 Task: Search one way flight ticket for 1 adult, 6 children, 1 infant in seat and 1 infant on lap in business from Lawton: Lawton-fort Sill Regional Airport to Rock Springs: Southwest Wyoming Regional Airport (rock Springs Sweetwater County Airport) on 8-5-2023. Choice of flights is Frontier. Number of bags: 8 checked bags. Price is upto 75000. Outbound departure time preference is 6:30.
Action: Mouse moved to (388, 325)
Screenshot: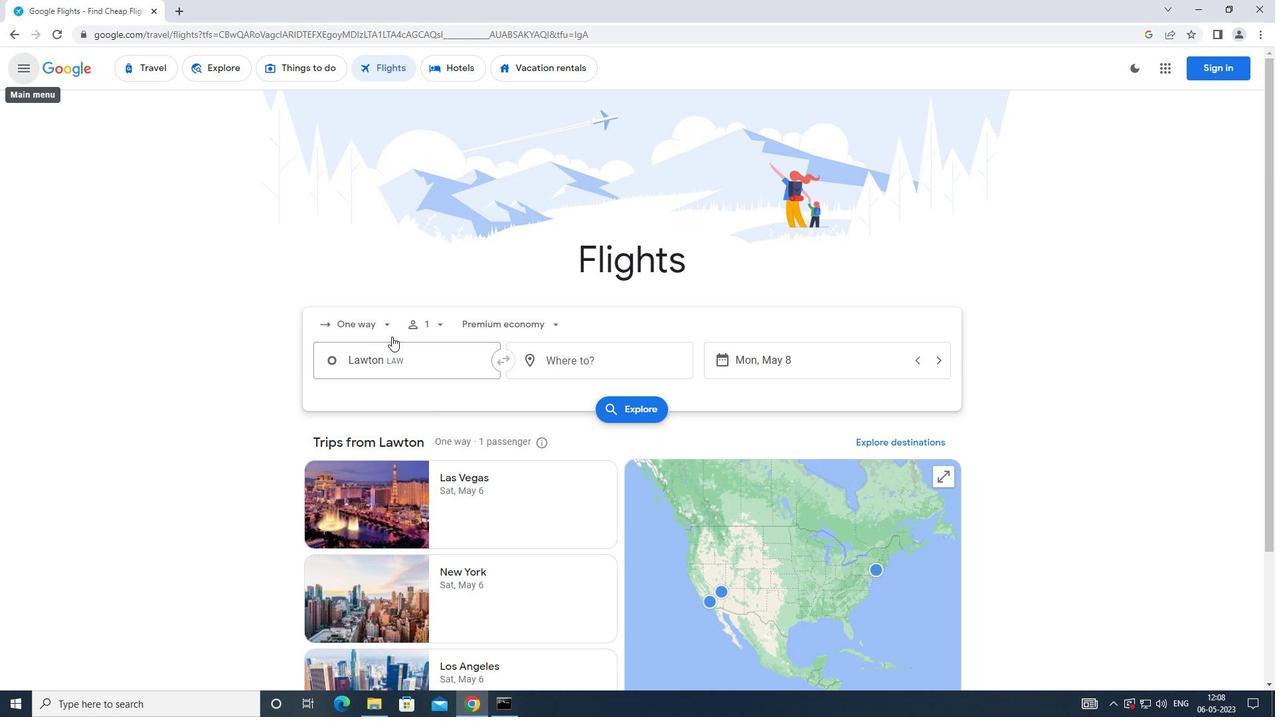 
Action: Mouse pressed left at (388, 325)
Screenshot: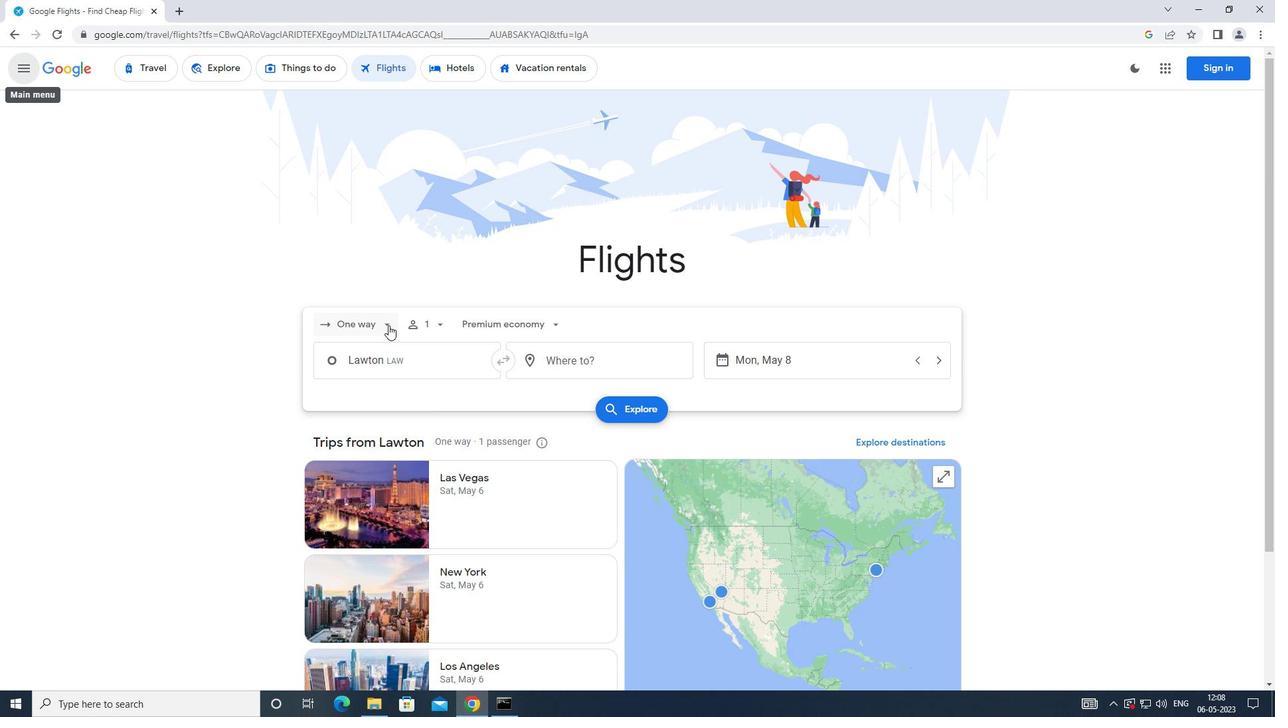 
Action: Mouse moved to (383, 397)
Screenshot: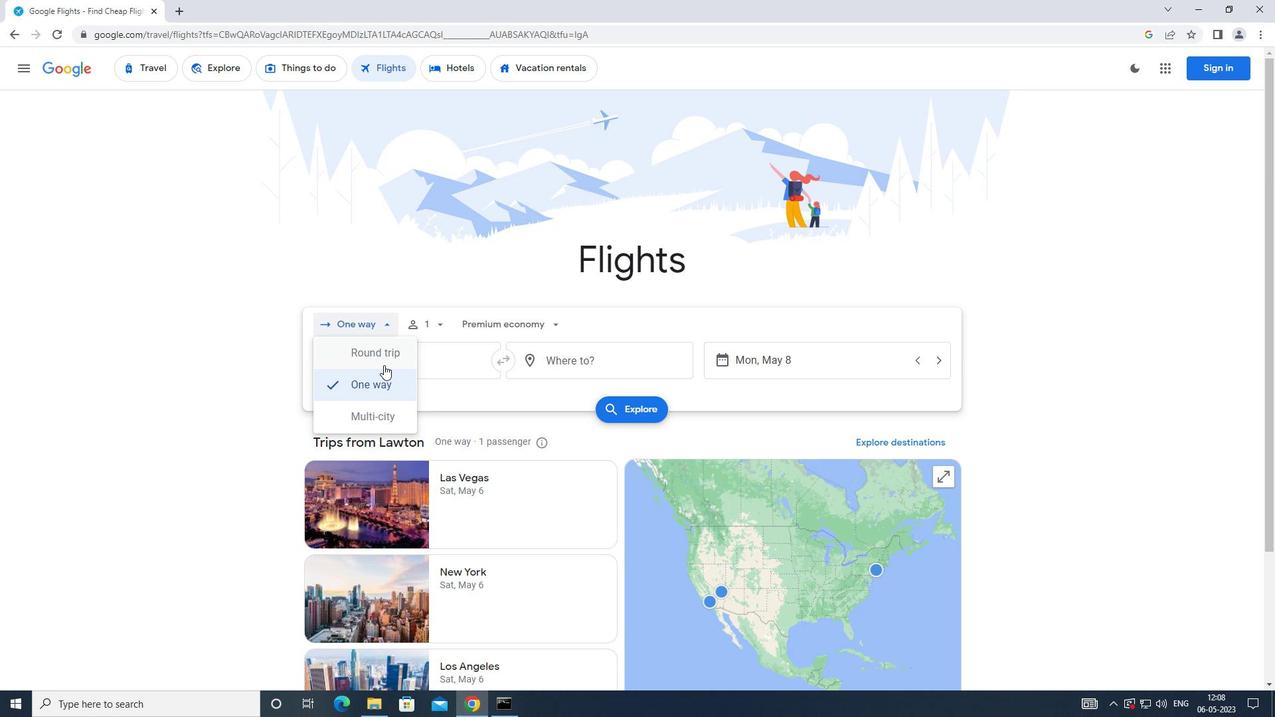 
Action: Mouse pressed left at (383, 397)
Screenshot: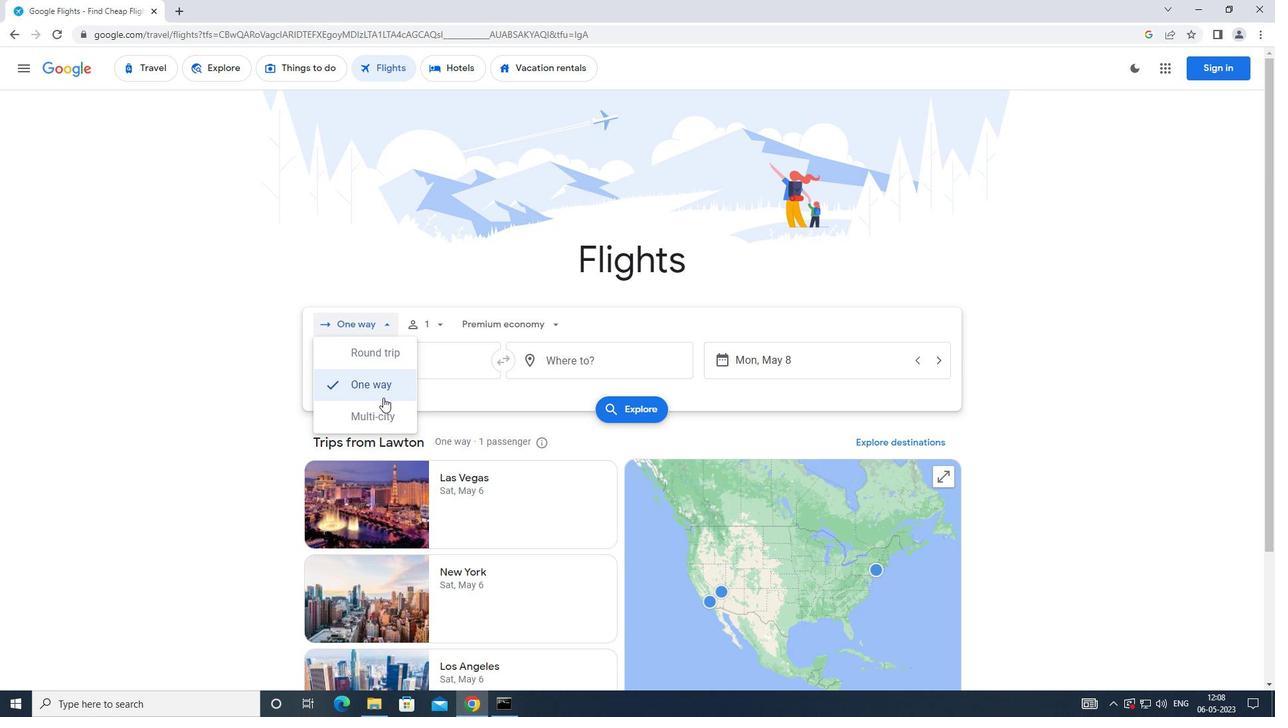 
Action: Mouse moved to (445, 322)
Screenshot: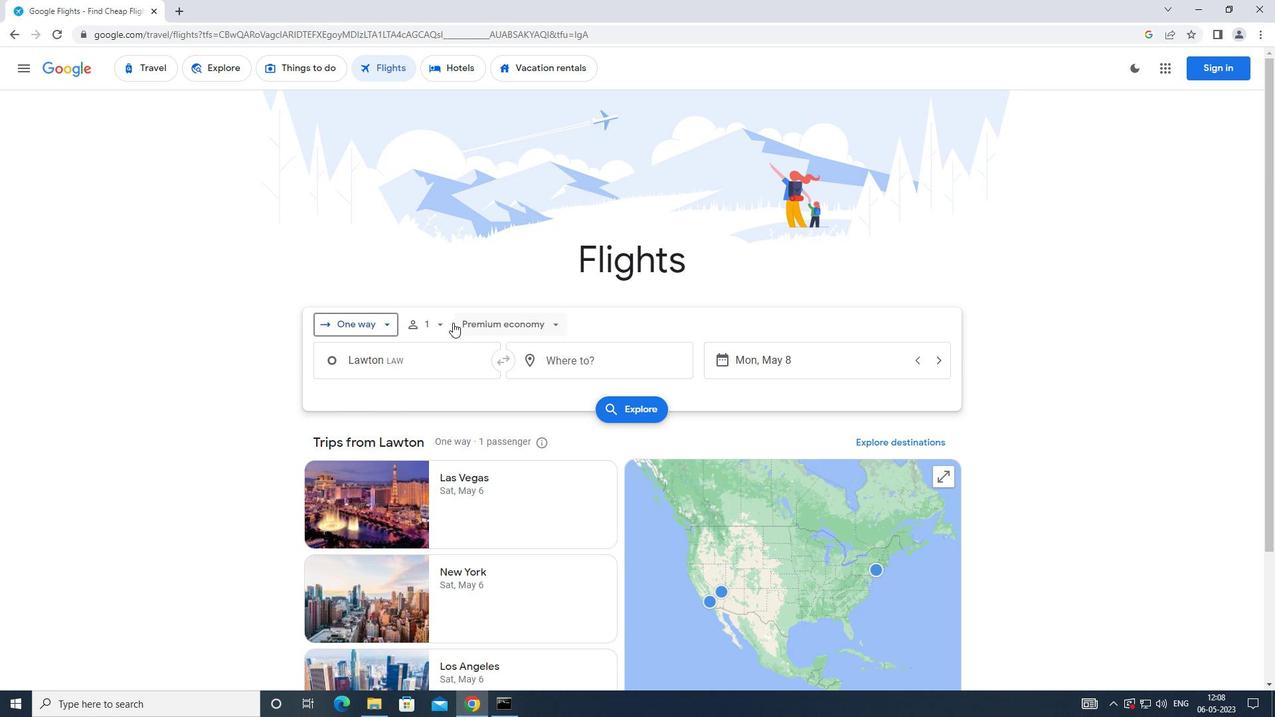 
Action: Mouse pressed left at (445, 322)
Screenshot: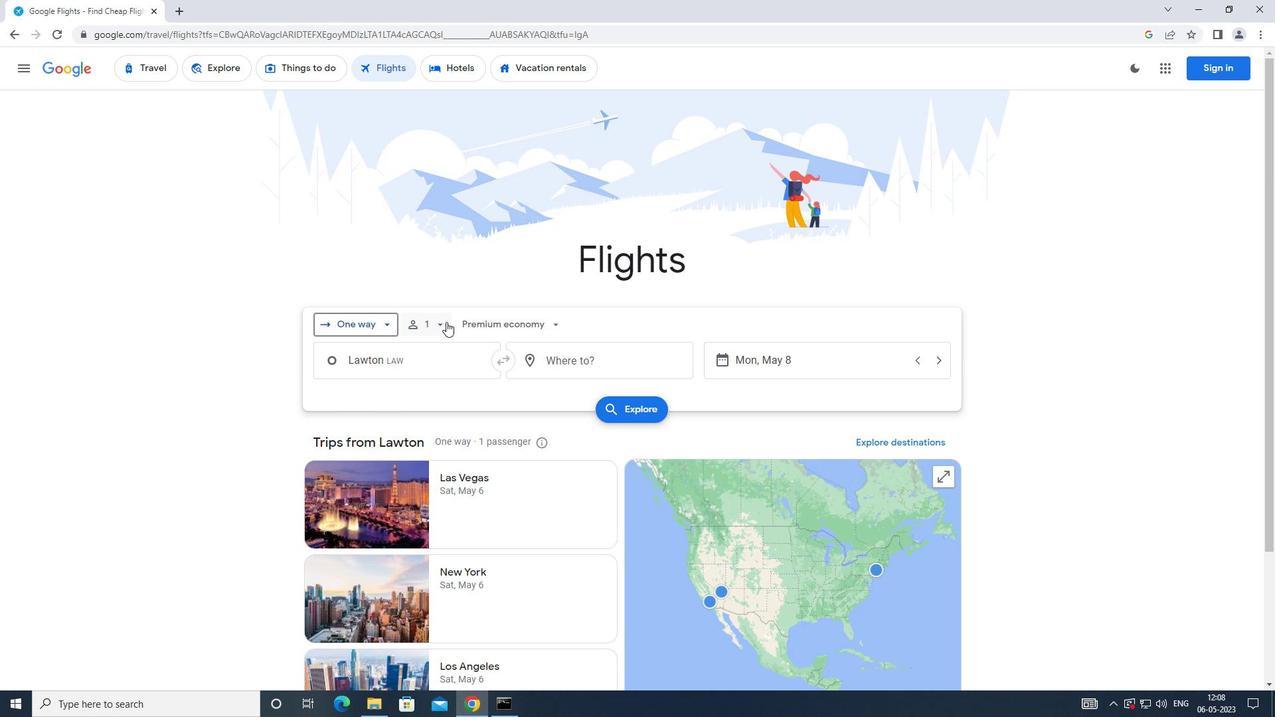 
Action: Mouse moved to (541, 393)
Screenshot: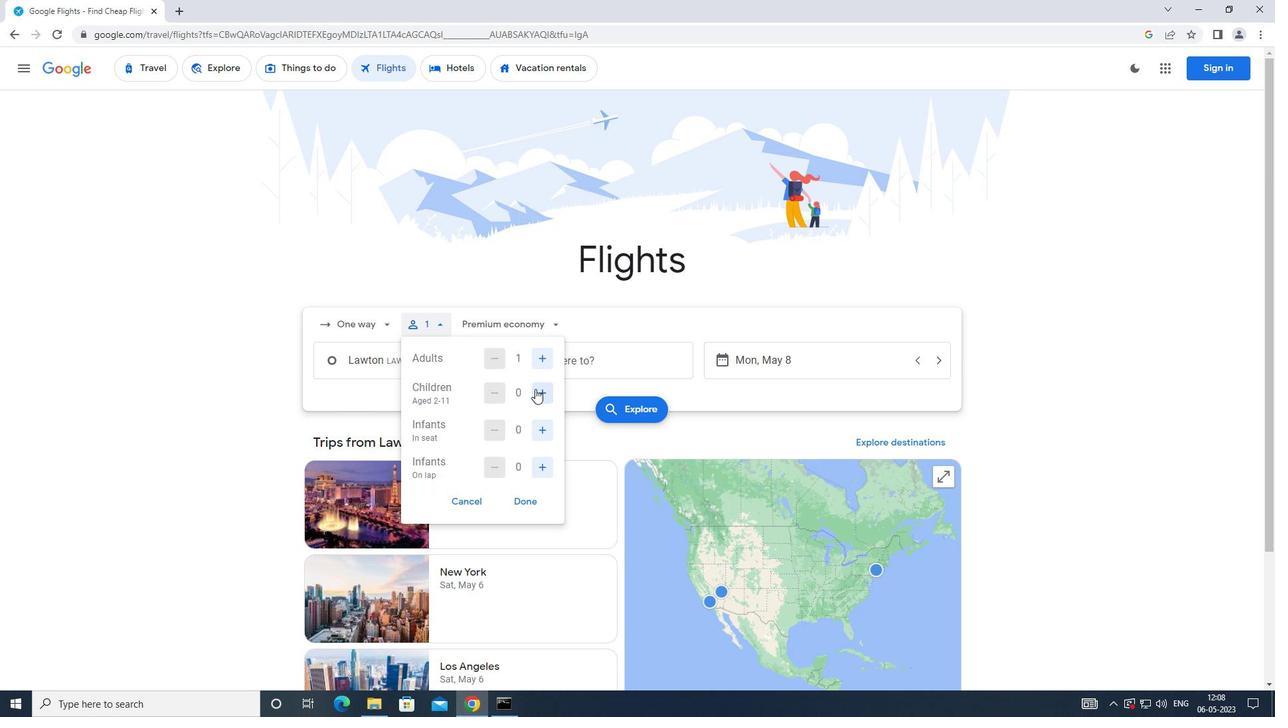 
Action: Mouse pressed left at (541, 393)
Screenshot: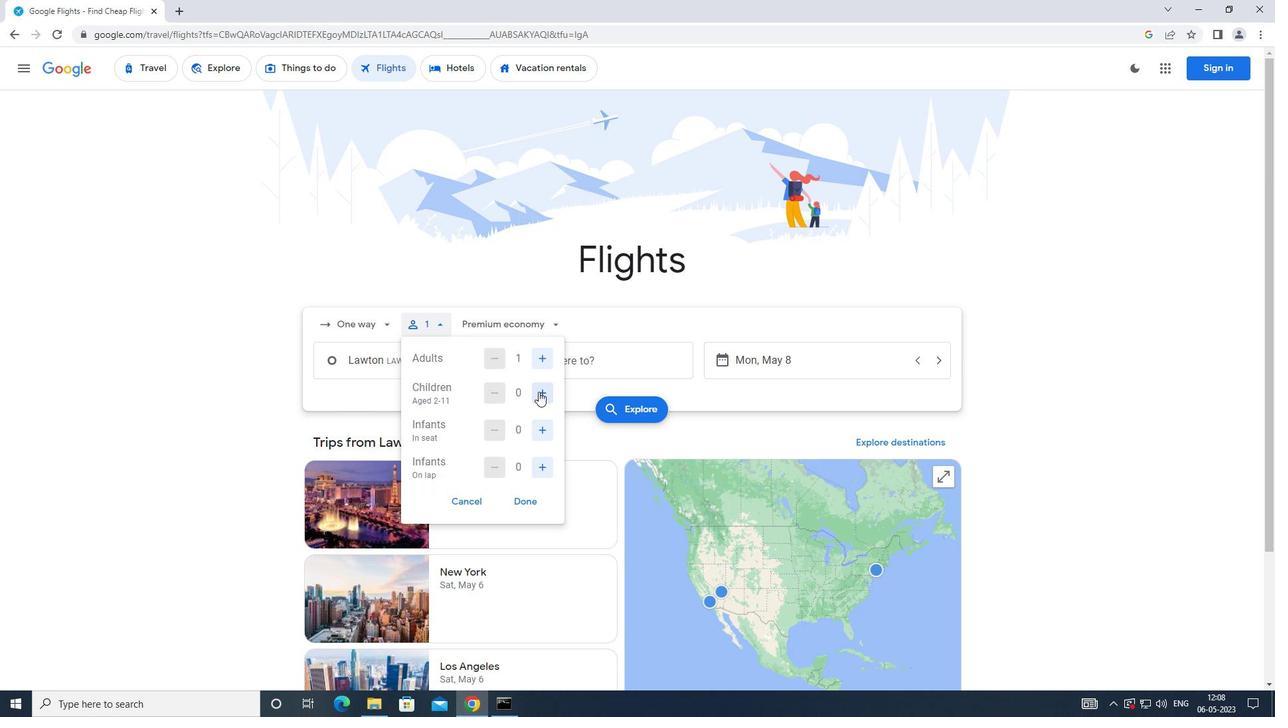 
Action: Mouse pressed left at (541, 393)
Screenshot: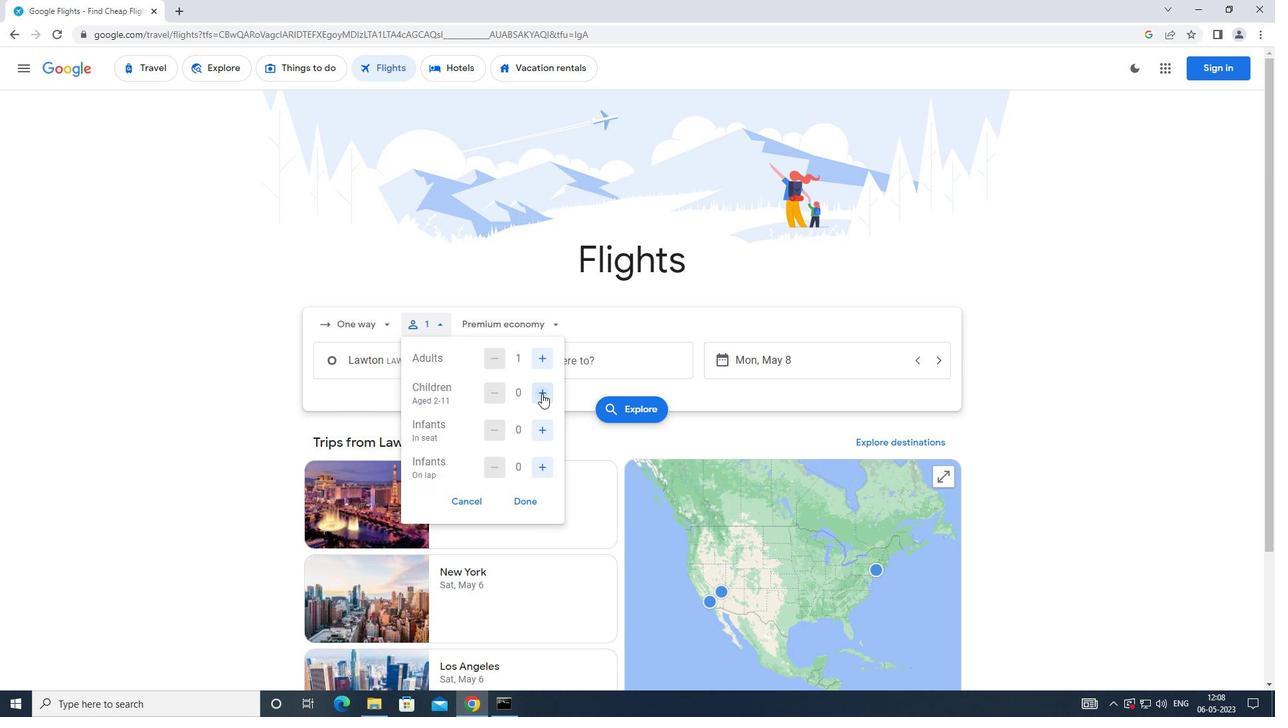 
Action: Mouse pressed left at (541, 393)
Screenshot: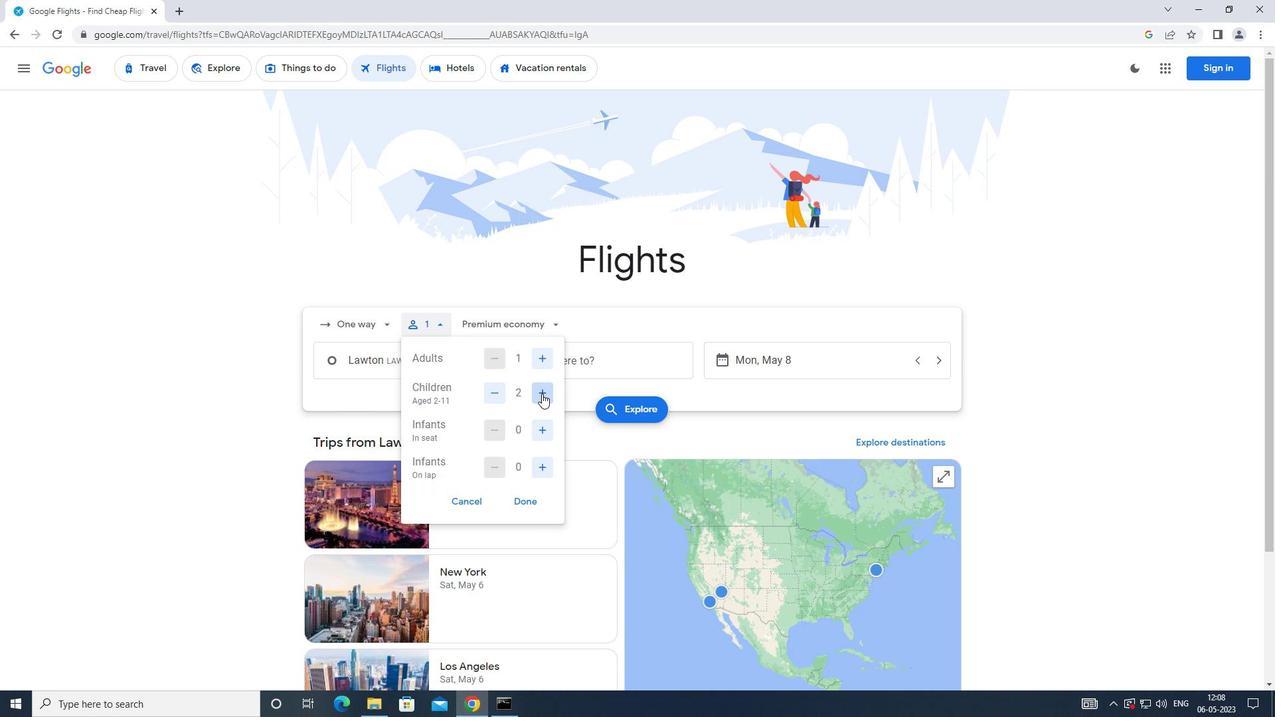 
Action: Mouse pressed left at (541, 393)
Screenshot: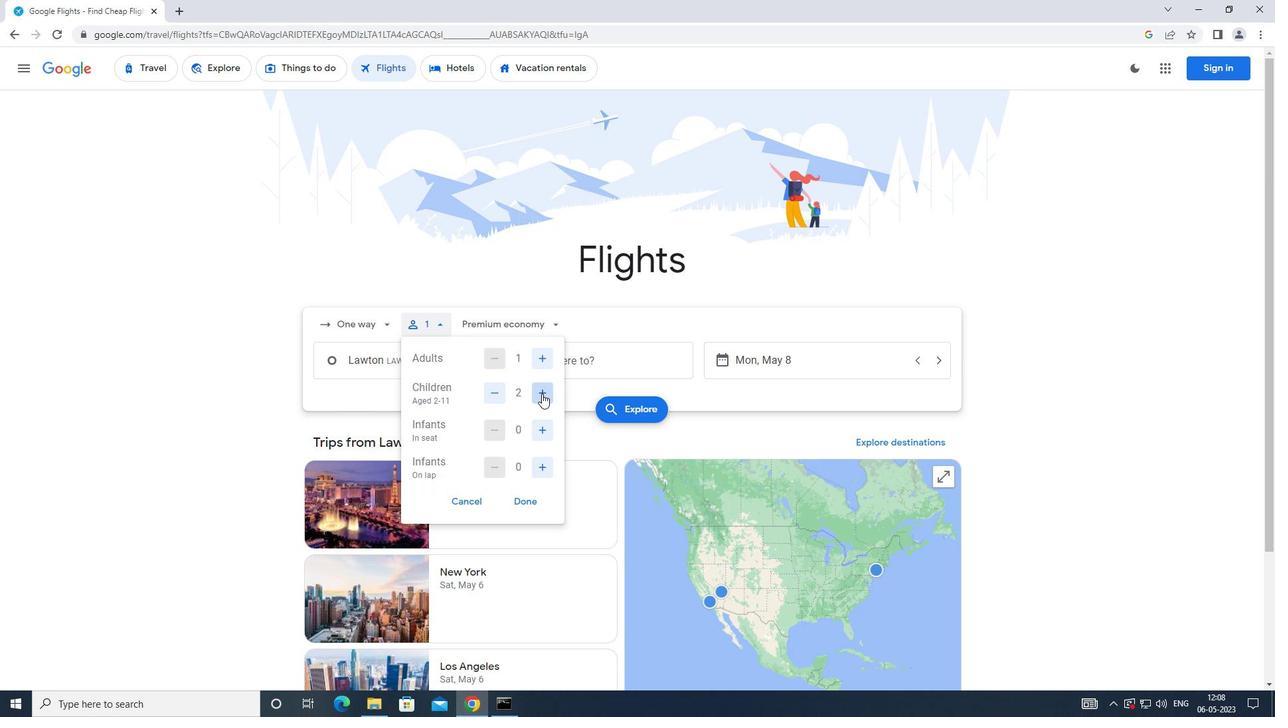 
Action: Mouse pressed left at (541, 393)
Screenshot: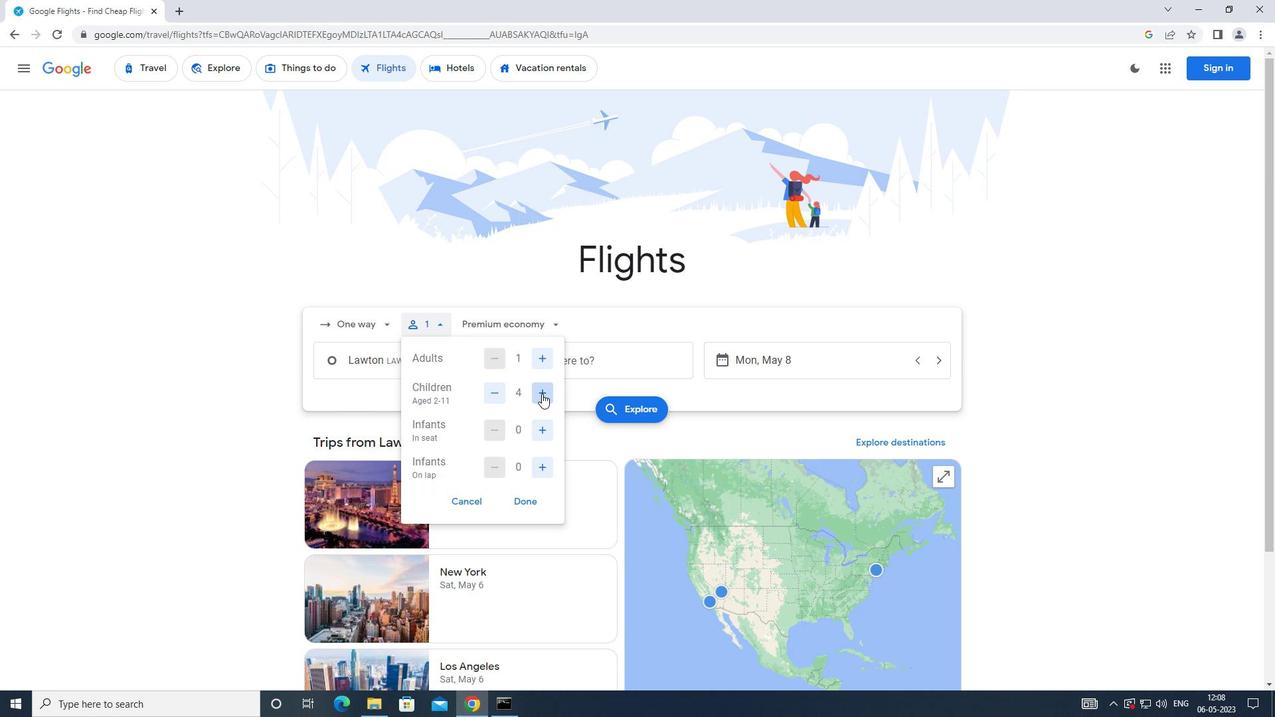 
Action: Mouse pressed left at (541, 393)
Screenshot: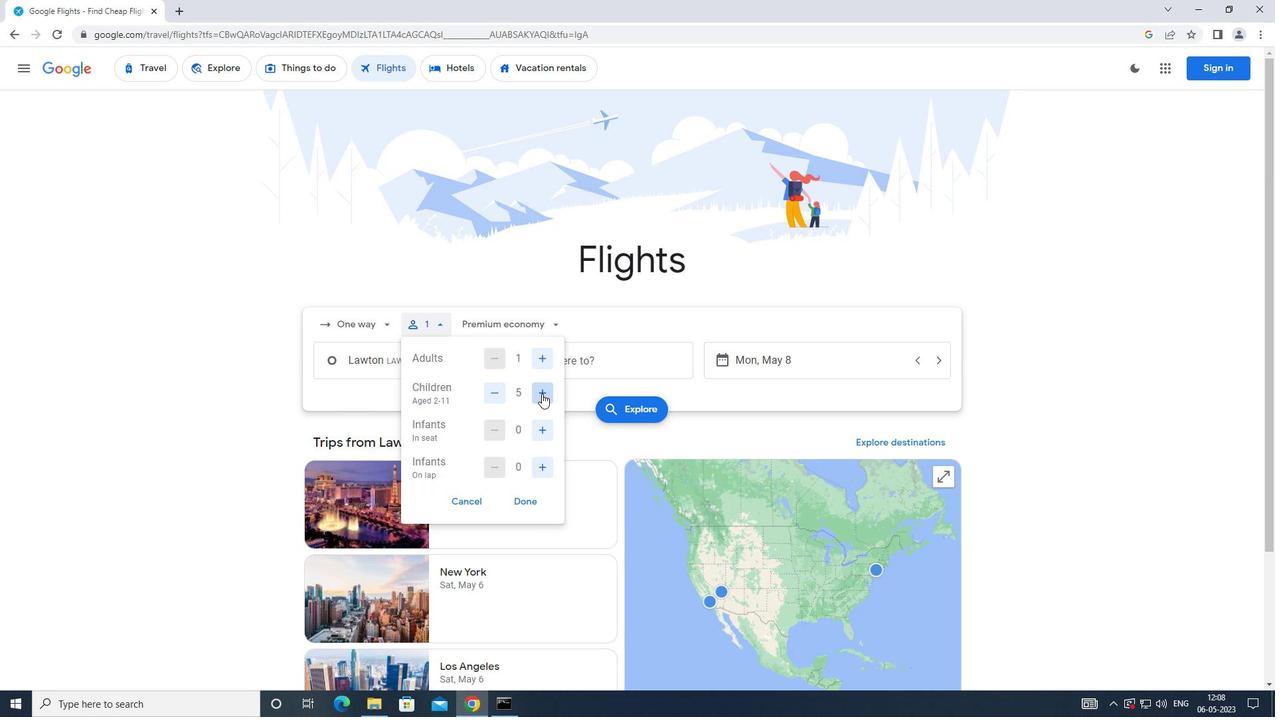 
Action: Mouse moved to (541, 427)
Screenshot: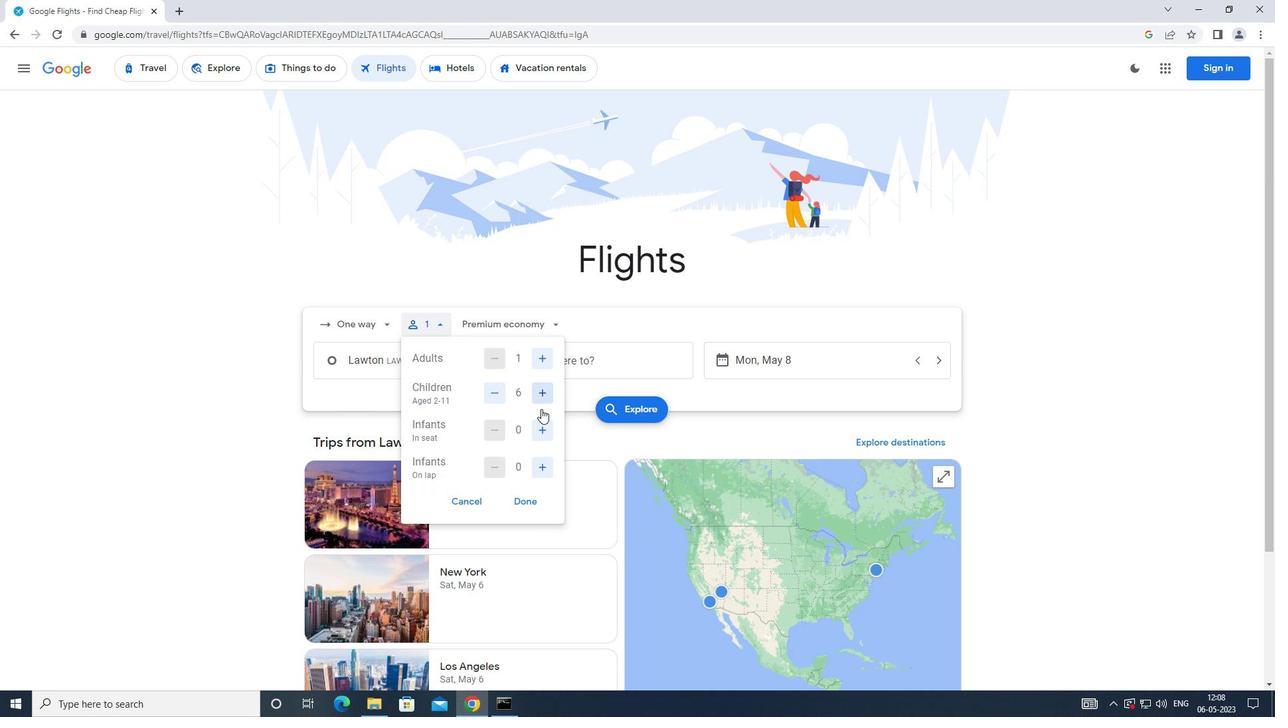 
Action: Mouse pressed left at (541, 427)
Screenshot: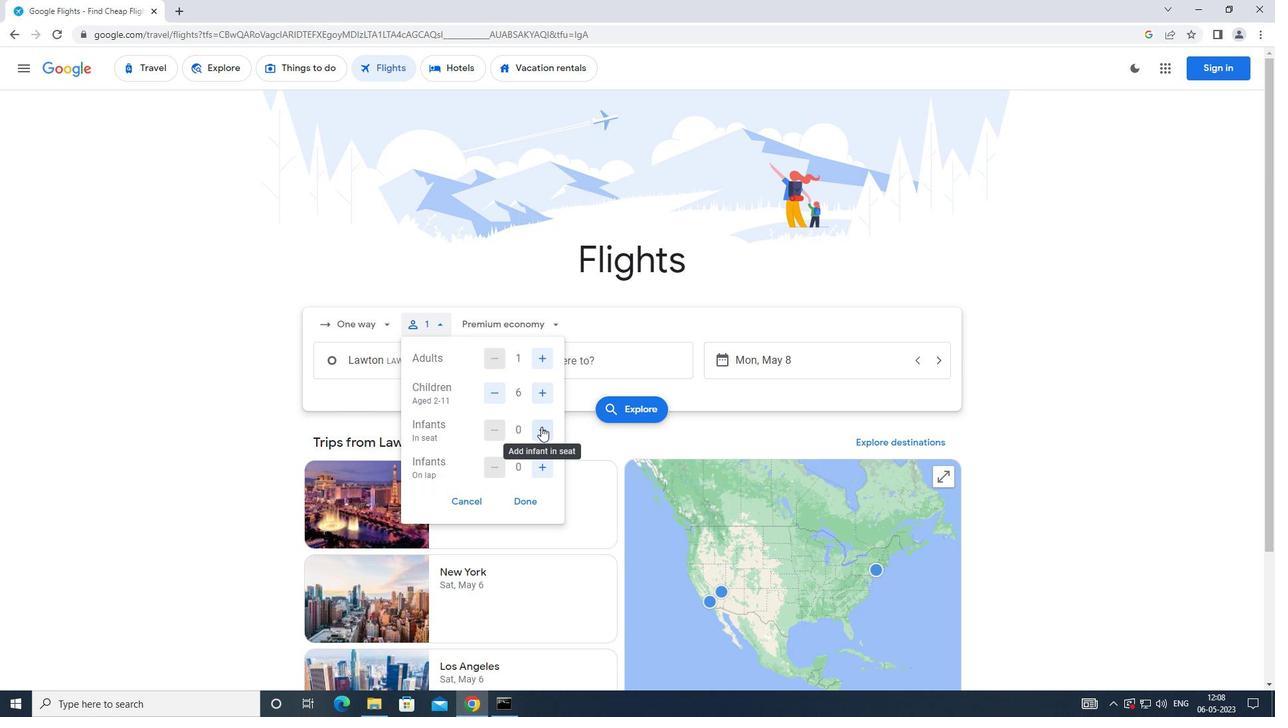 
Action: Mouse moved to (538, 472)
Screenshot: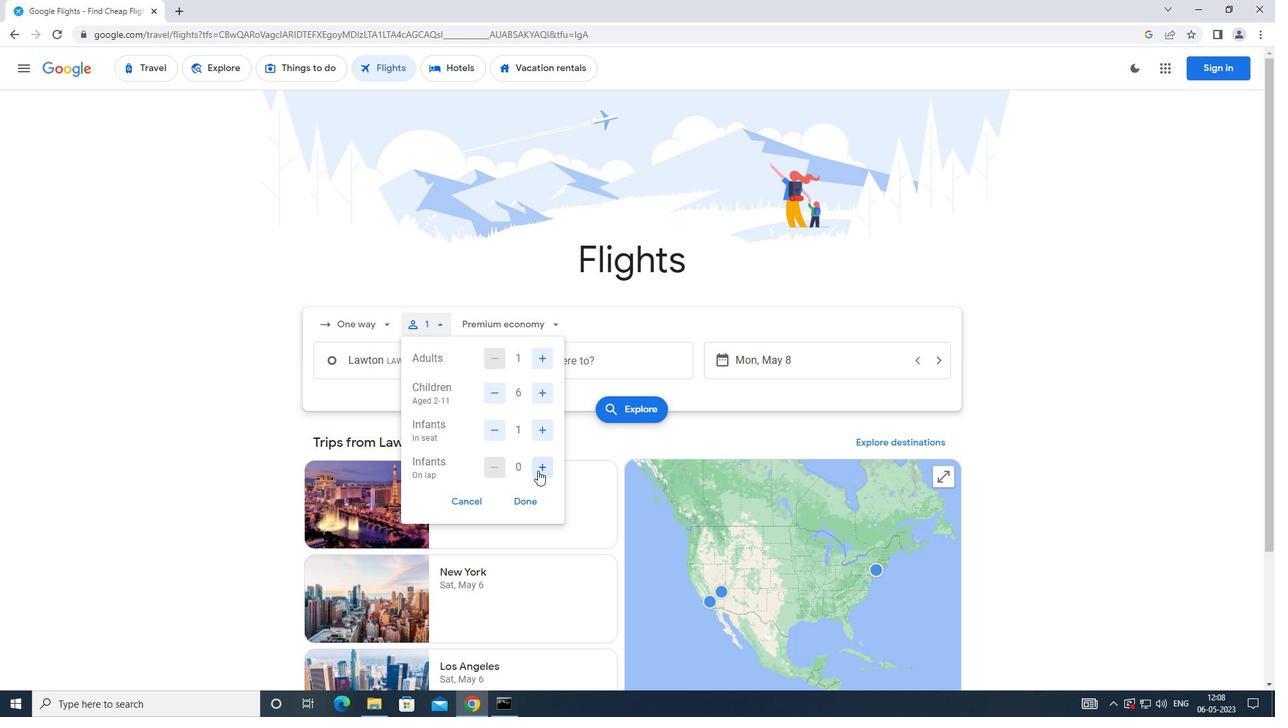 
Action: Mouse pressed left at (538, 472)
Screenshot: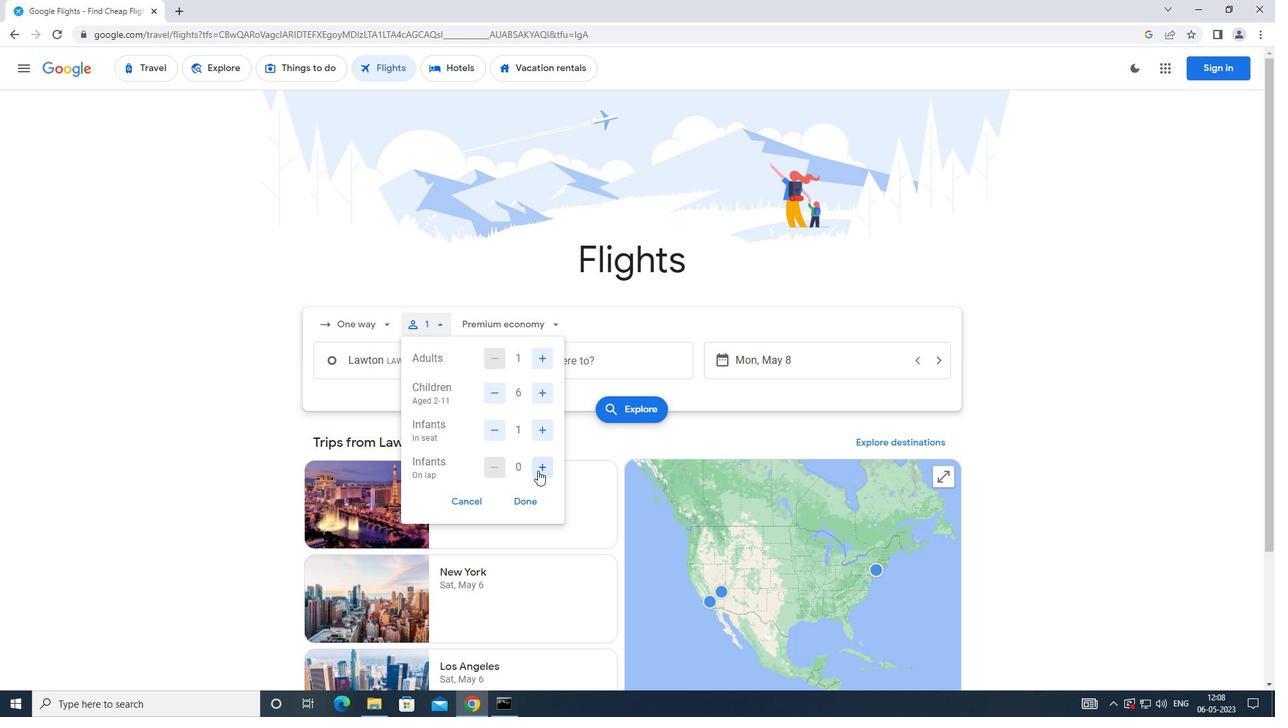 
Action: Mouse moved to (526, 502)
Screenshot: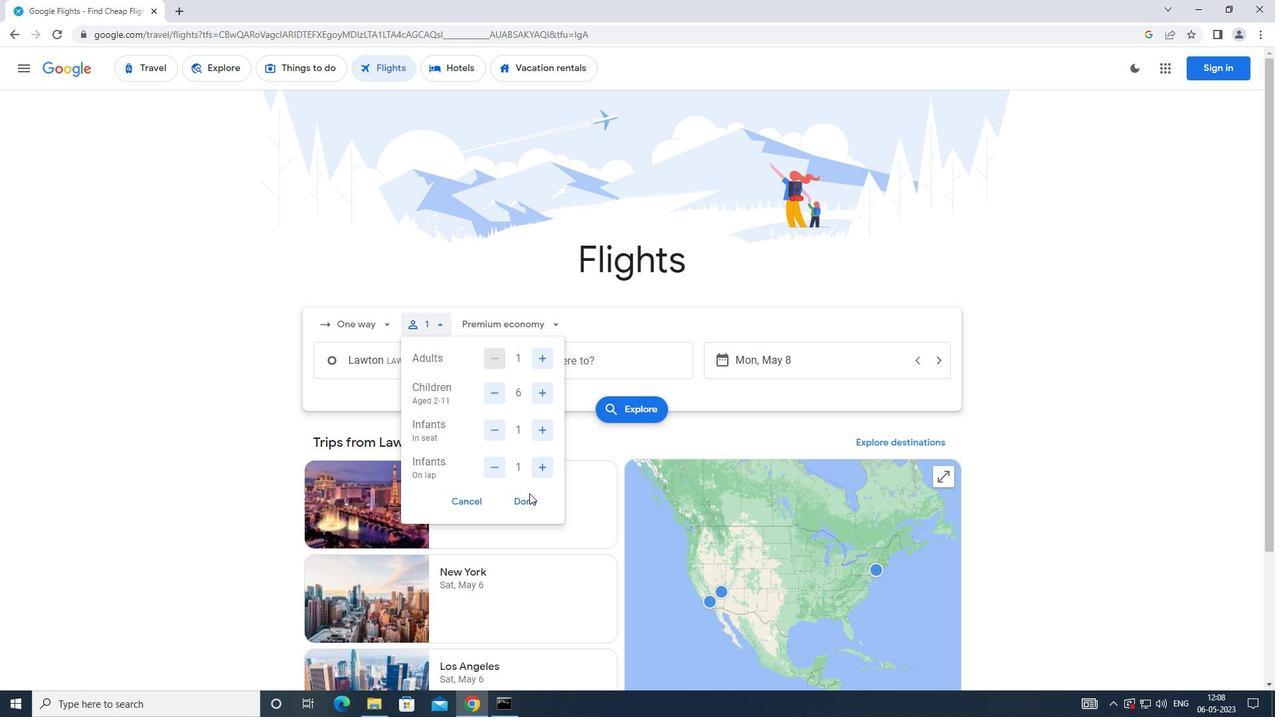 
Action: Mouse pressed left at (526, 502)
Screenshot: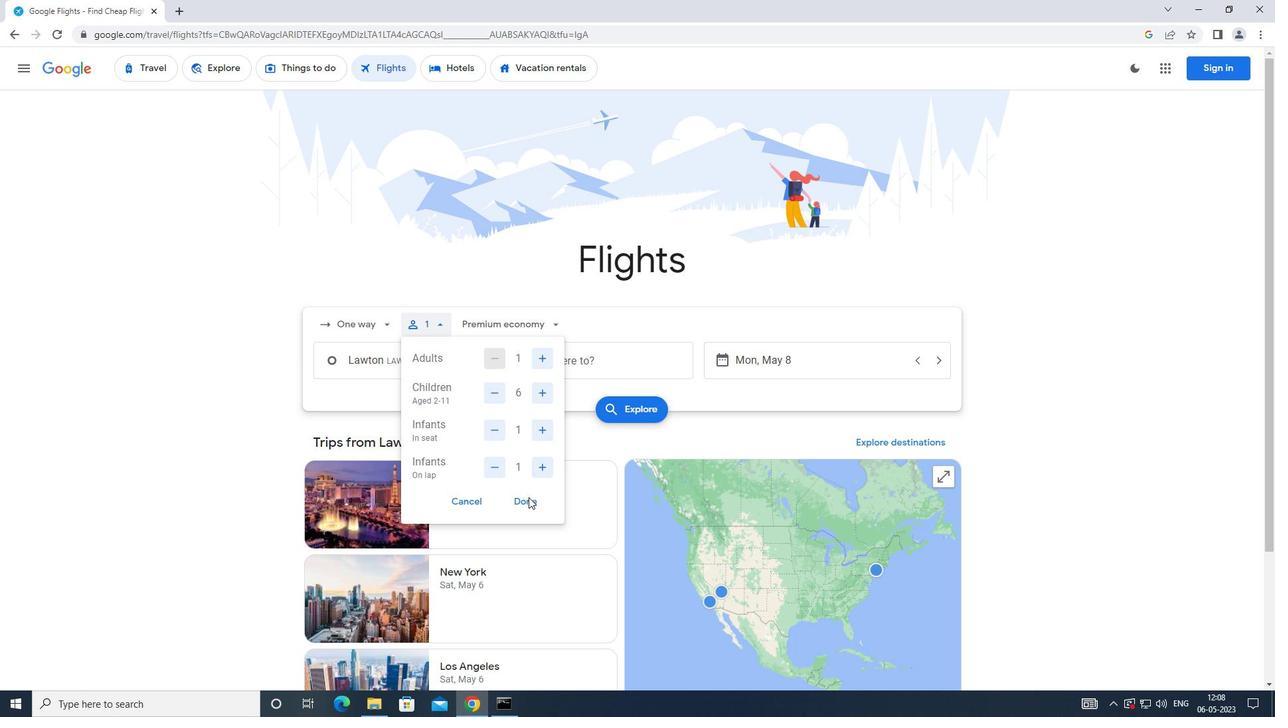 
Action: Mouse moved to (506, 326)
Screenshot: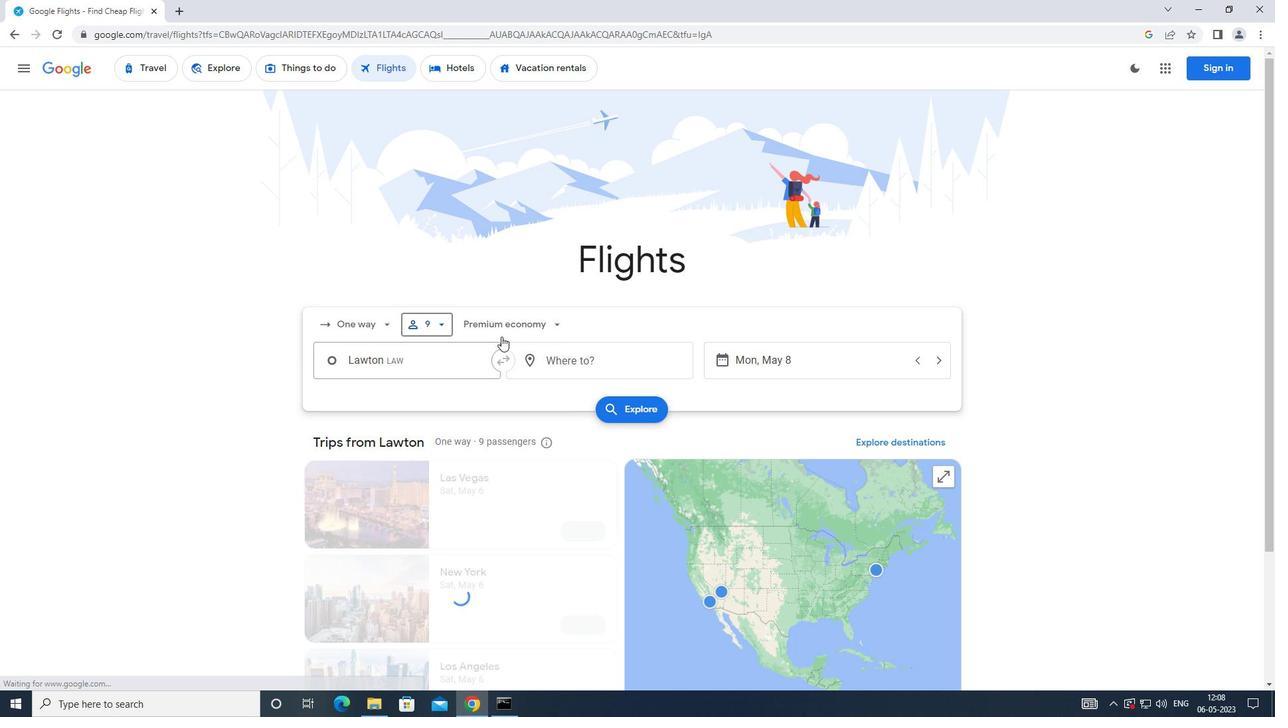 
Action: Mouse pressed left at (506, 326)
Screenshot: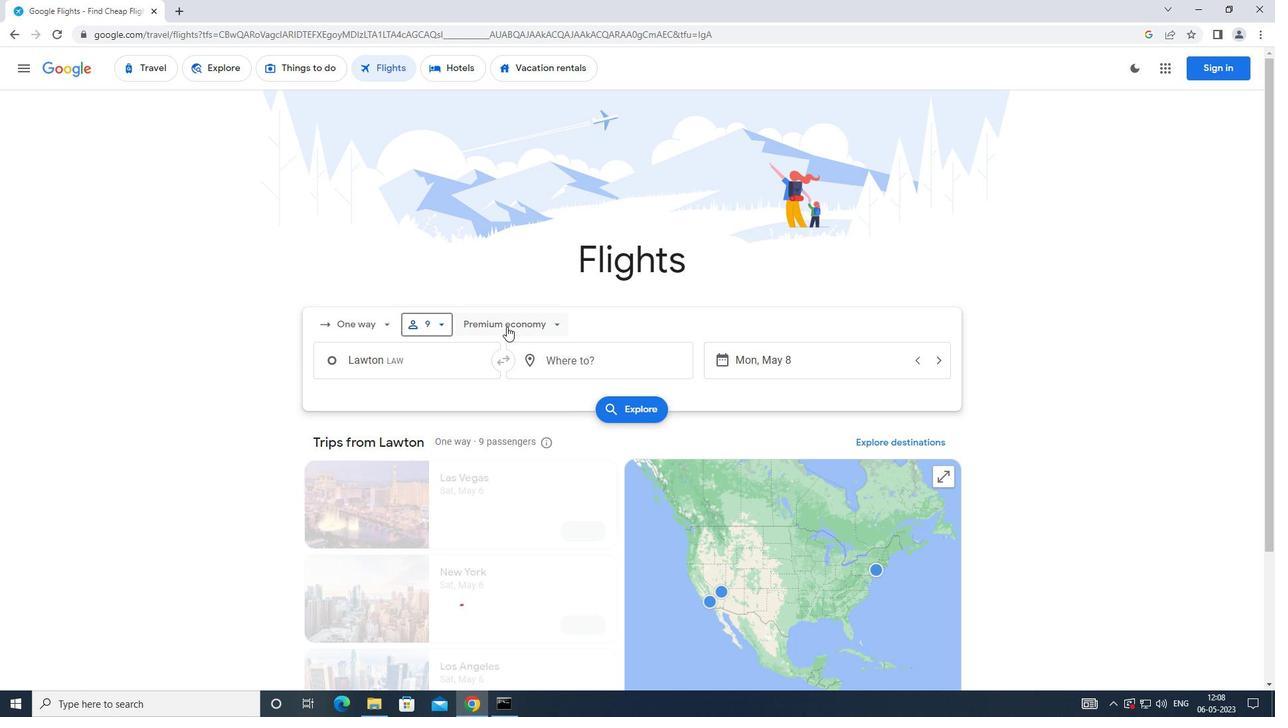 
Action: Mouse moved to (506, 420)
Screenshot: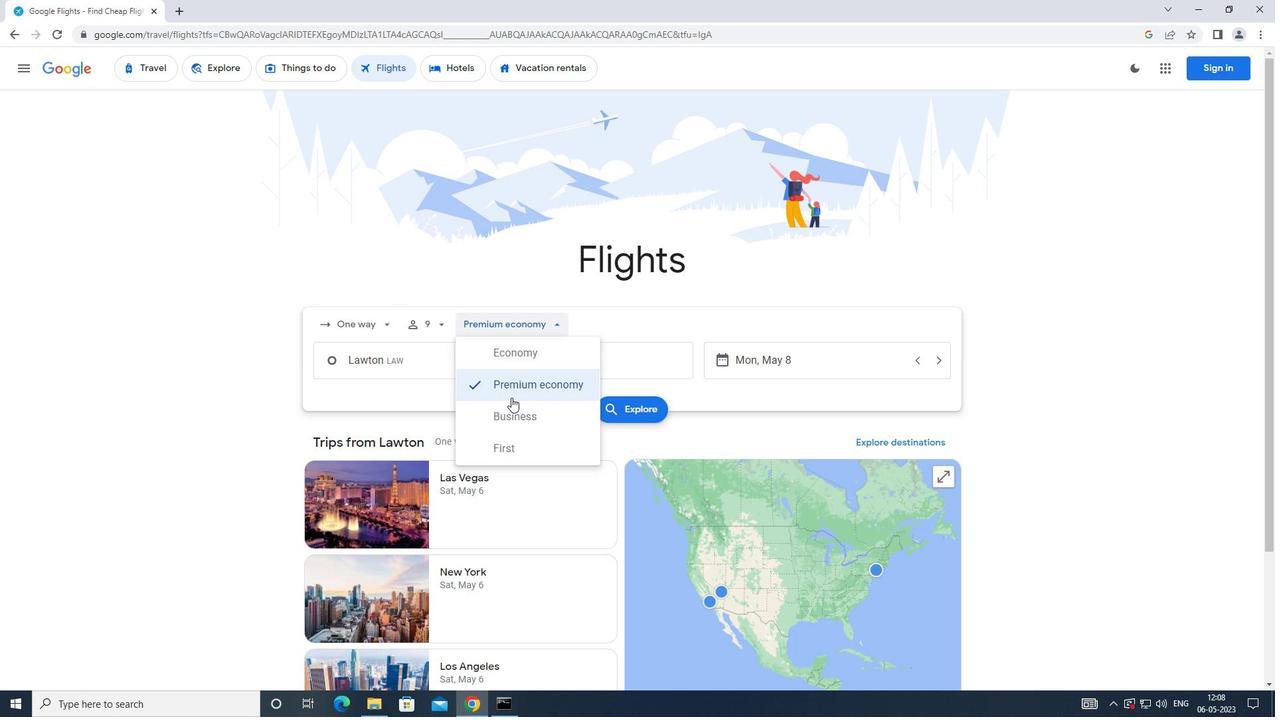
Action: Mouse pressed left at (506, 420)
Screenshot: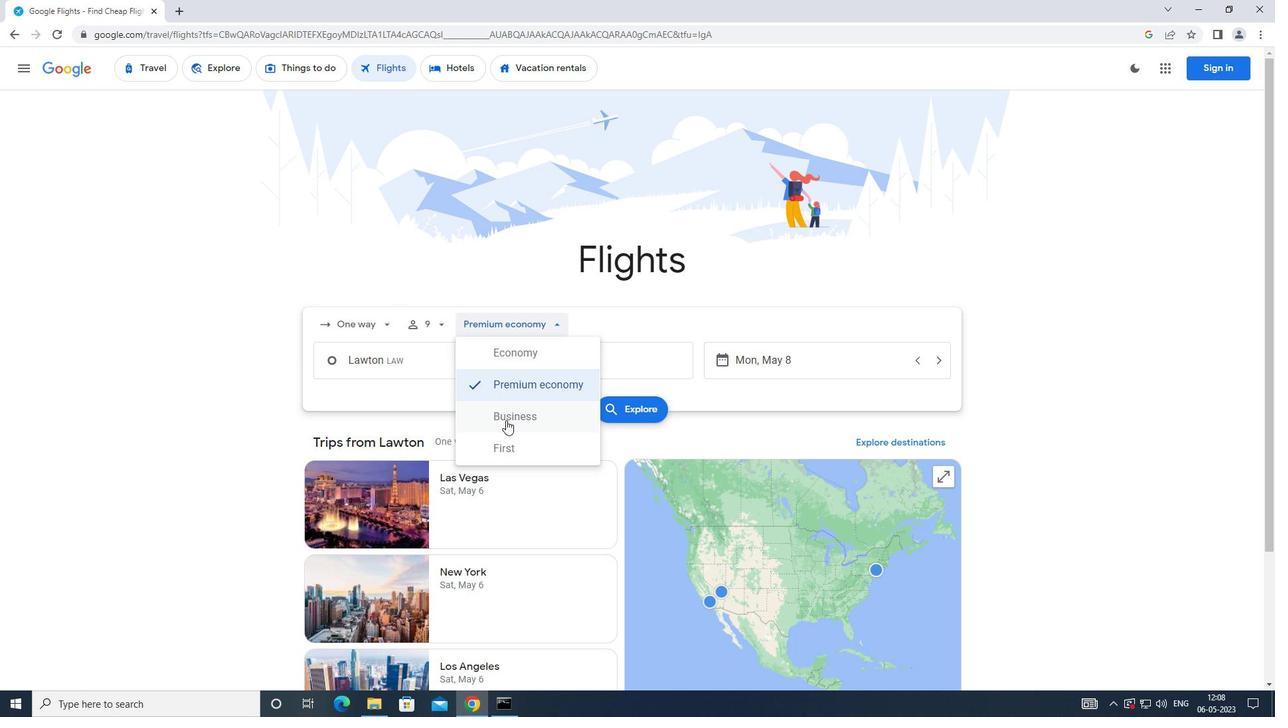 
Action: Mouse moved to (397, 357)
Screenshot: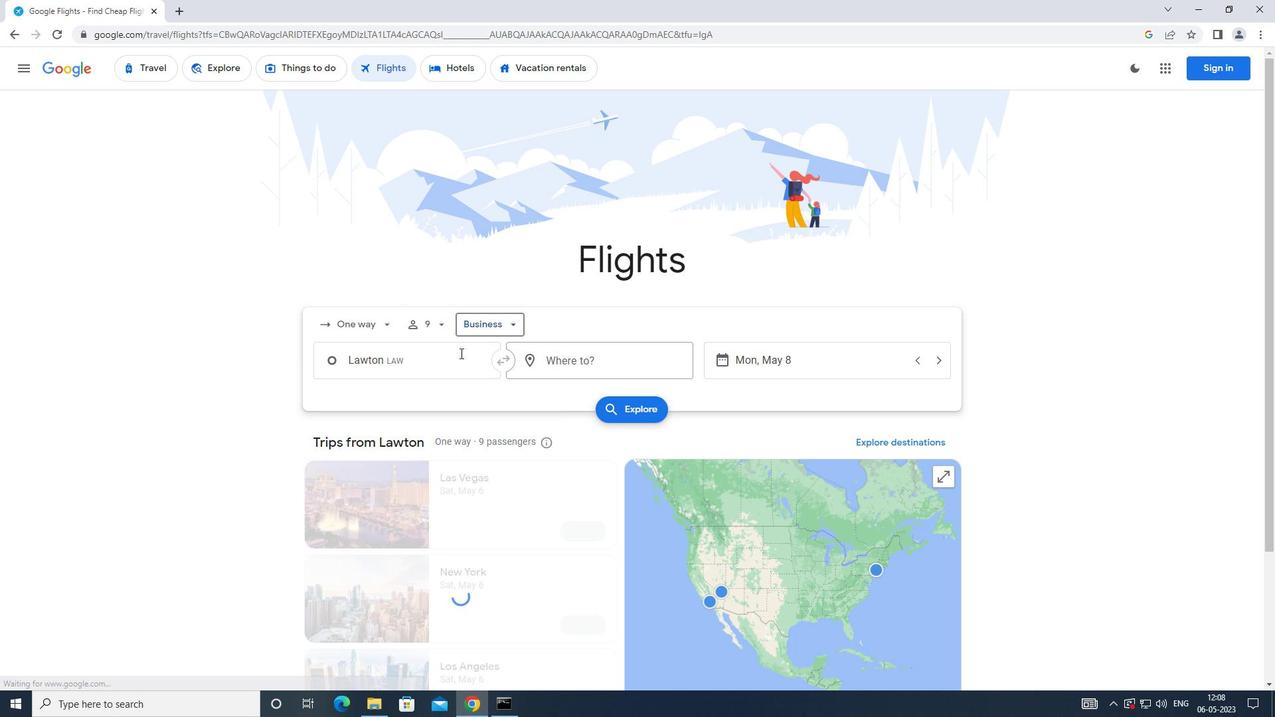 
Action: Mouse pressed left at (397, 357)
Screenshot: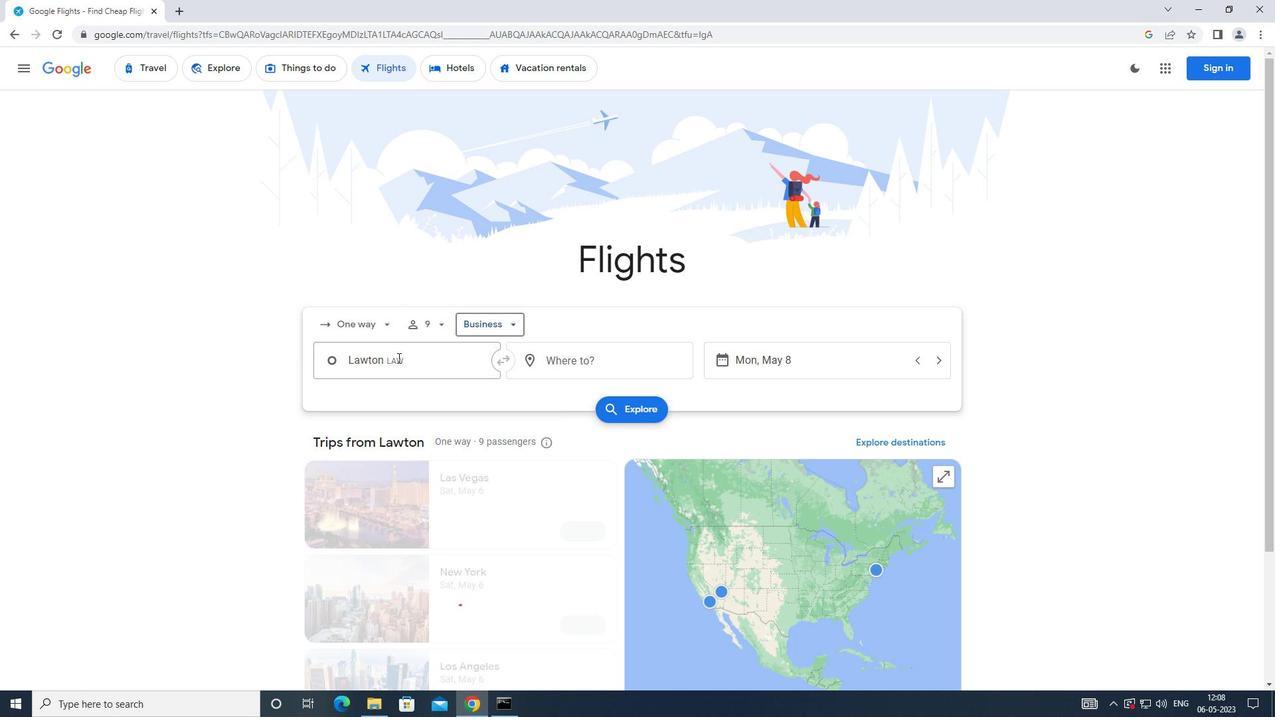 
Action: Mouse moved to (407, 395)
Screenshot: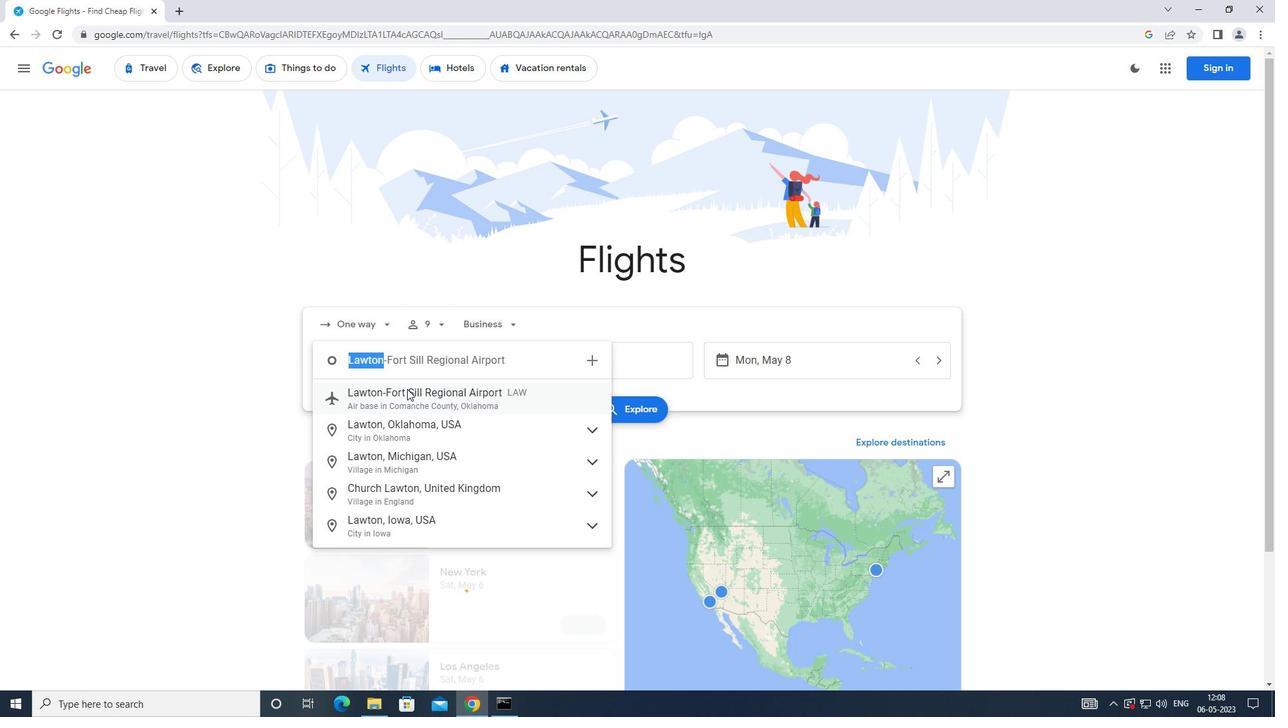 
Action: Mouse pressed left at (407, 395)
Screenshot: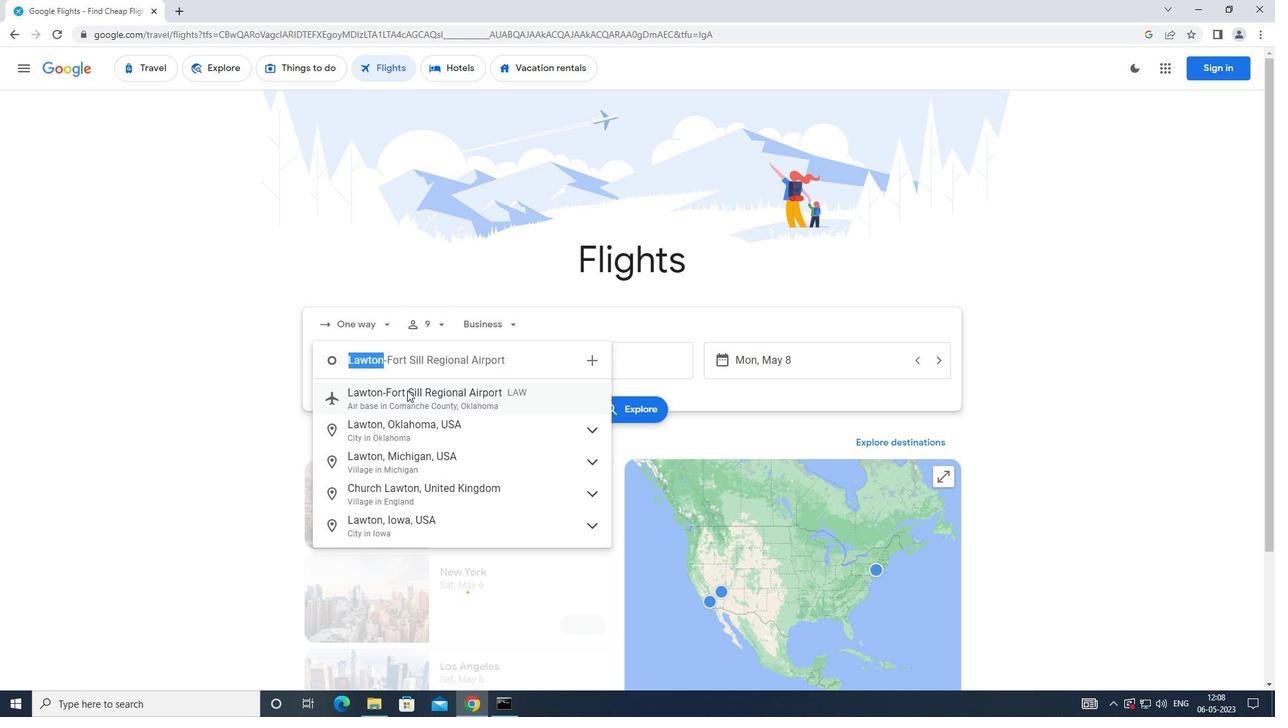 
Action: Mouse moved to (583, 366)
Screenshot: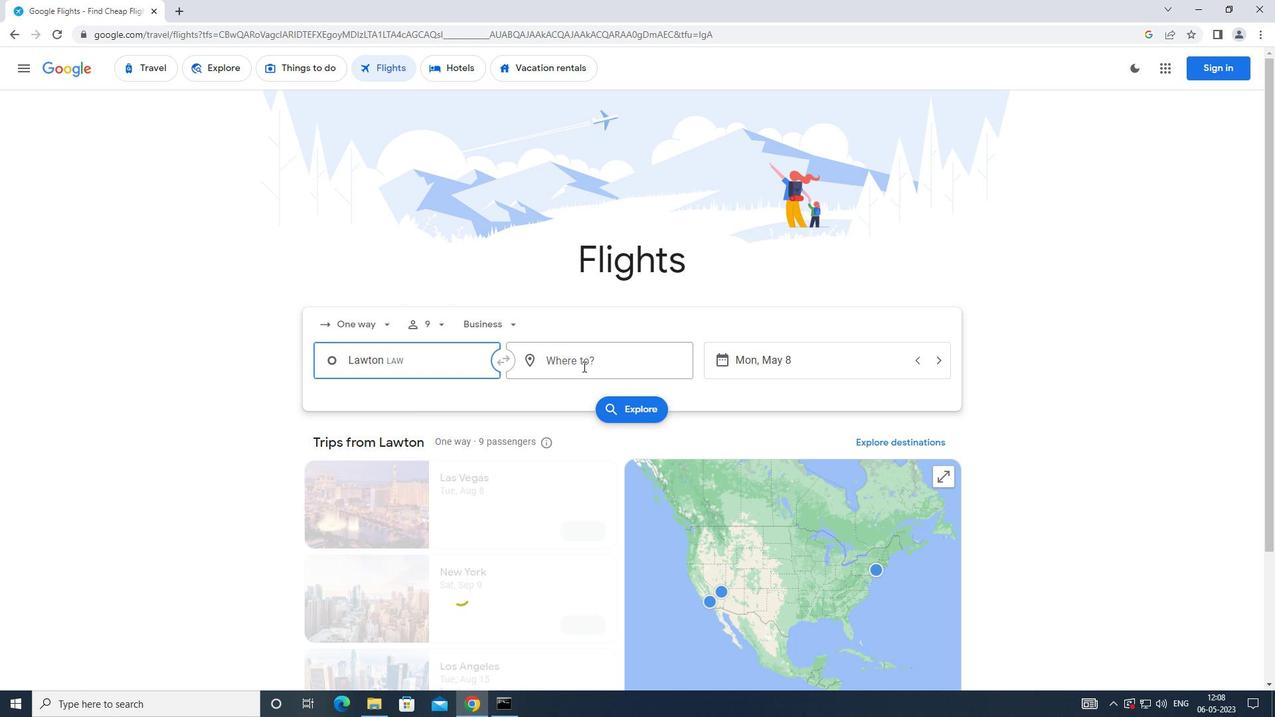 
Action: Mouse pressed left at (583, 366)
Screenshot: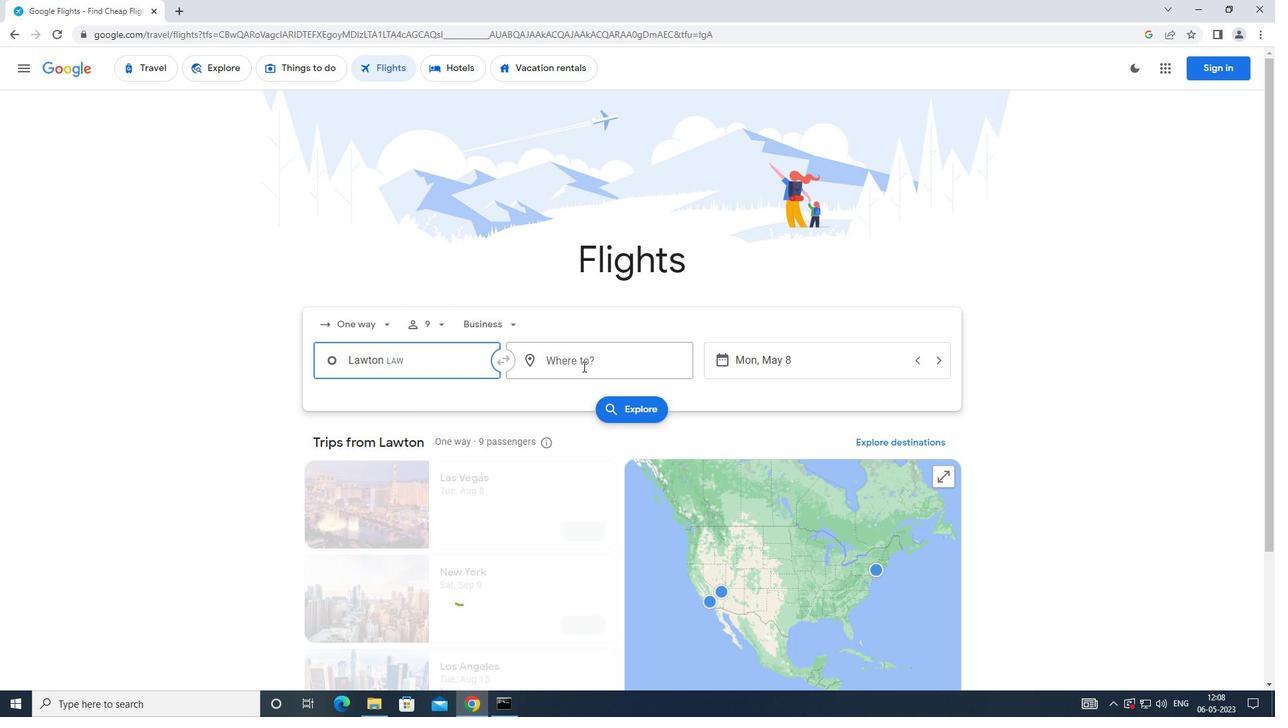 
Action: Mouse moved to (557, 345)
Screenshot: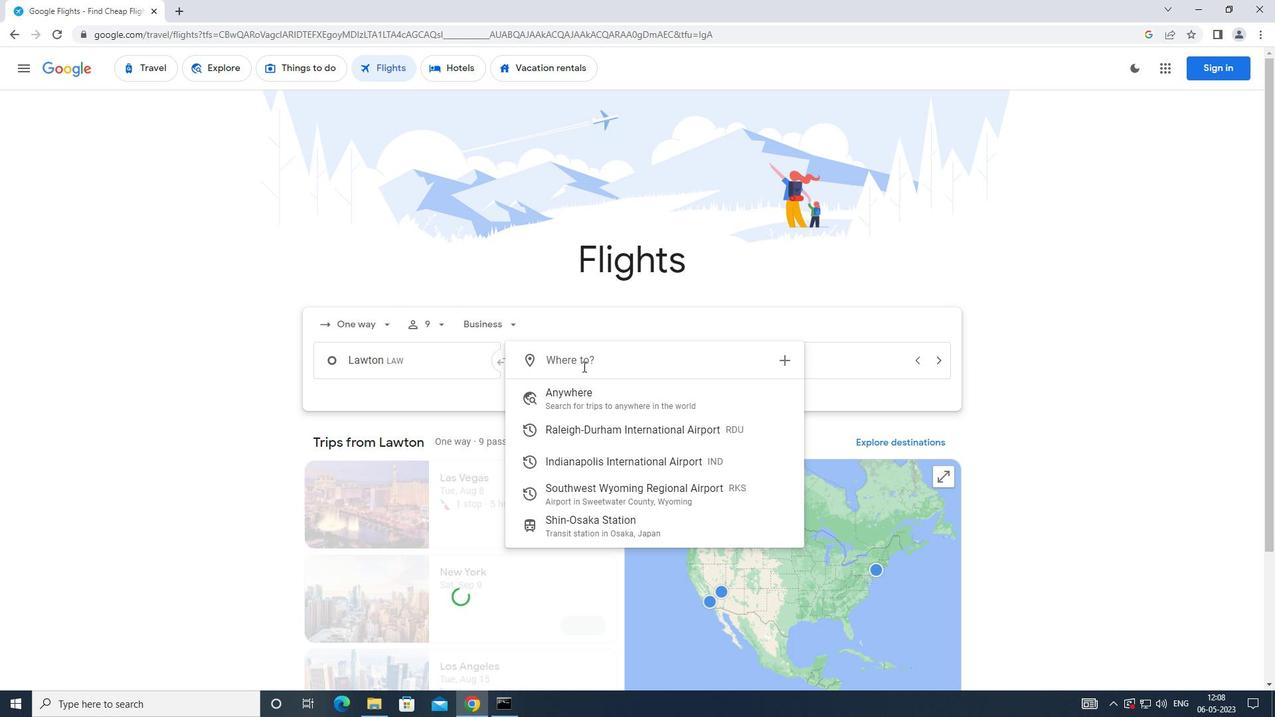 
Action: Key pressed <Key.caps_lock>s<Key.caps_lock>outhe<Key.backspace>west
Screenshot: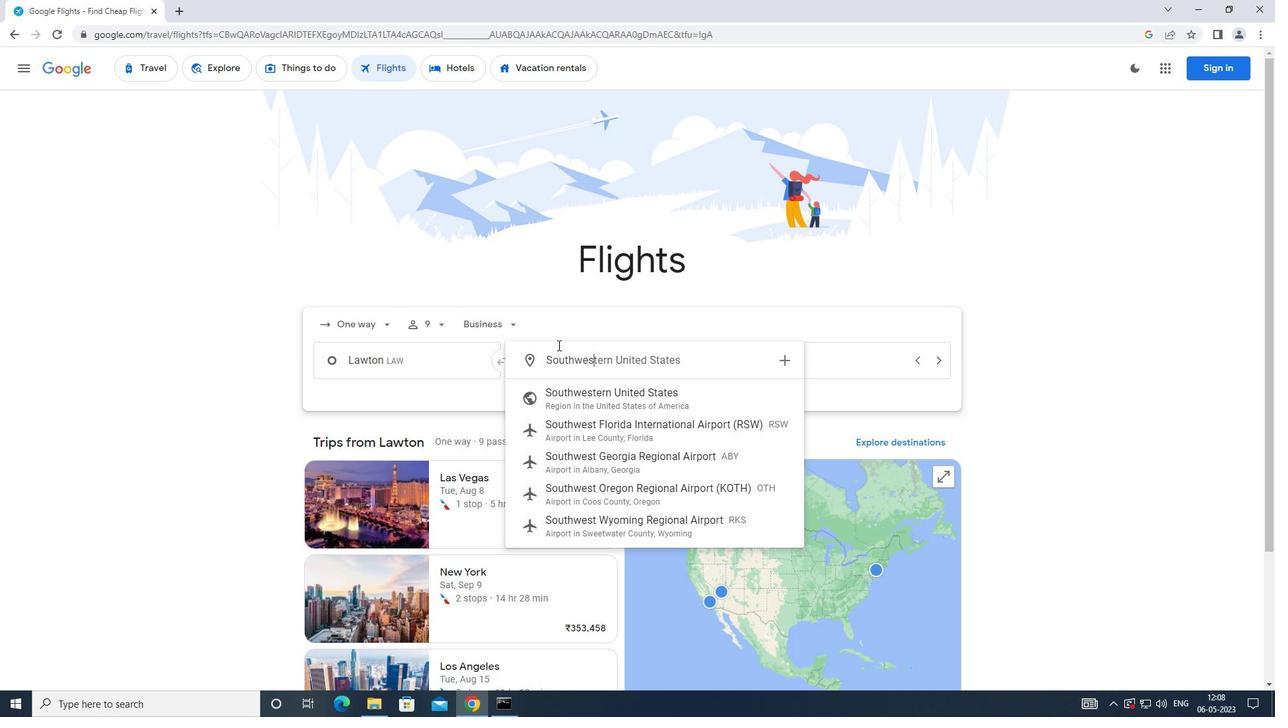 
Action: Mouse moved to (598, 520)
Screenshot: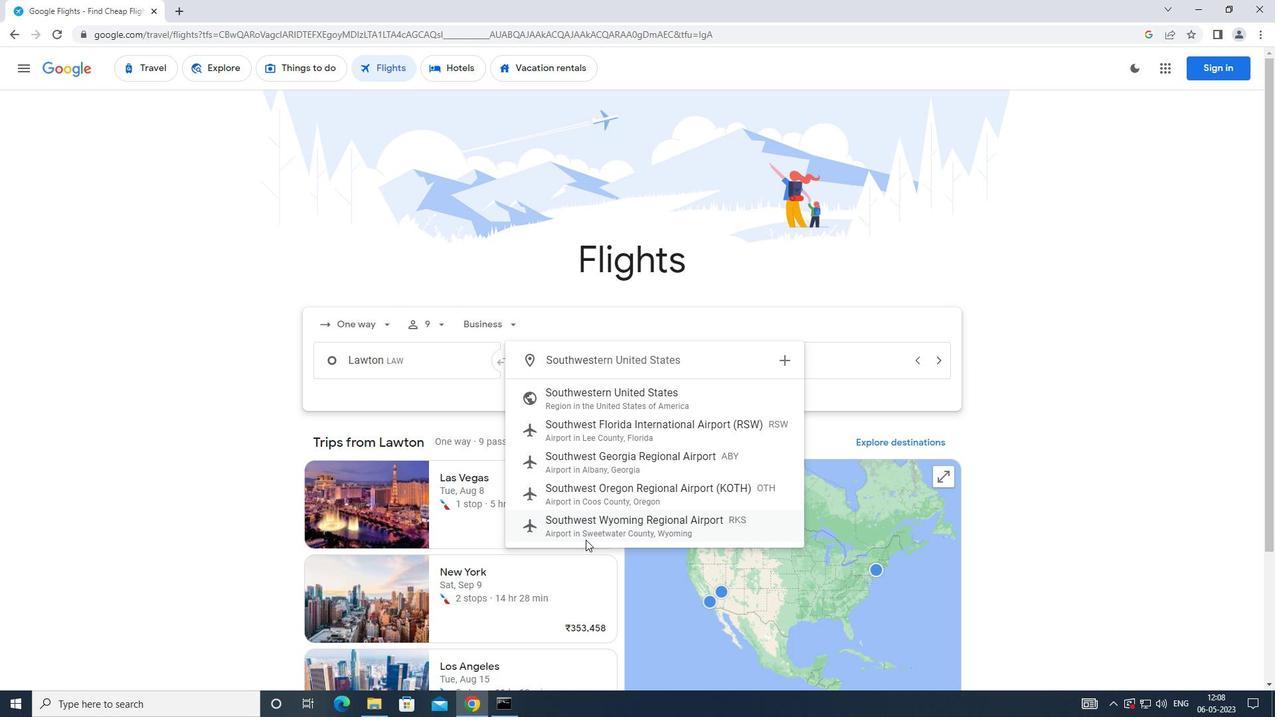 
Action: Mouse pressed left at (598, 520)
Screenshot: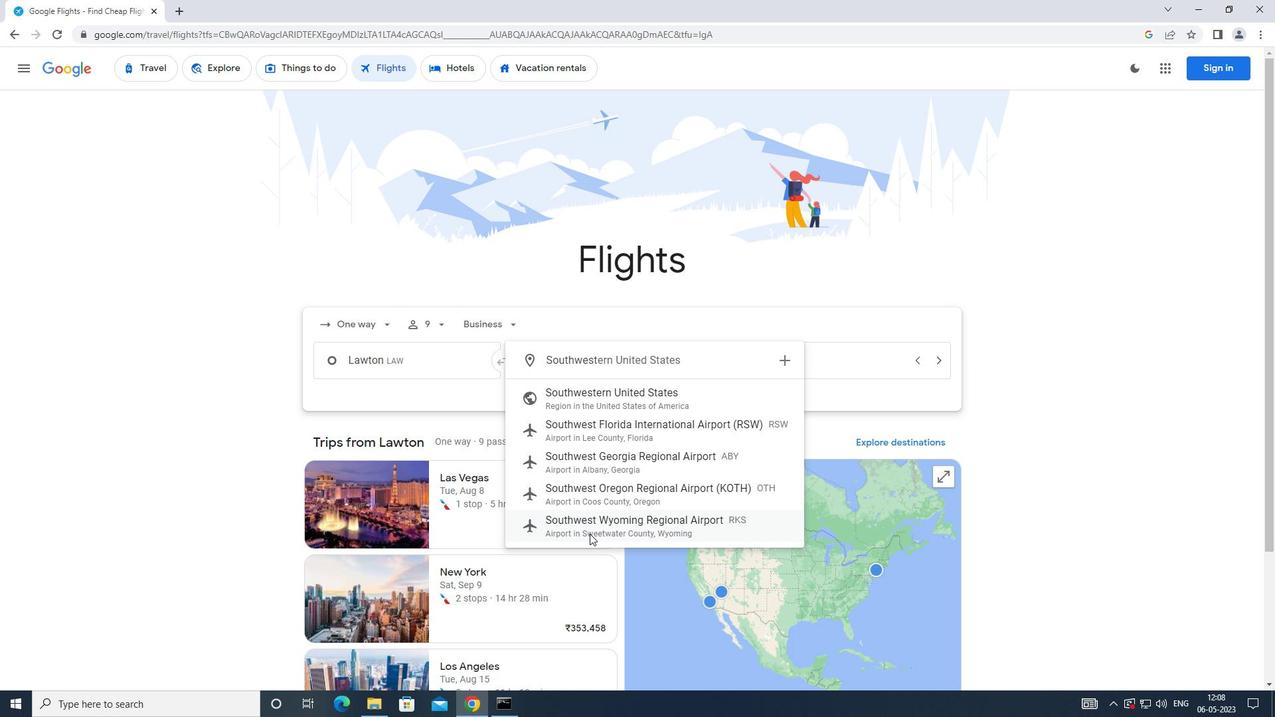 
Action: Mouse moved to (776, 369)
Screenshot: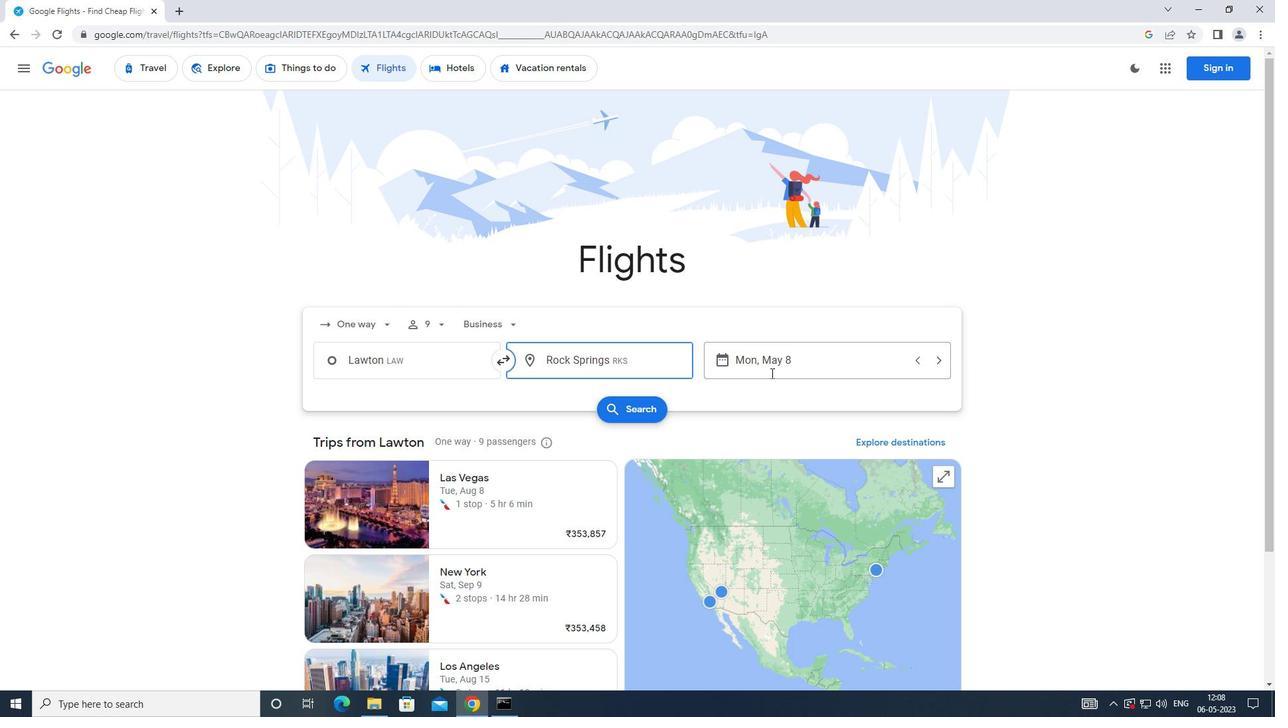 
Action: Mouse pressed left at (776, 369)
Screenshot: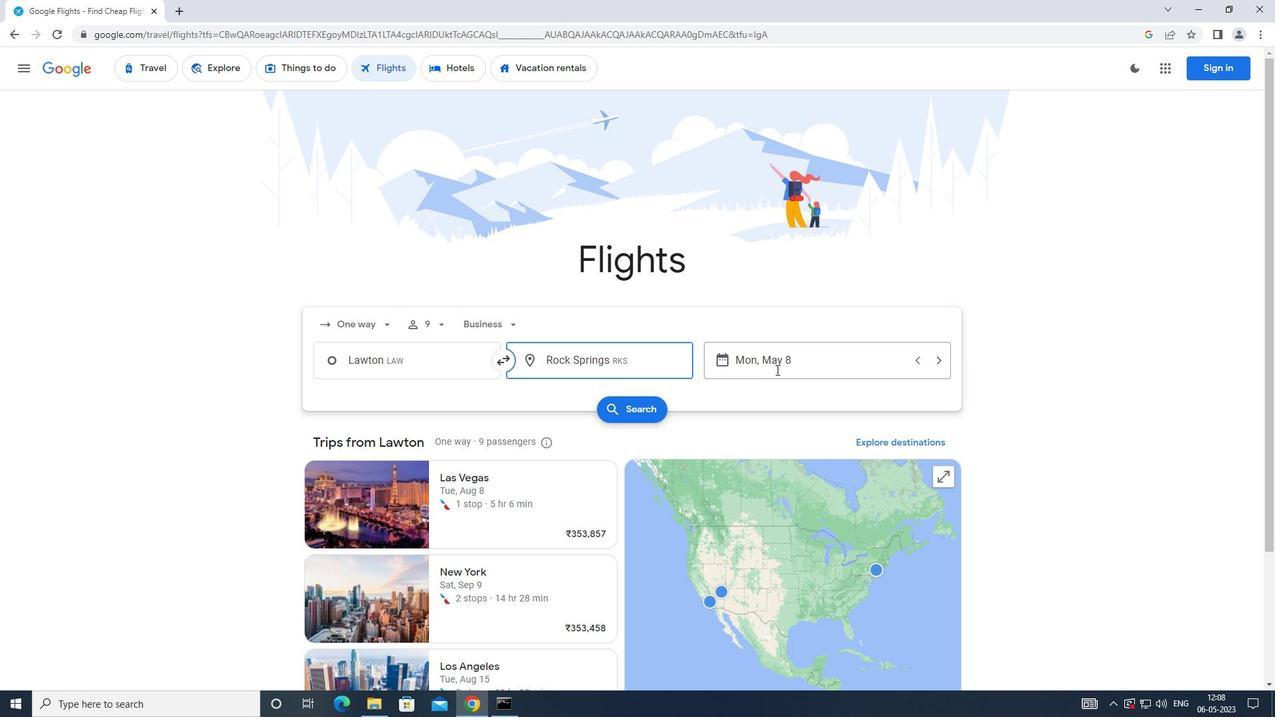 
Action: Mouse moved to (507, 474)
Screenshot: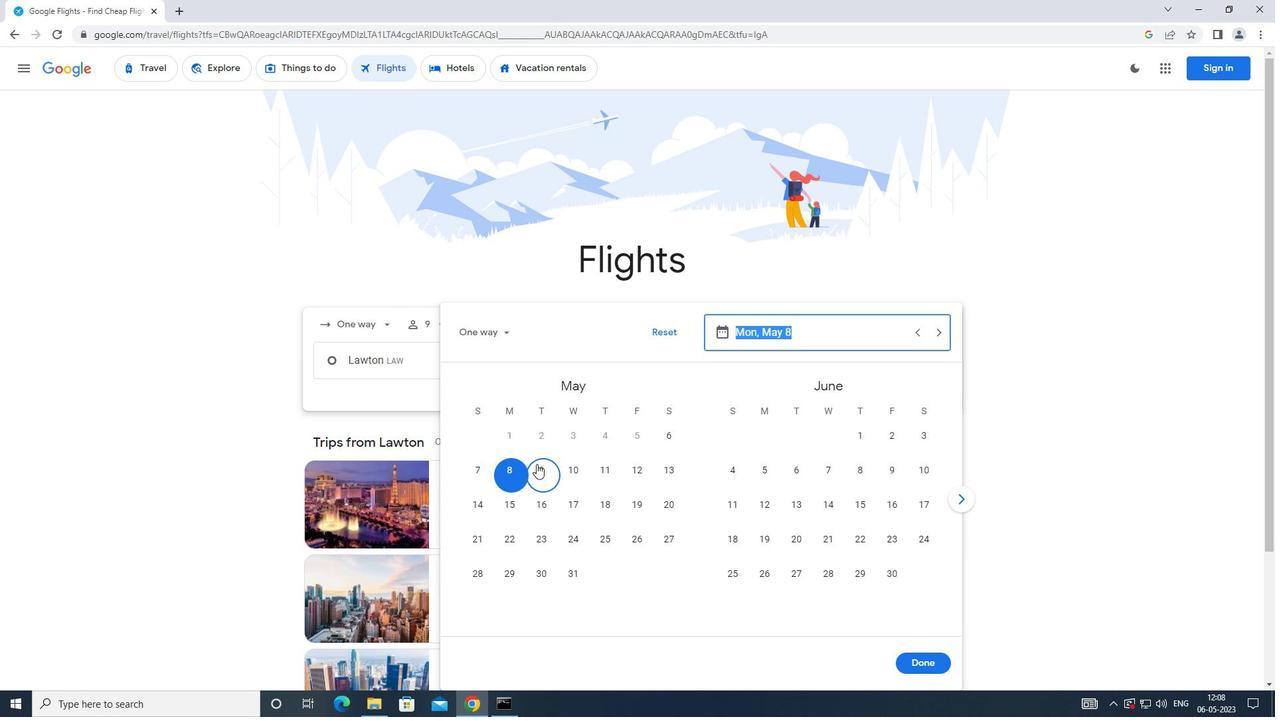 
Action: Mouse pressed left at (507, 474)
Screenshot: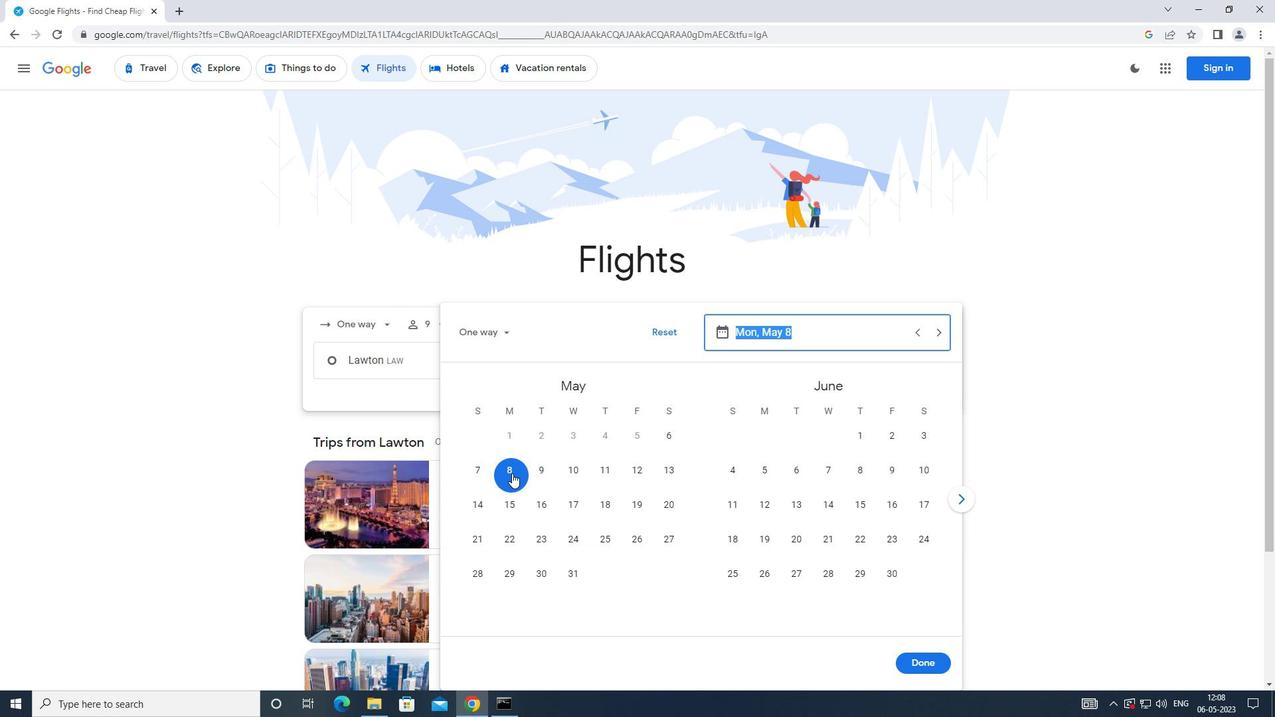 
Action: Mouse moved to (913, 665)
Screenshot: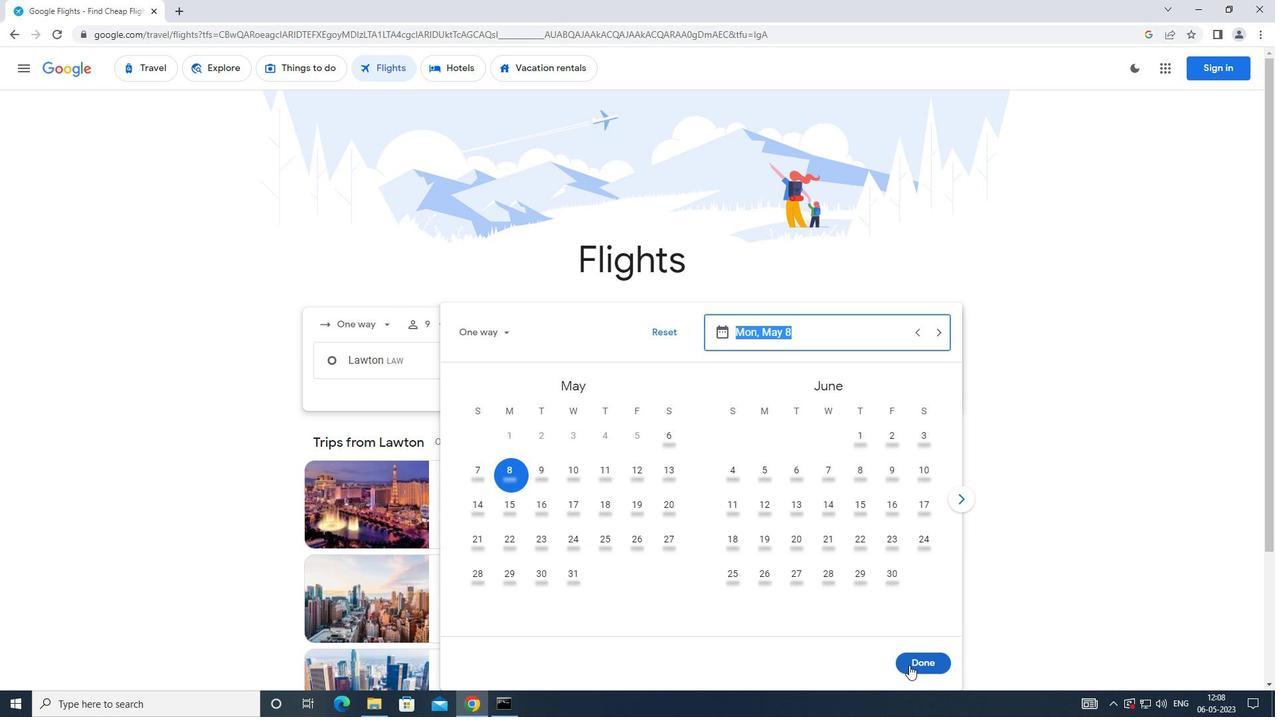 
Action: Mouse pressed left at (913, 665)
Screenshot: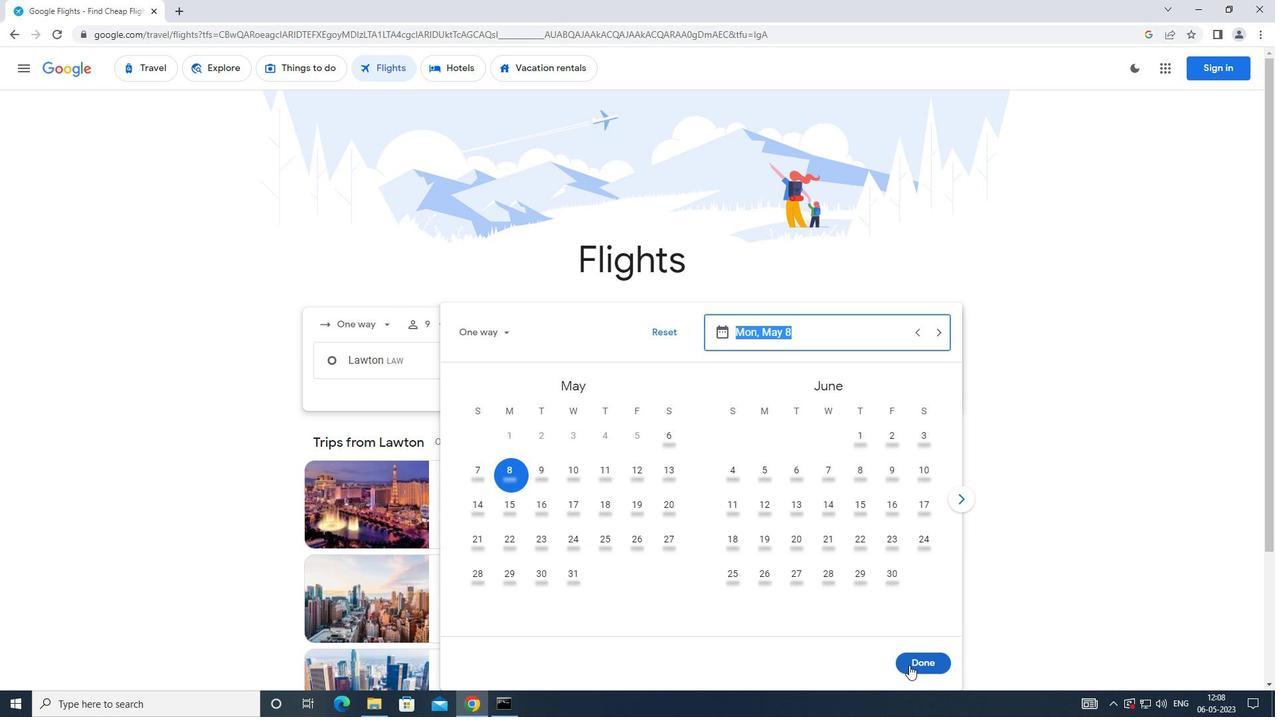 
Action: Mouse moved to (609, 412)
Screenshot: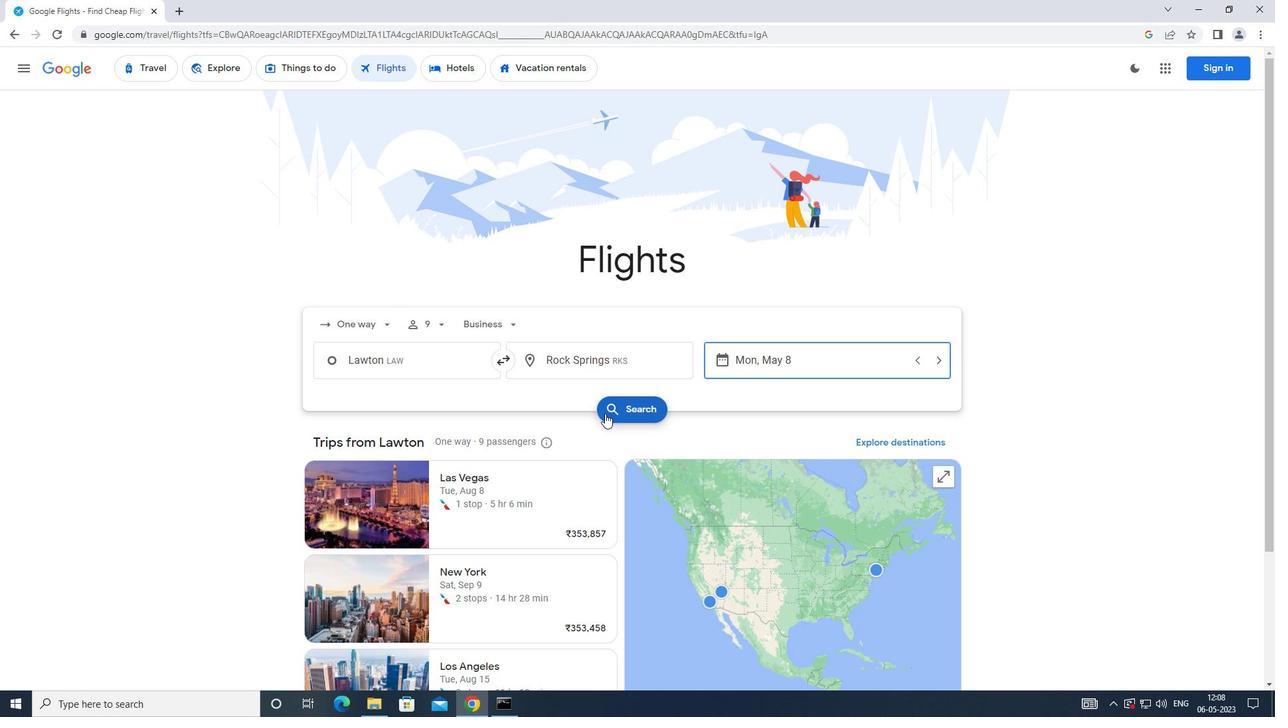 
Action: Mouse pressed left at (609, 412)
Screenshot: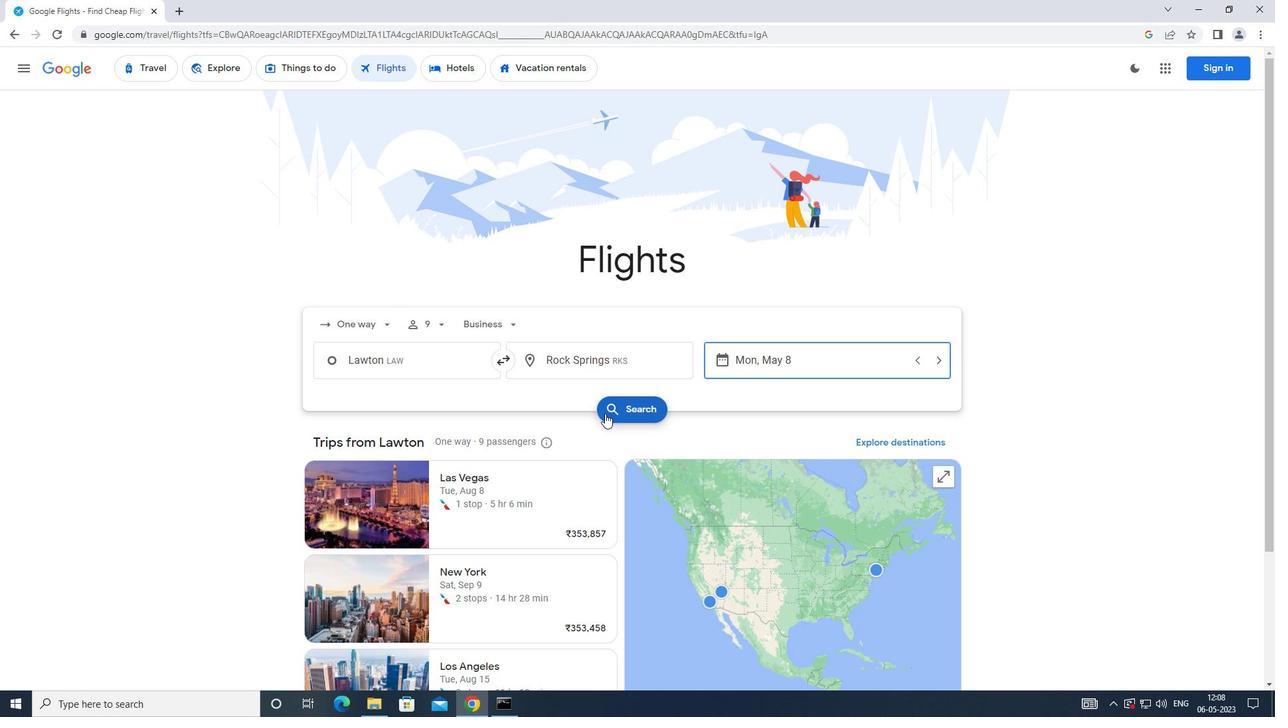 
Action: Mouse moved to (324, 186)
Screenshot: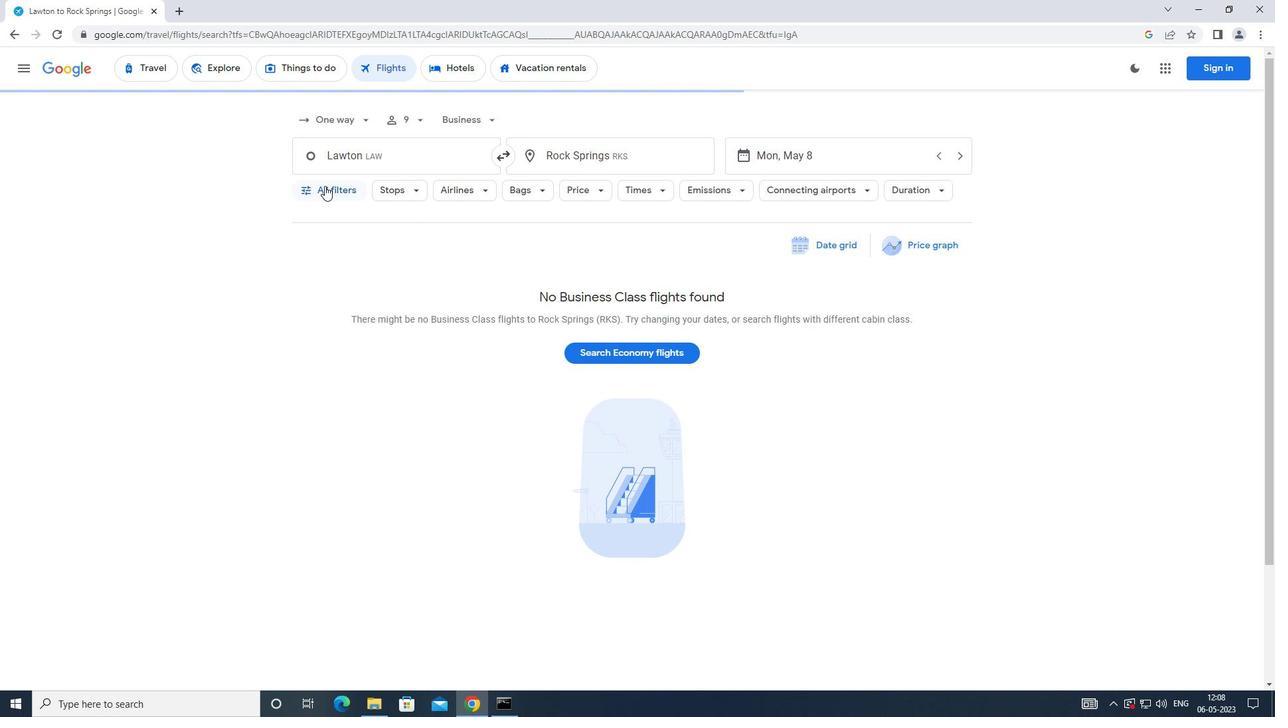 
Action: Mouse pressed left at (324, 186)
Screenshot: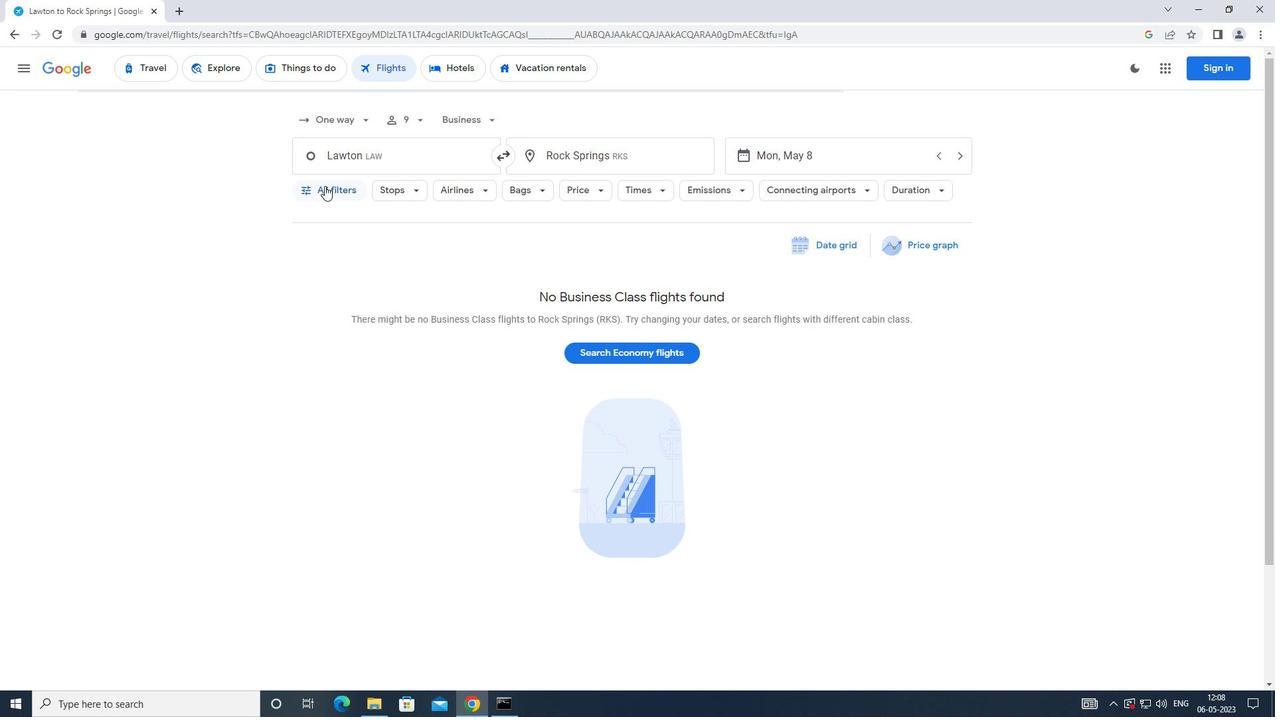 
Action: Mouse moved to (493, 477)
Screenshot: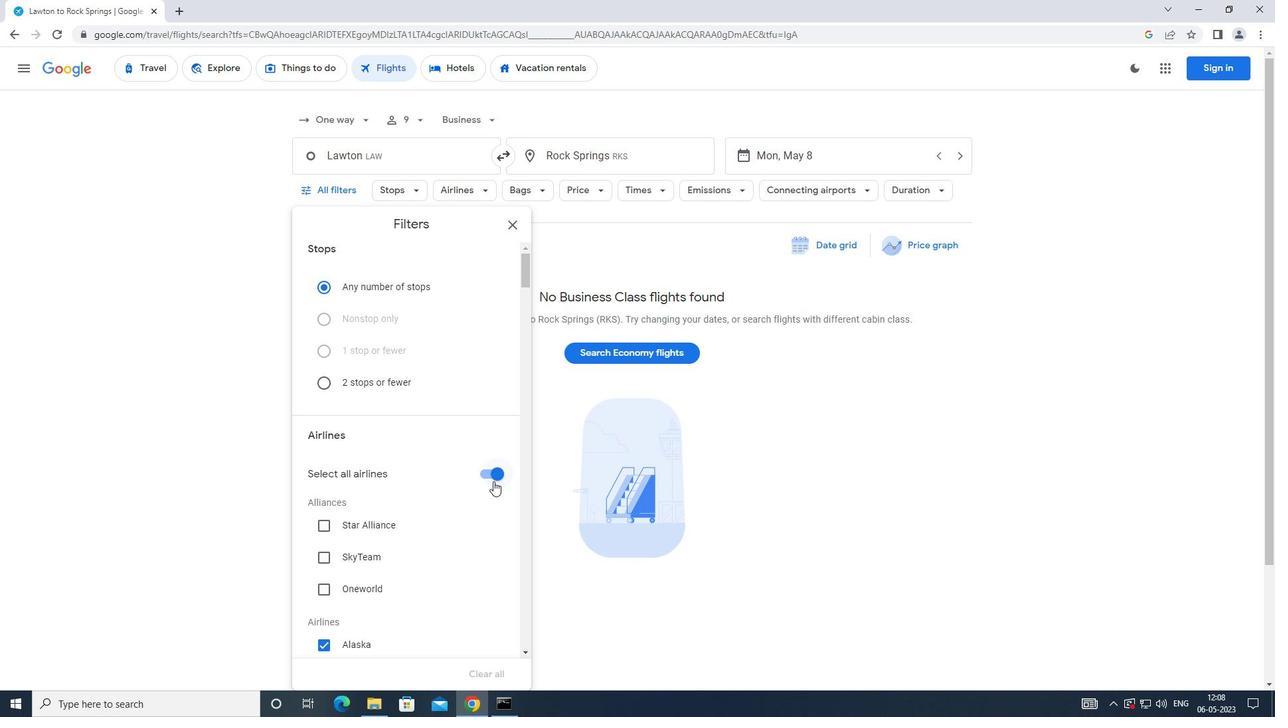 
Action: Mouse pressed left at (493, 477)
Screenshot: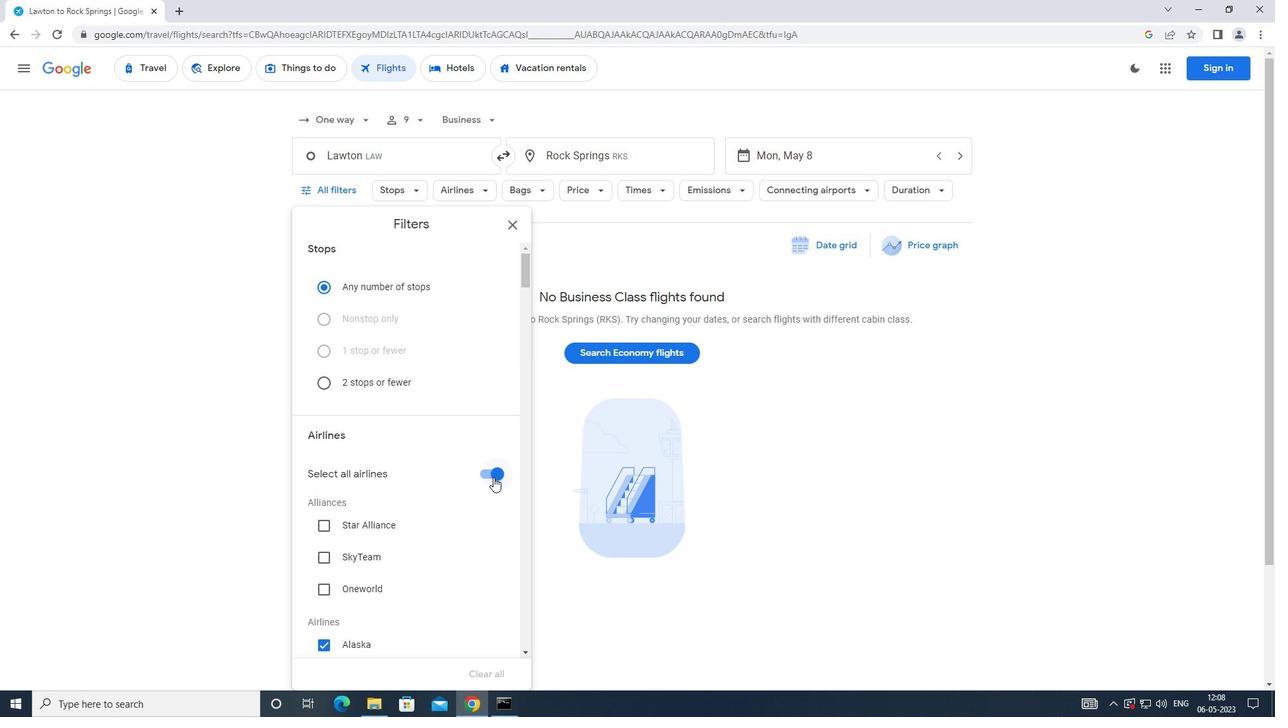 
Action: Mouse moved to (472, 445)
Screenshot: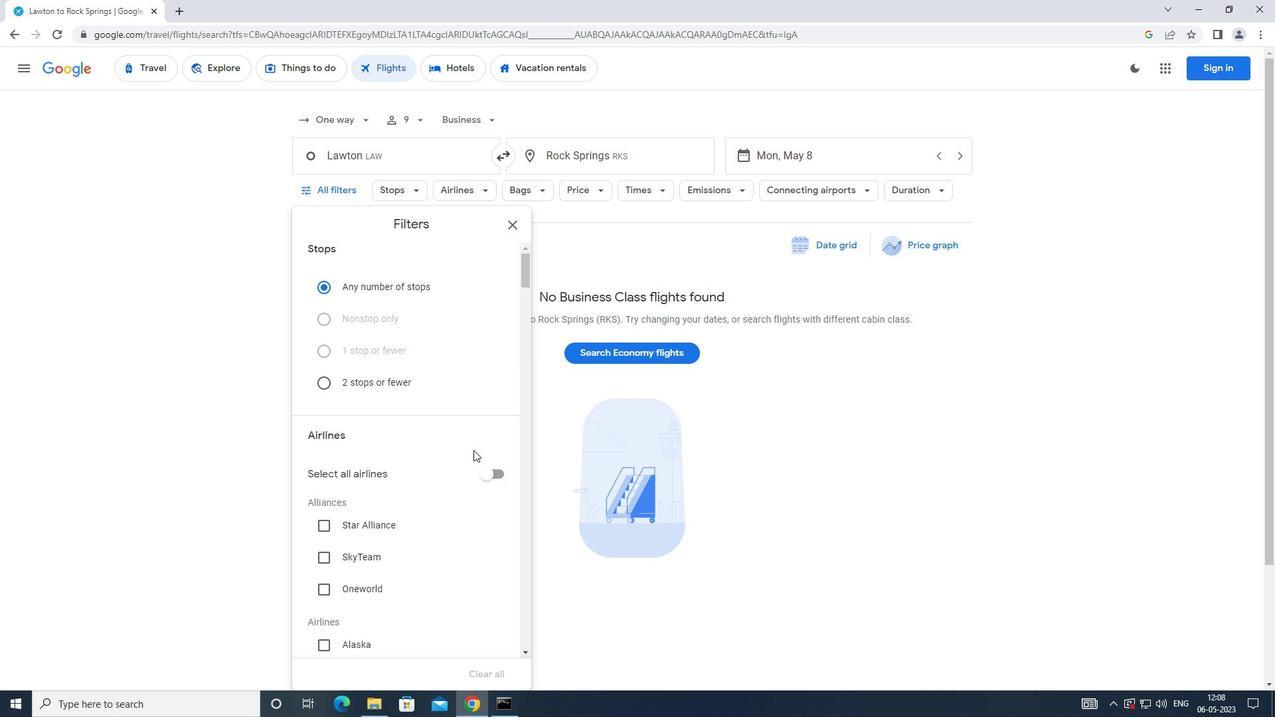
Action: Mouse scrolled (472, 444) with delta (0, 0)
Screenshot: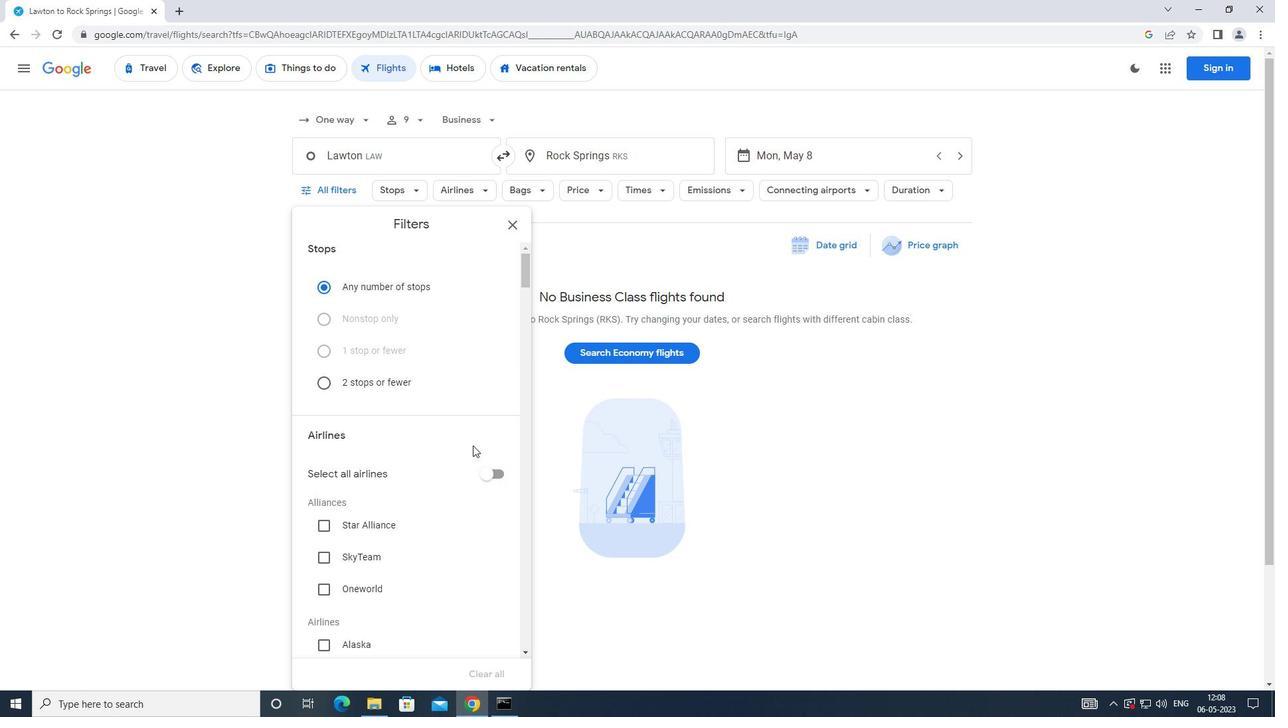 
Action: Mouse scrolled (472, 444) with delta (0, 0)
Screenshot: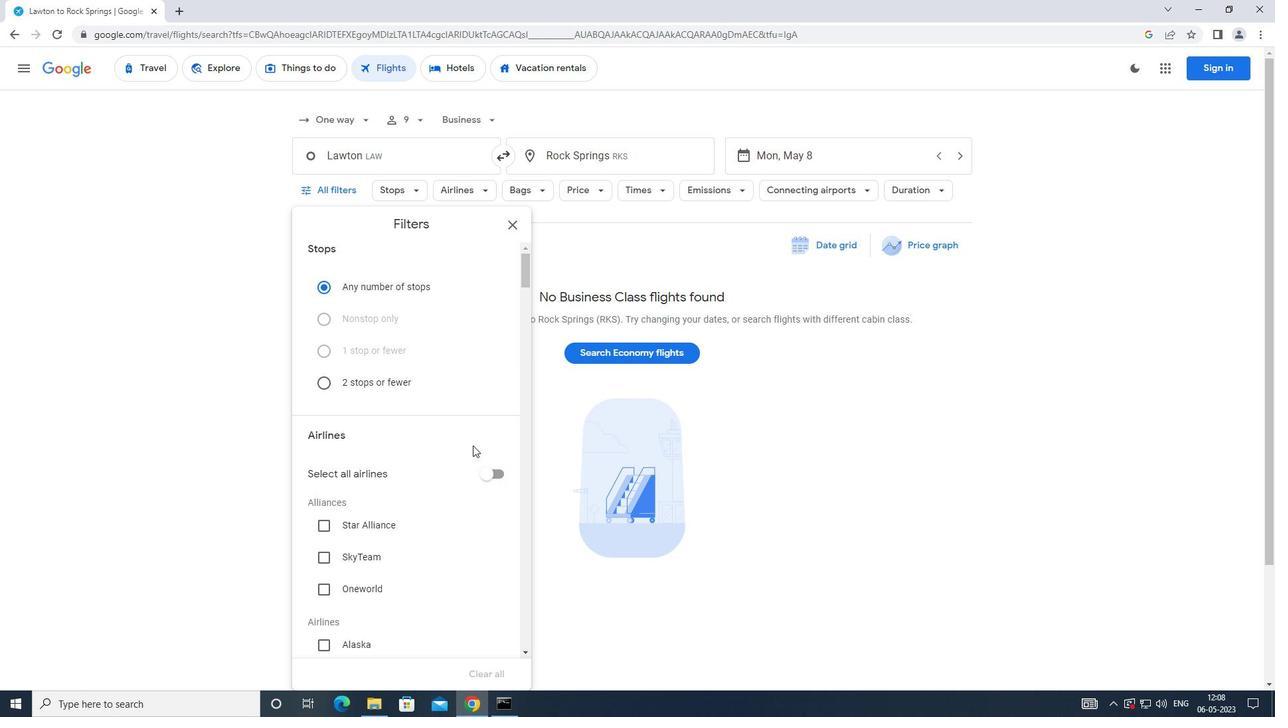 
Action: Mouse moved to (472, 442)
Screenshot: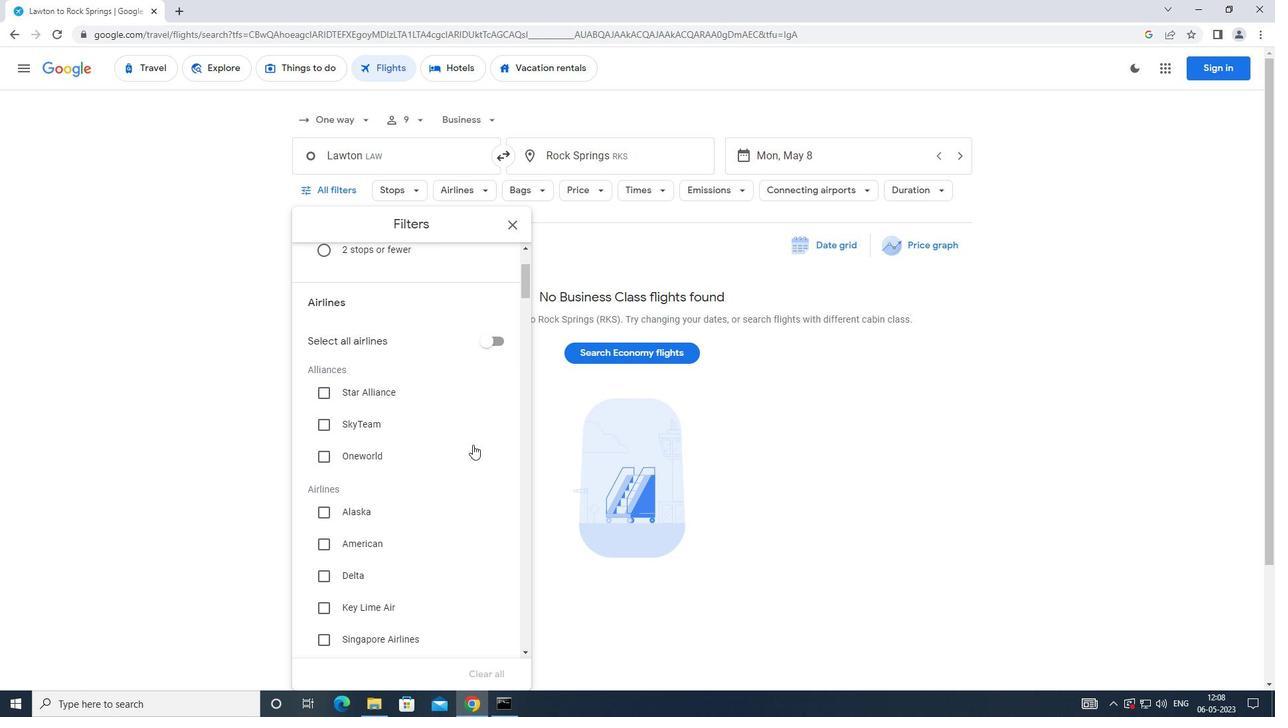 
Action: Mouse scrolled (472, 442) with delta (0, 0)
Screenshot: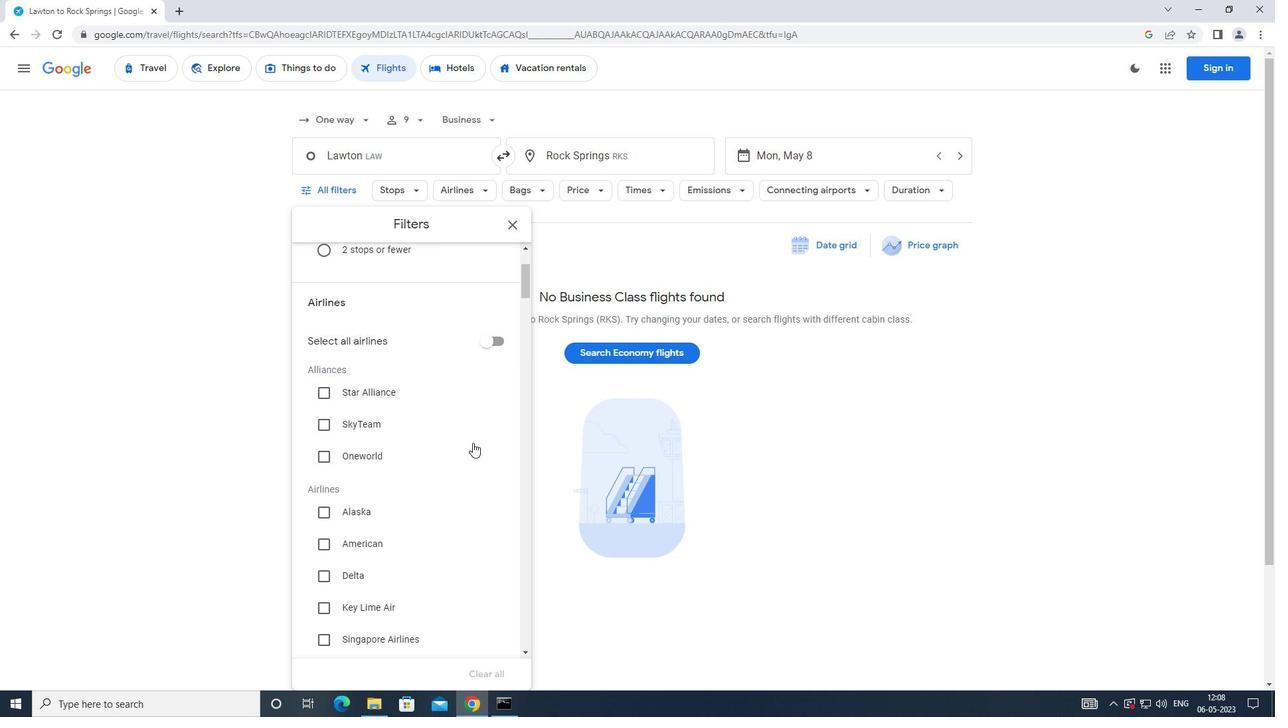 
Action: Mouse scrolled (472, 442) with delta (0, 0)
Screenshot: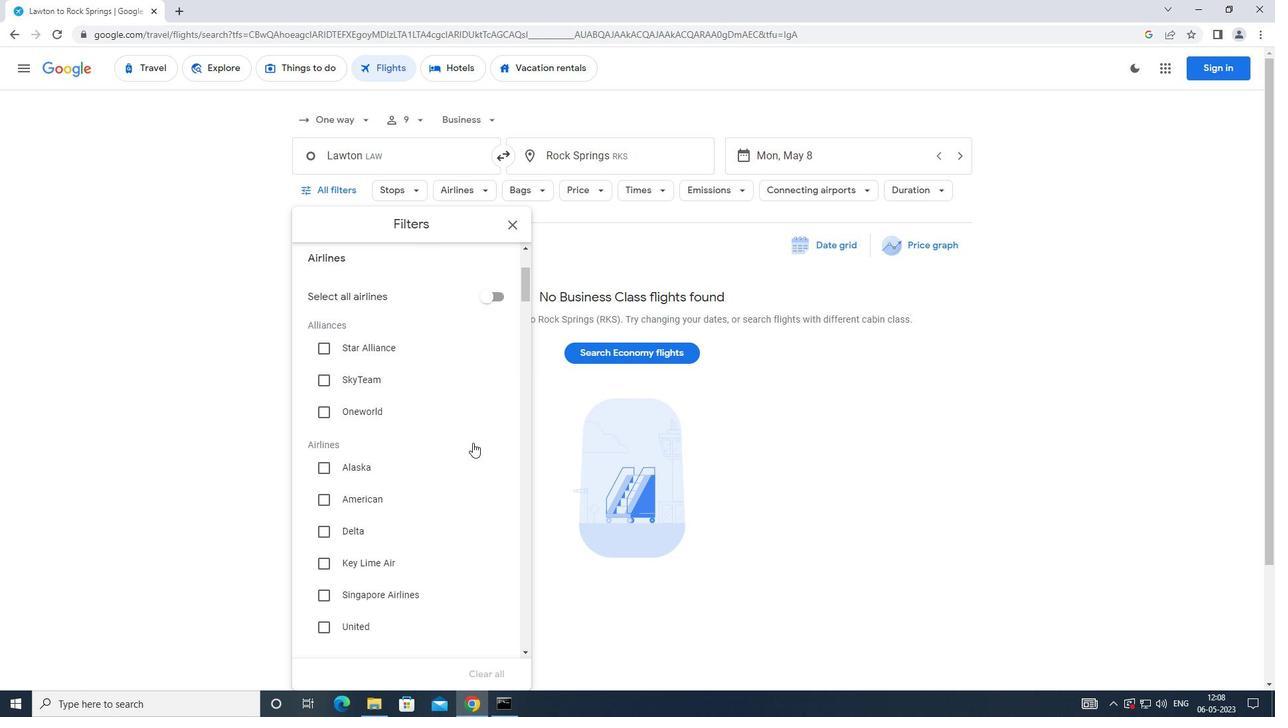 
Action: Mouse scrolled (472, 442) with delta (0, 0)
Screenshot: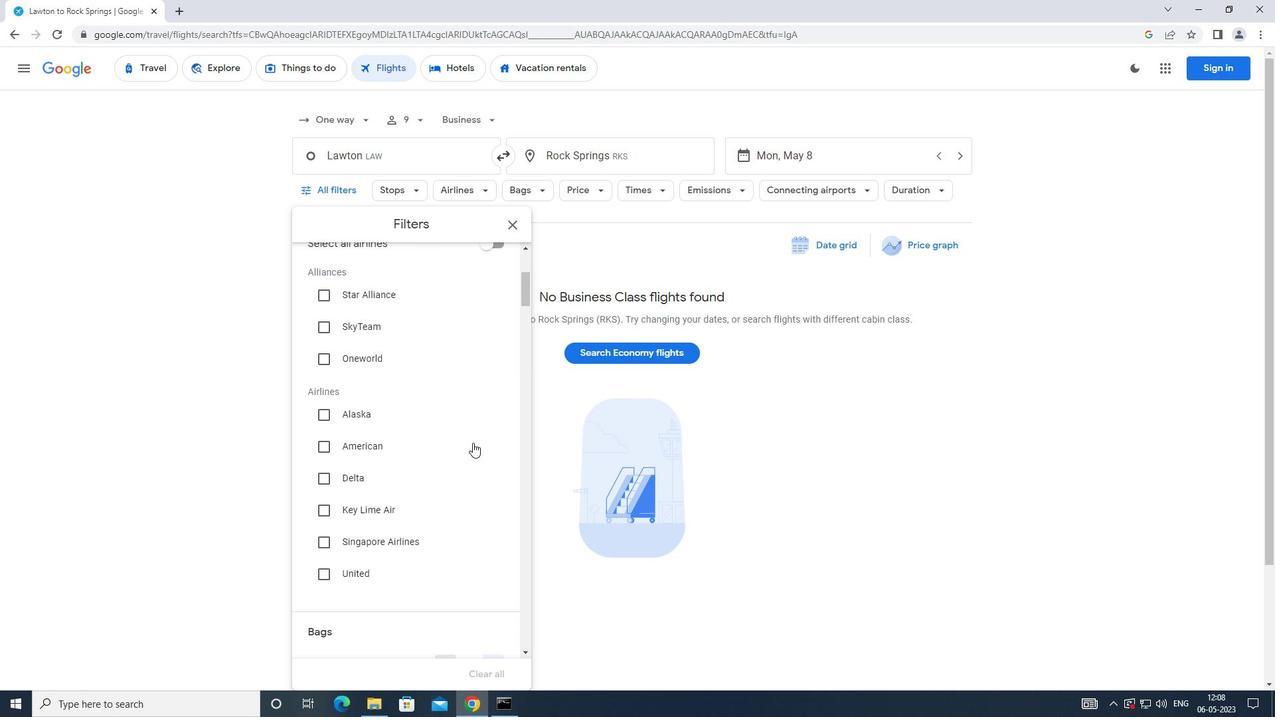 
Action: Mouse moved to (421, 430)
Screenshot: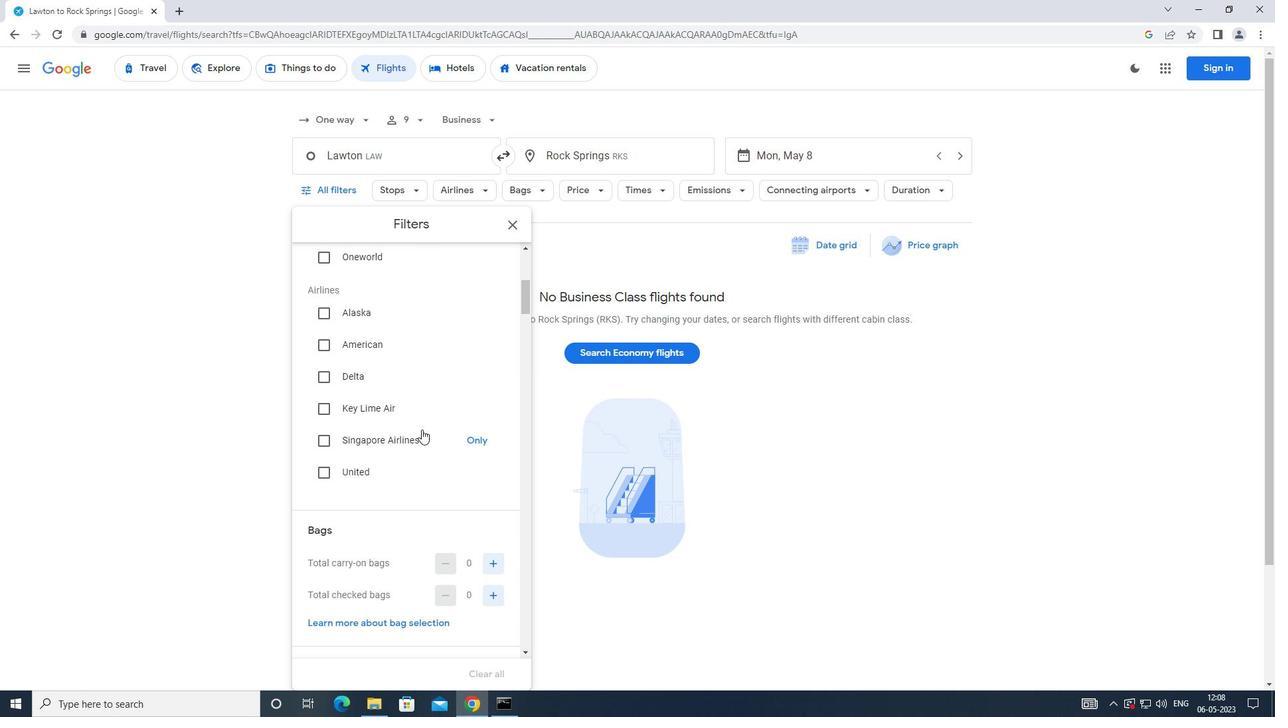 
Action: Mouse scrolled (421, 429) with delta (0, 0)
Screenshot: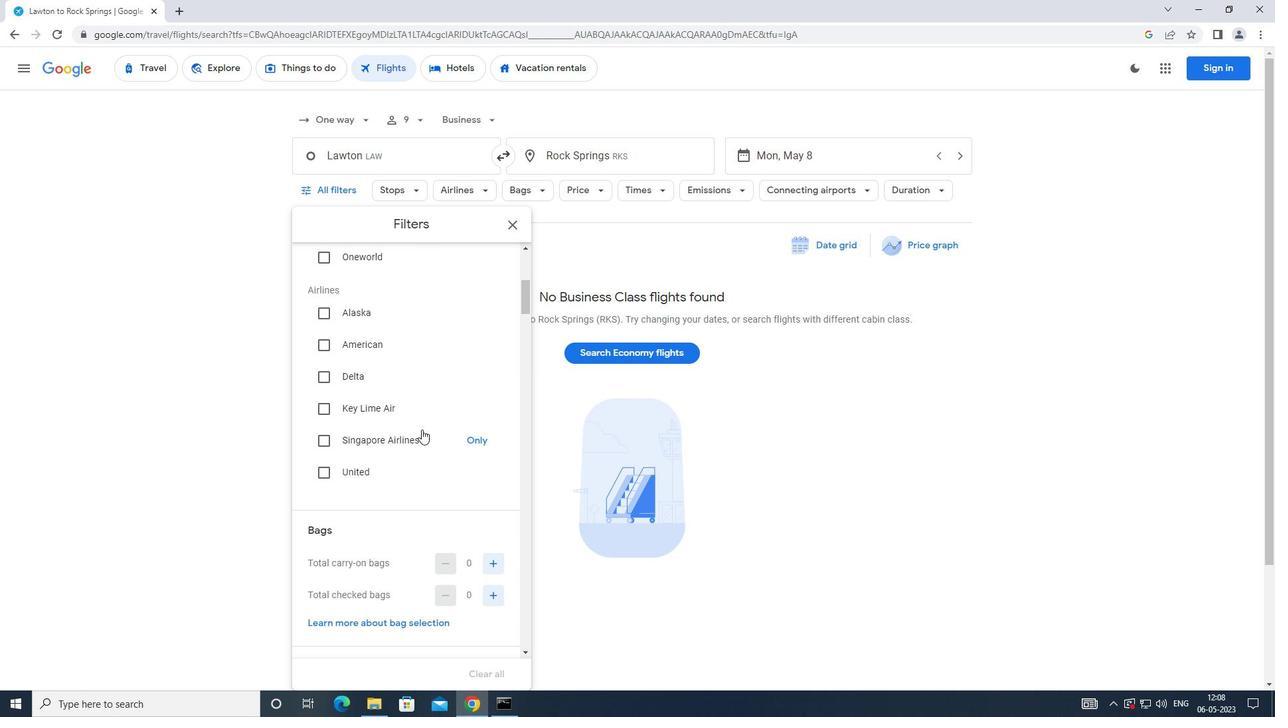 
Action: Mouse moved to (421, 431)
Screenshot: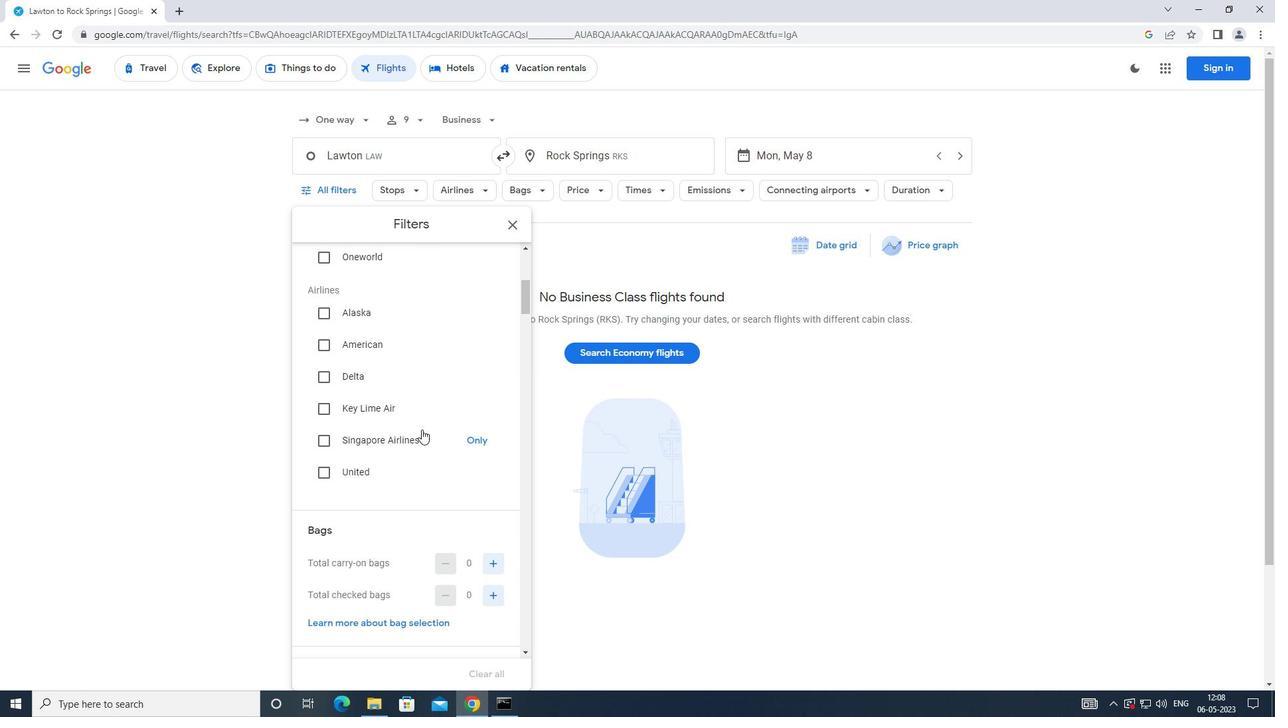 
Action: Mouse scrolled (421, 431) with delta (0, 0)
Screenshot: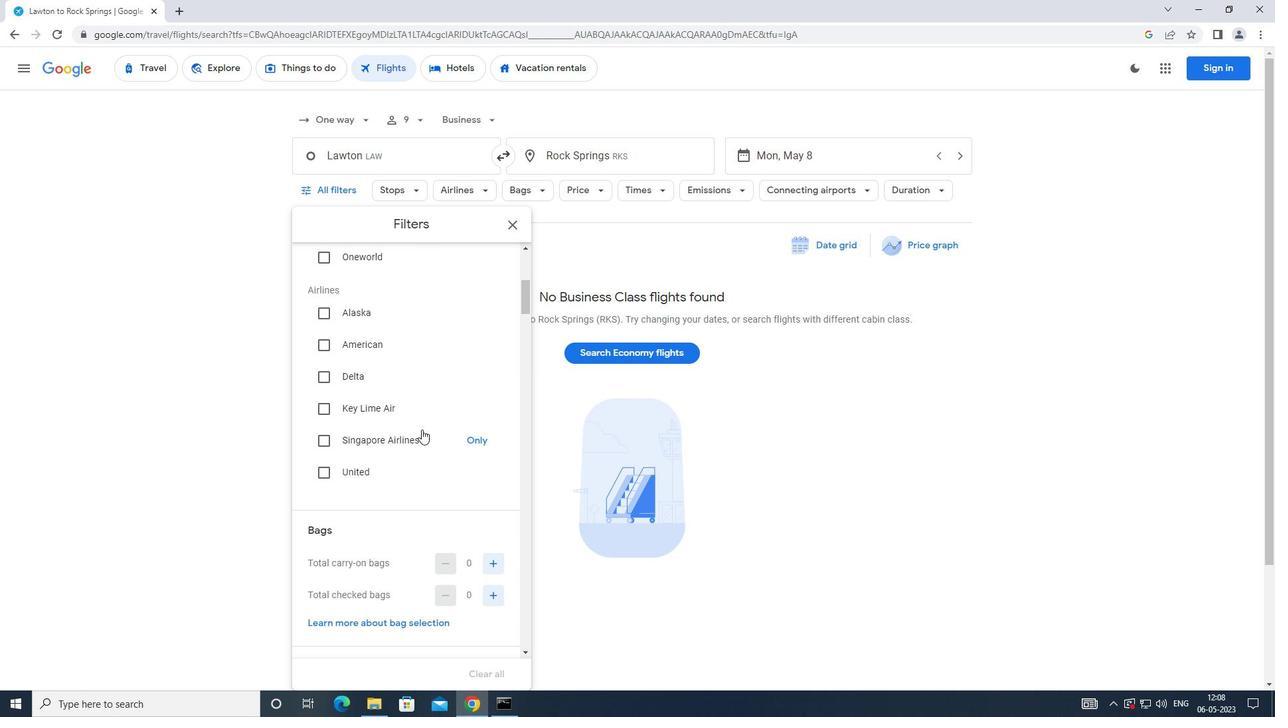 
Action: Mouse moved to (493, 460)
Screenshot: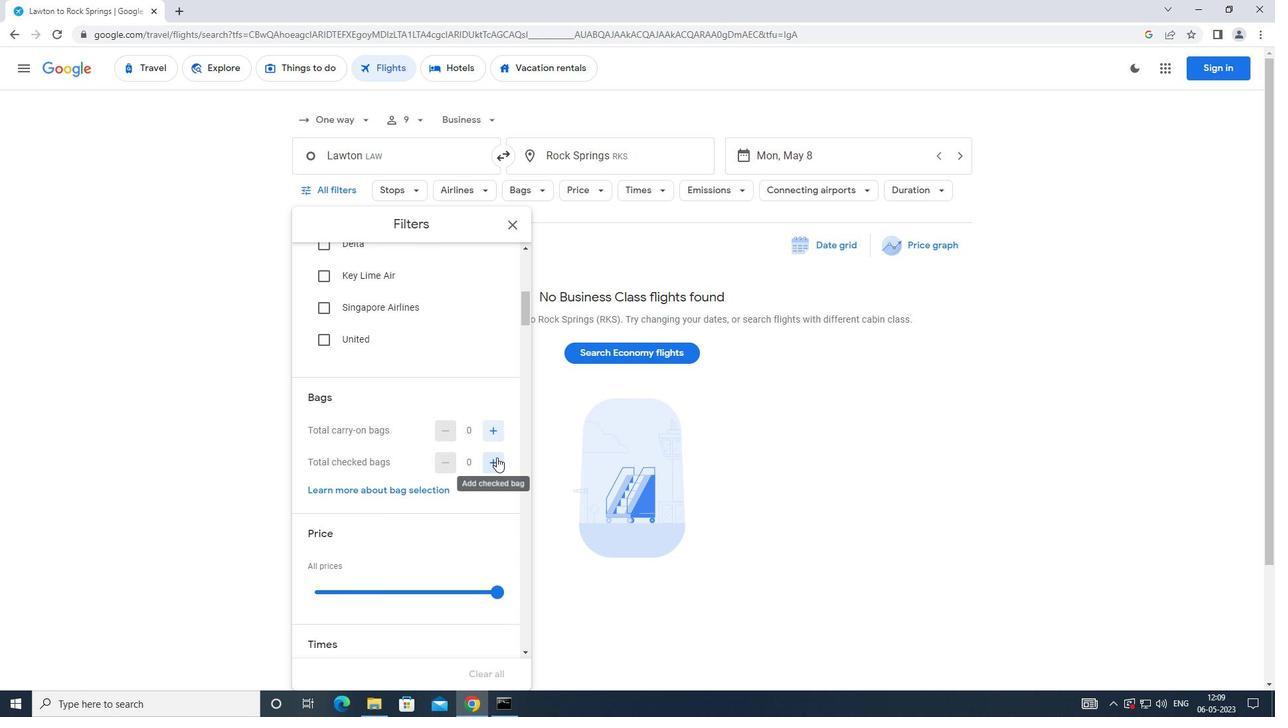 
Action: Mouse pressed left at (493, 460)
Screenshot: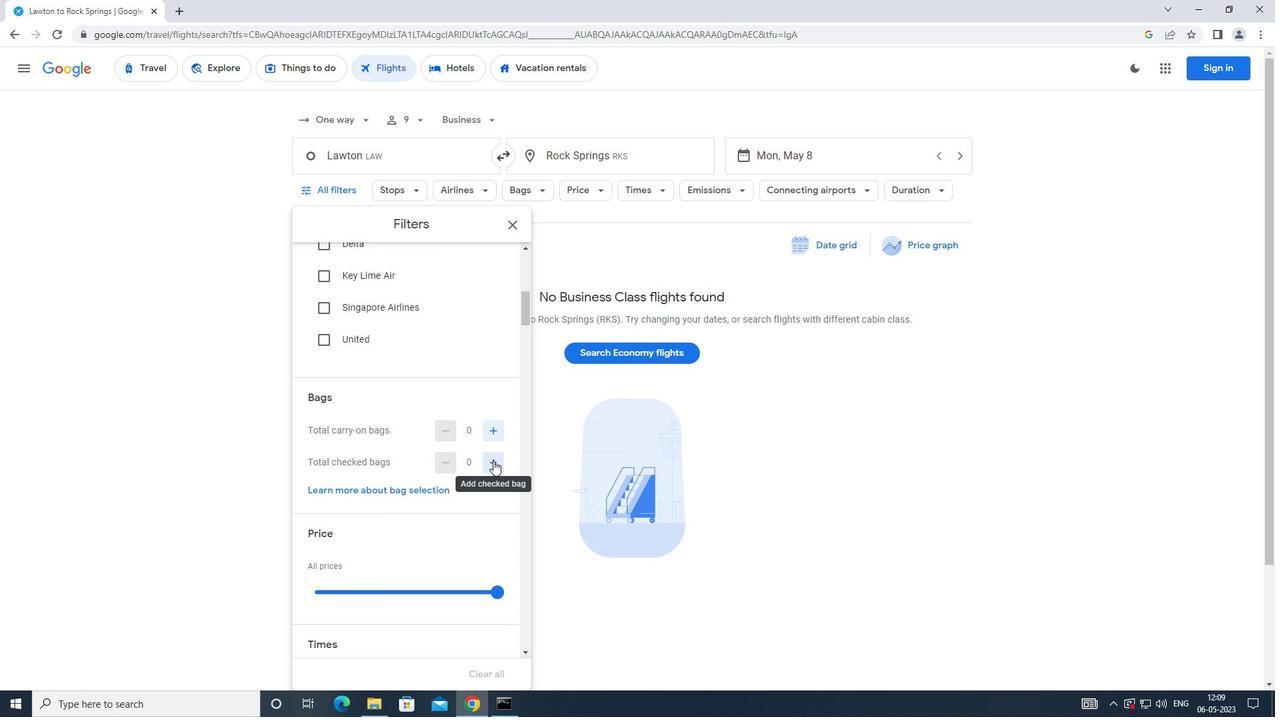 
Action: Mouse pressed left at (493, 460)
Screenshot: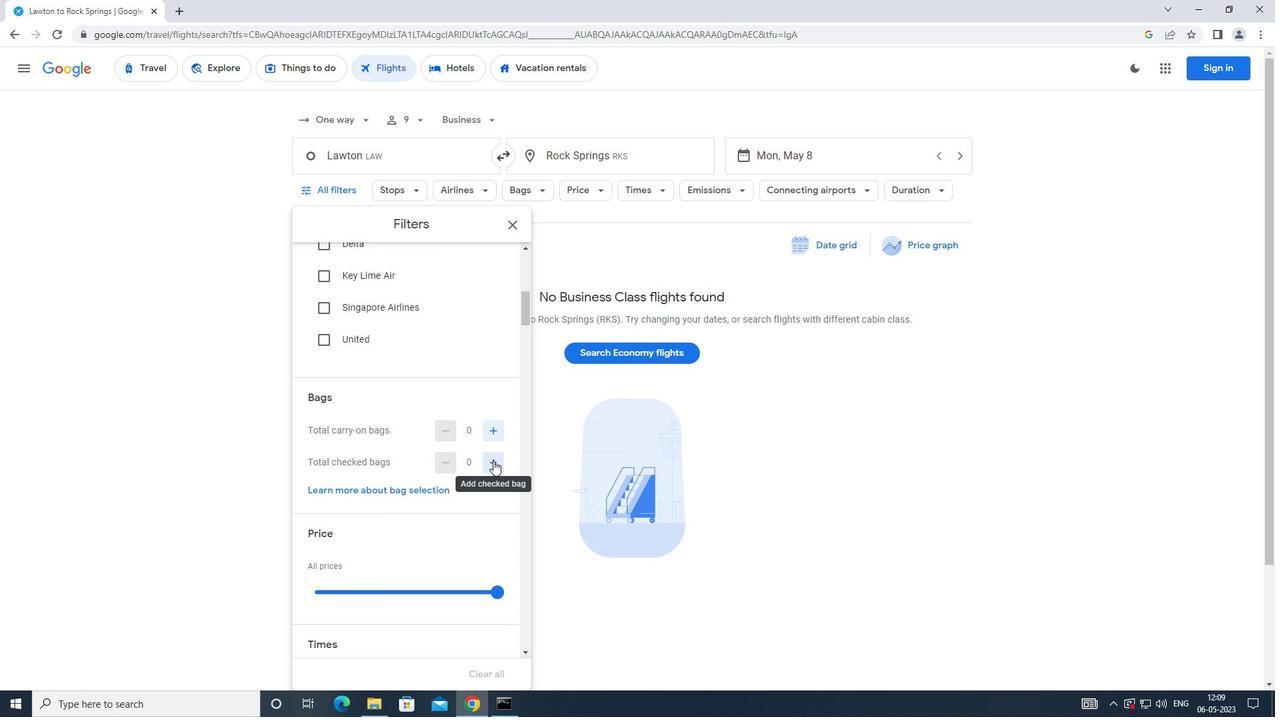 
Action: Mouse pressed left at (493, 460)
Screenshot: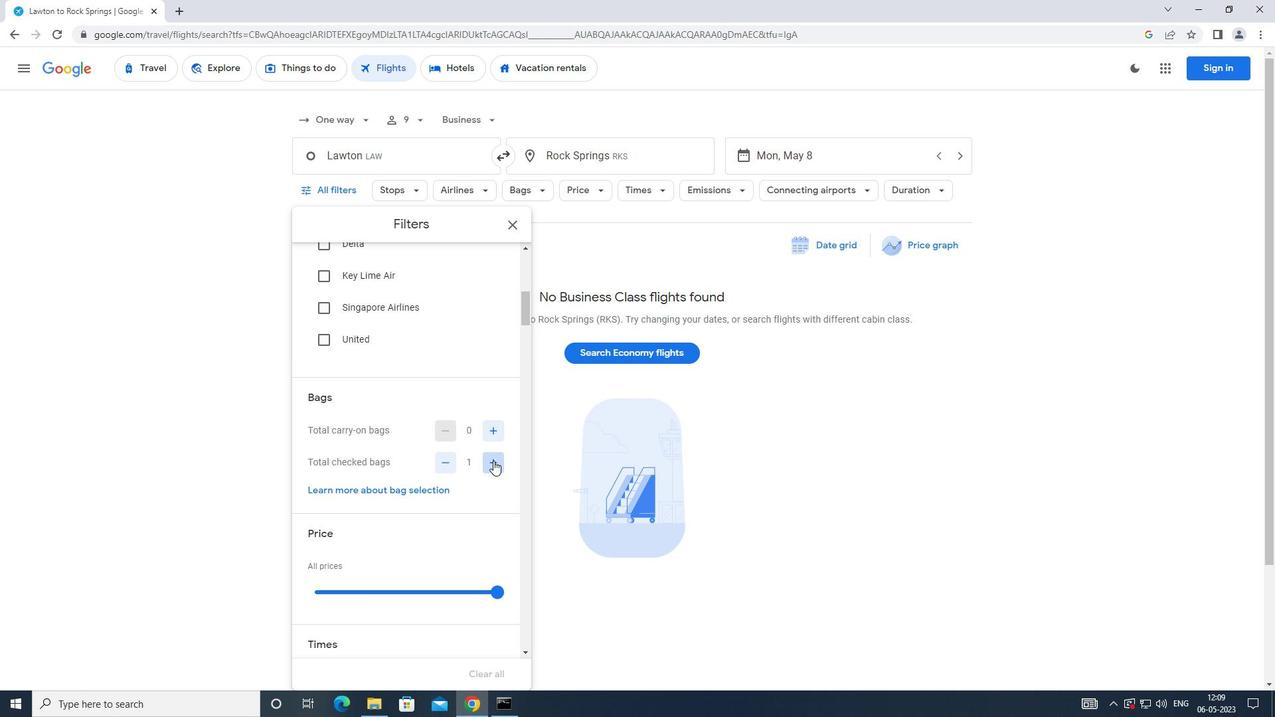 
Action: Mouse pressed left at (493, 460)
Screenshot: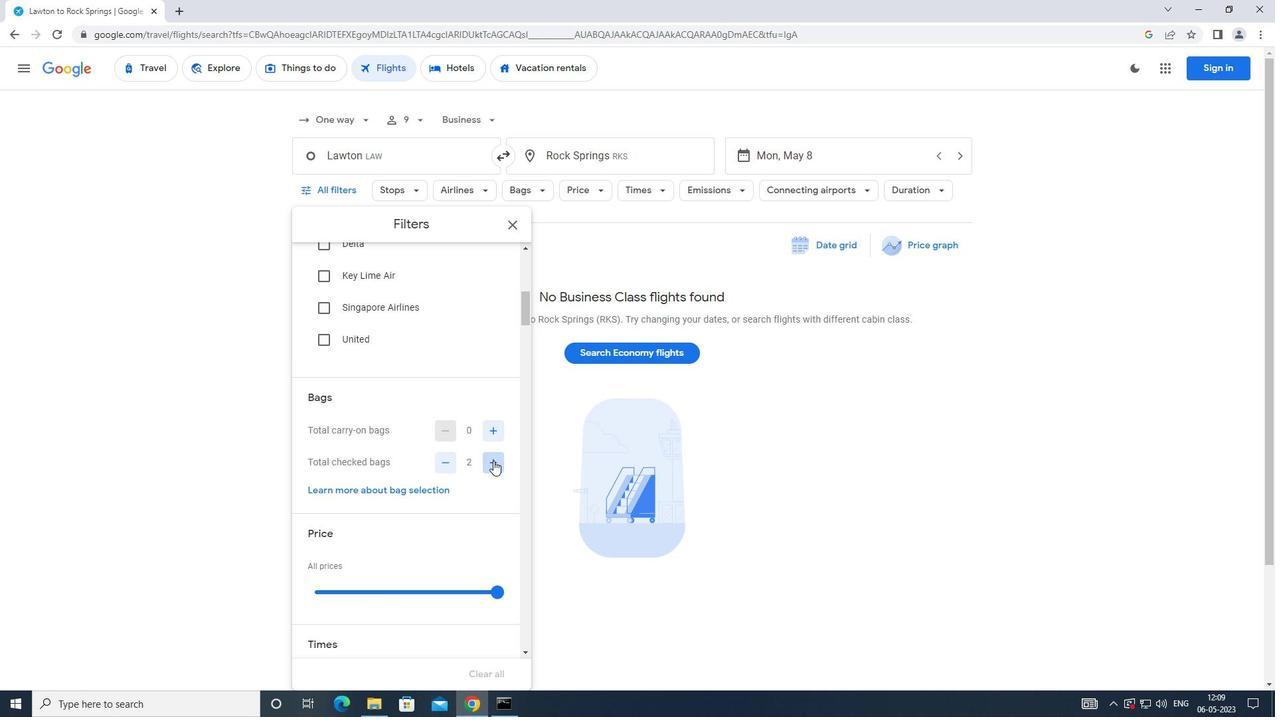 
Action: Mouse pressed left at (493, 460)
Screenshot: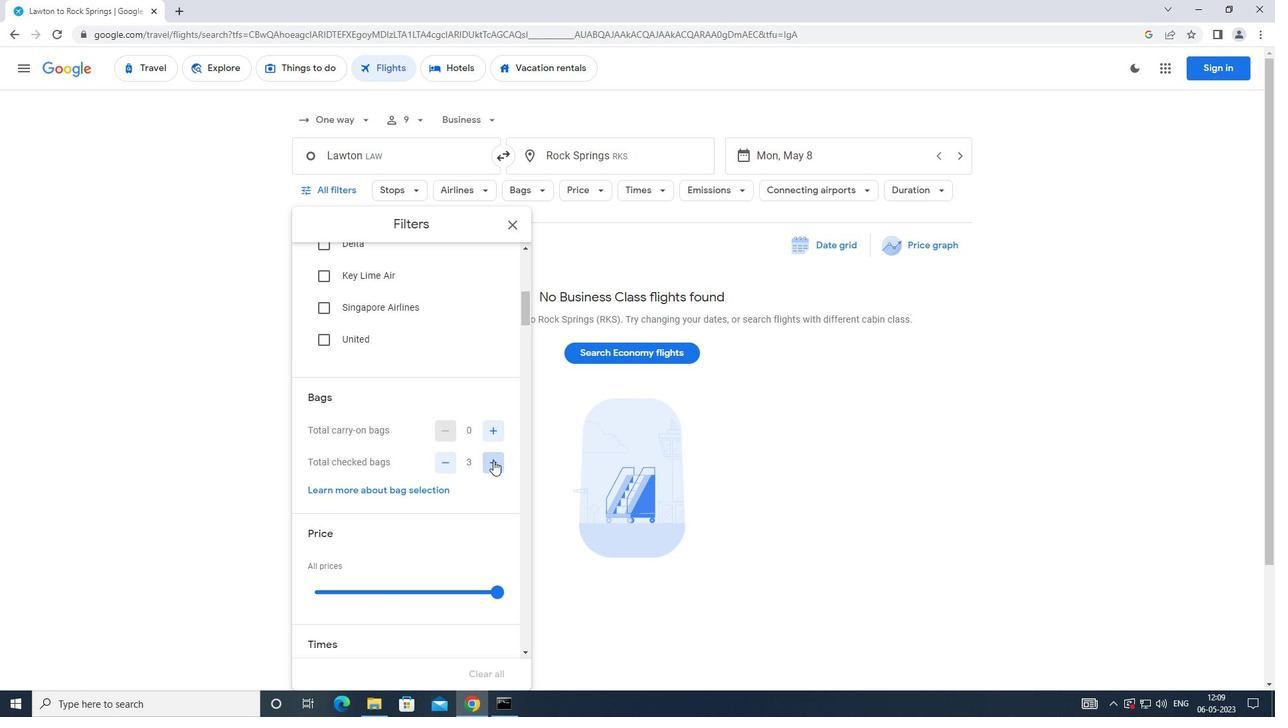 
Action: Mouse pressed left at (493, 460)
Screenshot: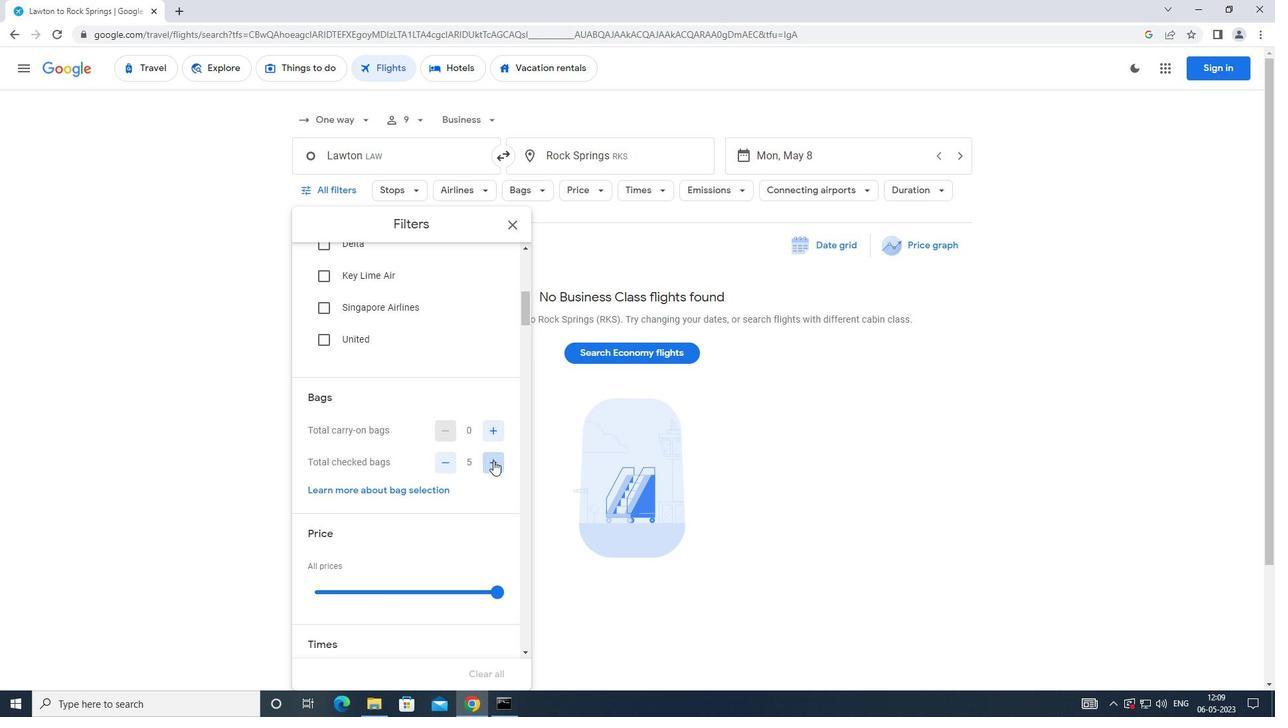 
Action: Mouse pressed left at (493, 460)
Screenshot: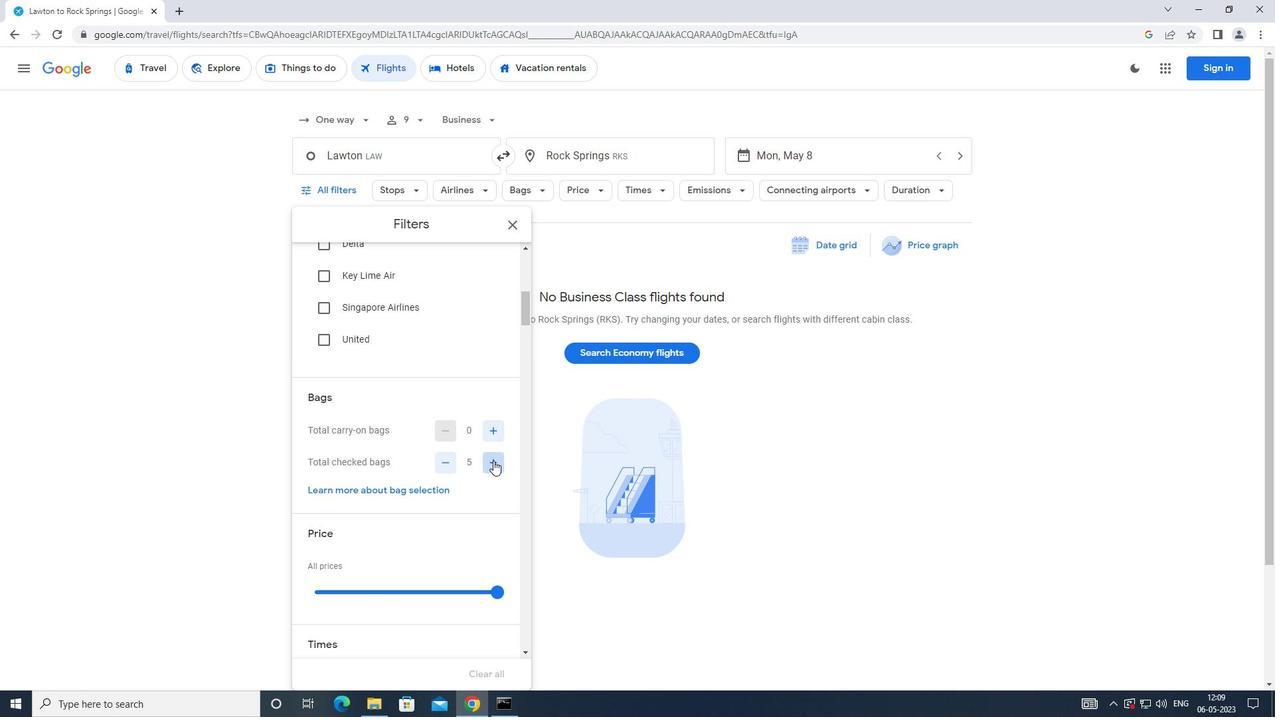 
Action: Mouse pressed left at (493, 460)
Screenshot: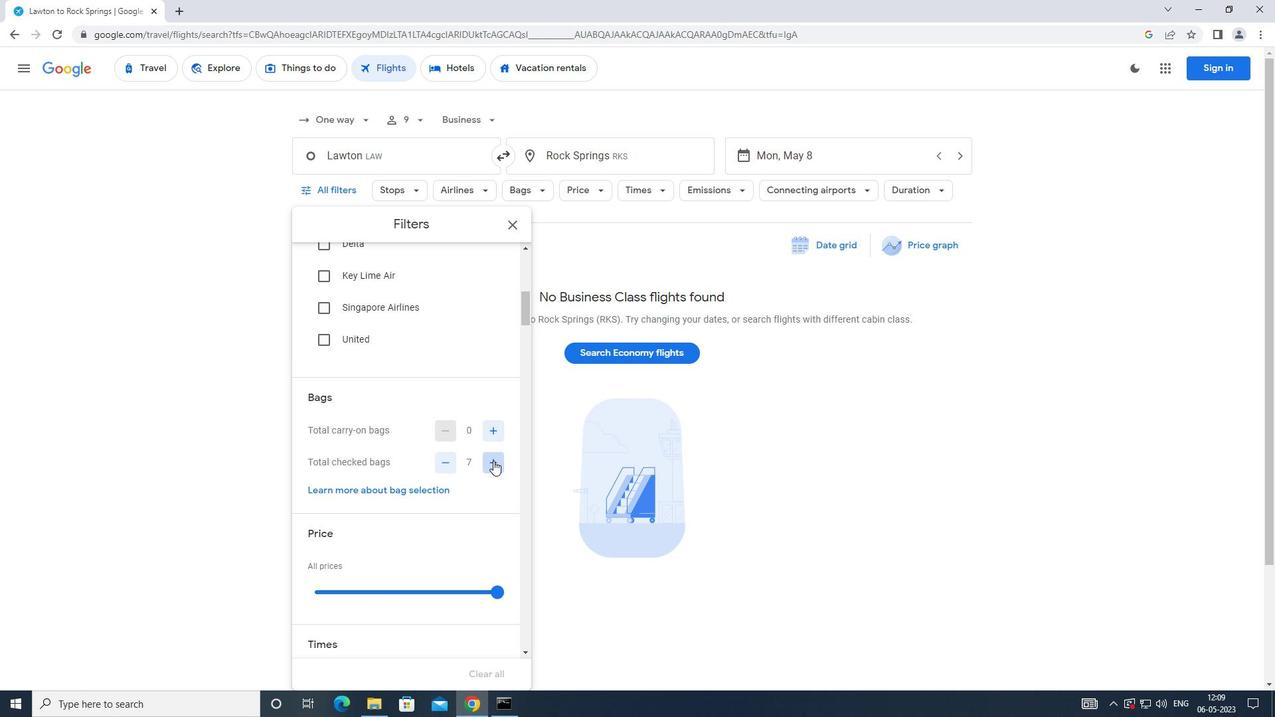 
Action: Mouse moved to (476, 459)
Screenshot: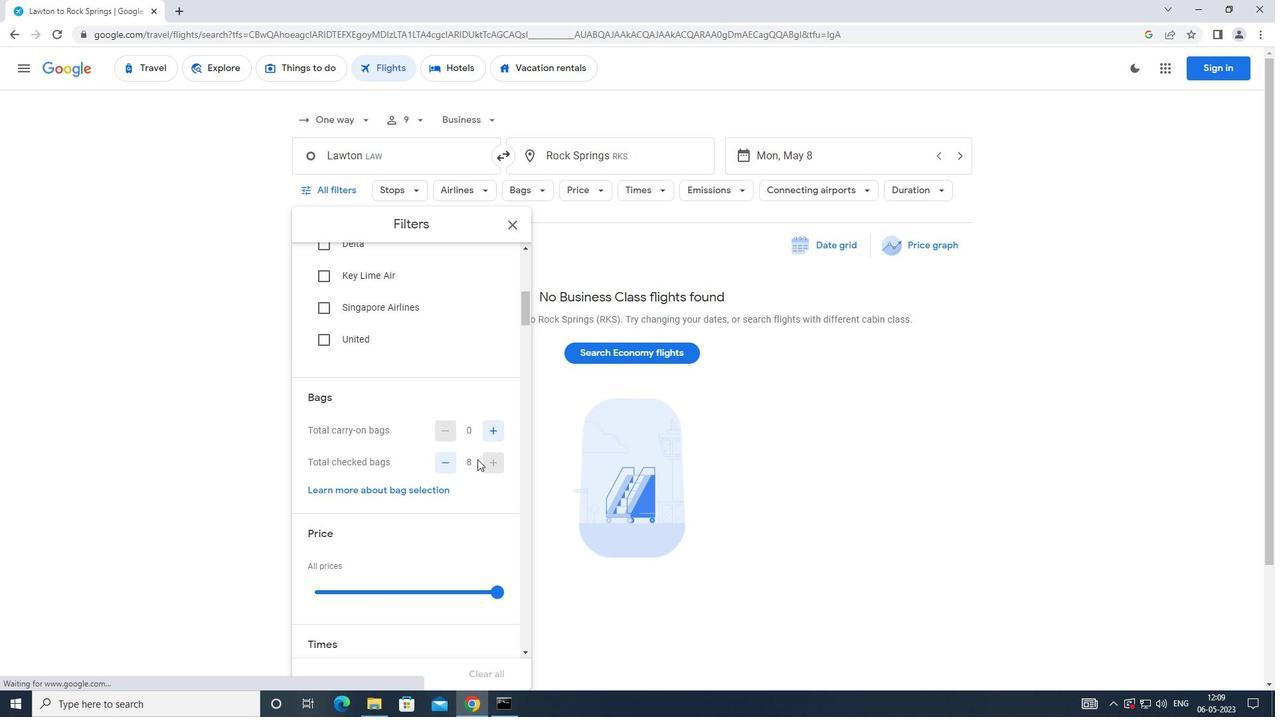 
Action: Mouse scrolled (476, 458) with delta (0, 0)
Screenshot: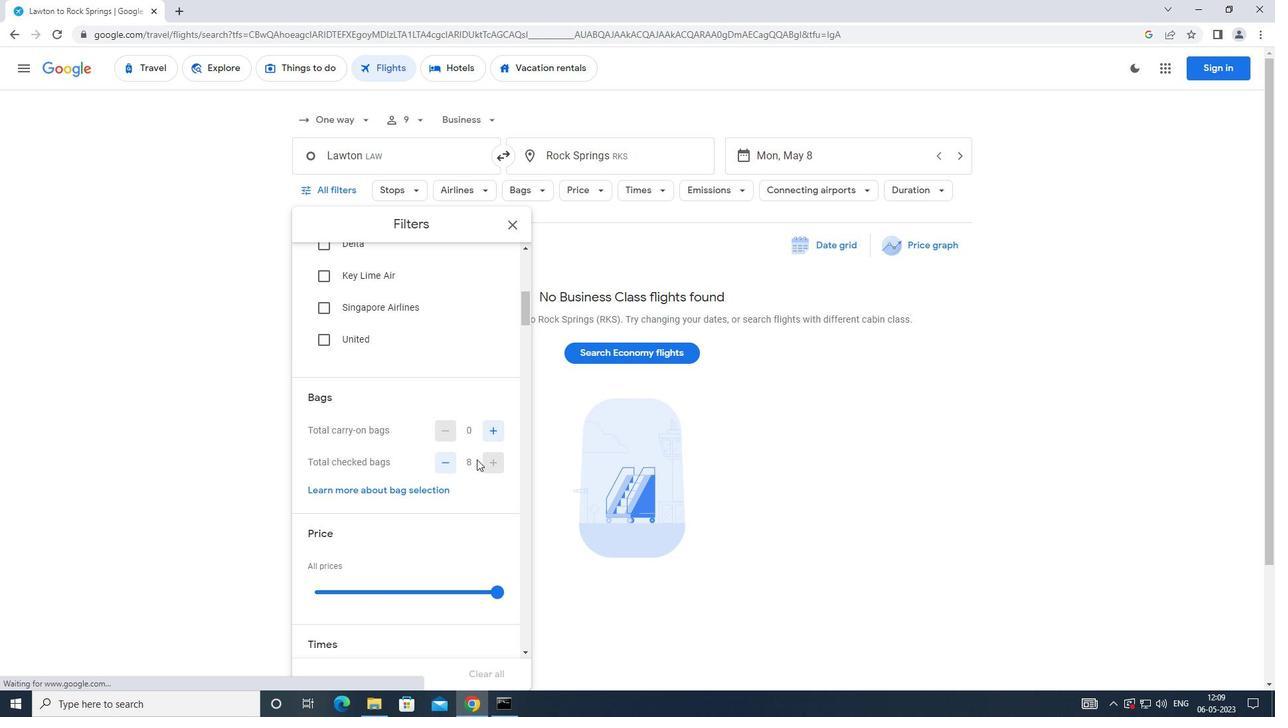 
Action: Mouse moved to (496, 525)
Screenshot: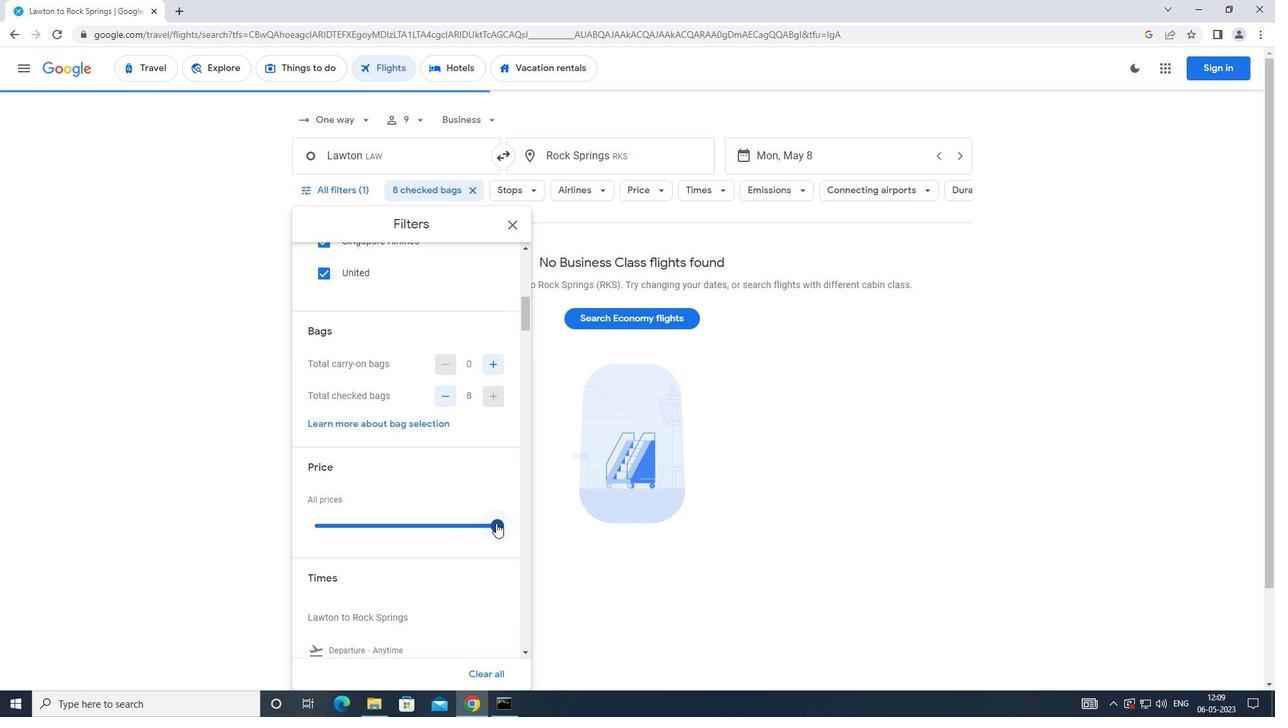 
Action: Mouse pressed left at (496, 525)
Screenshot: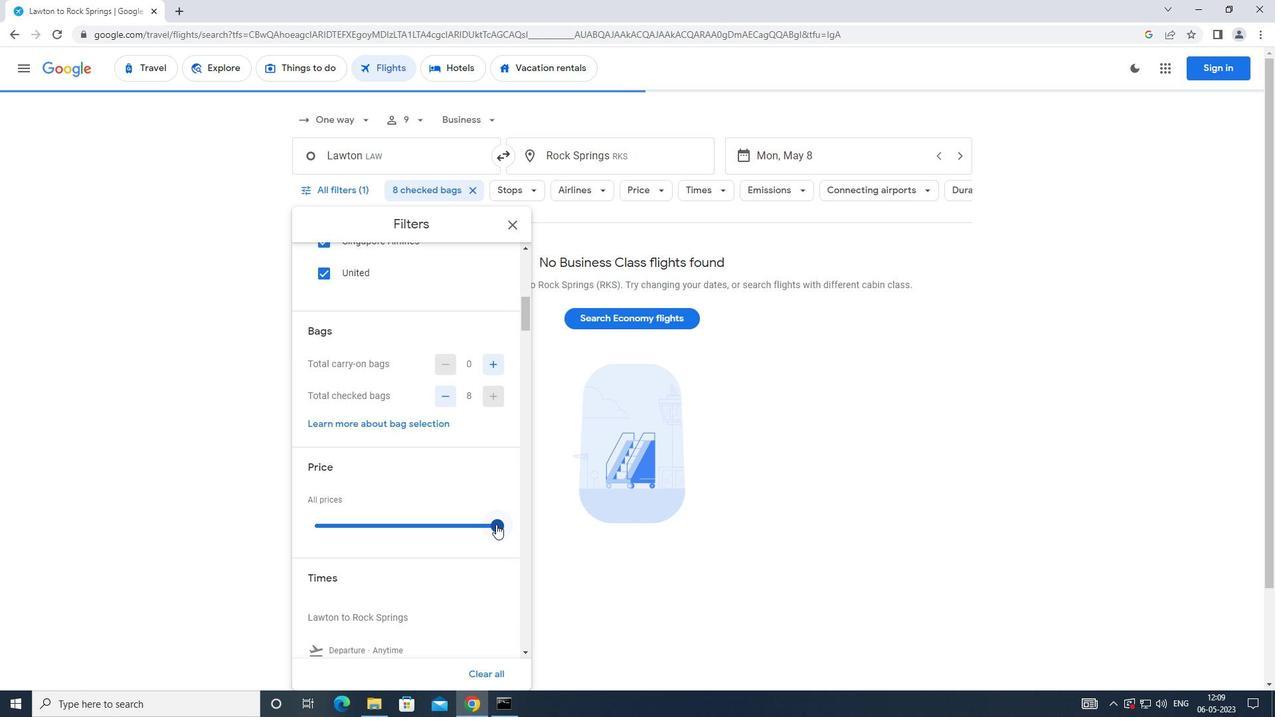 
Action: Mouse moved to (421, 494)
Screenshot: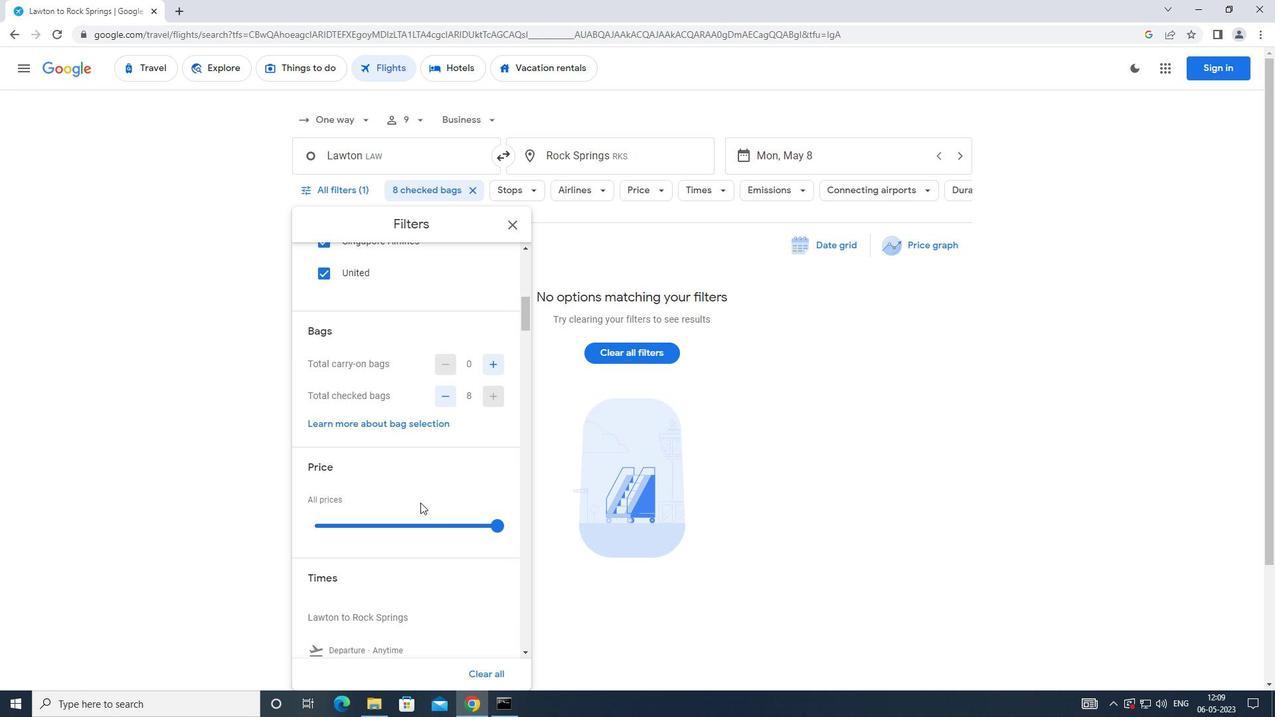 
Action: Mouse scrolled (421, 493) with delta (0, 0)
Screenshot: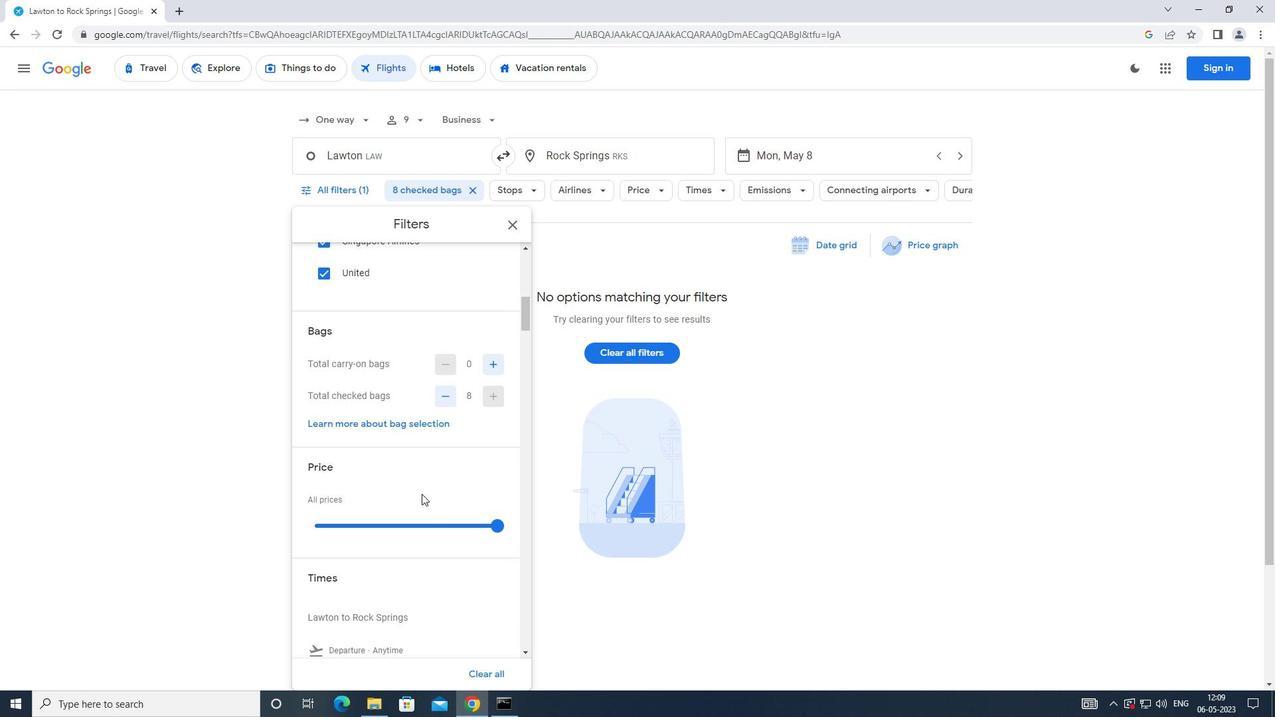 
Action: Mouse scrolled (421, 493) with delta (0, 0)
Screenshot: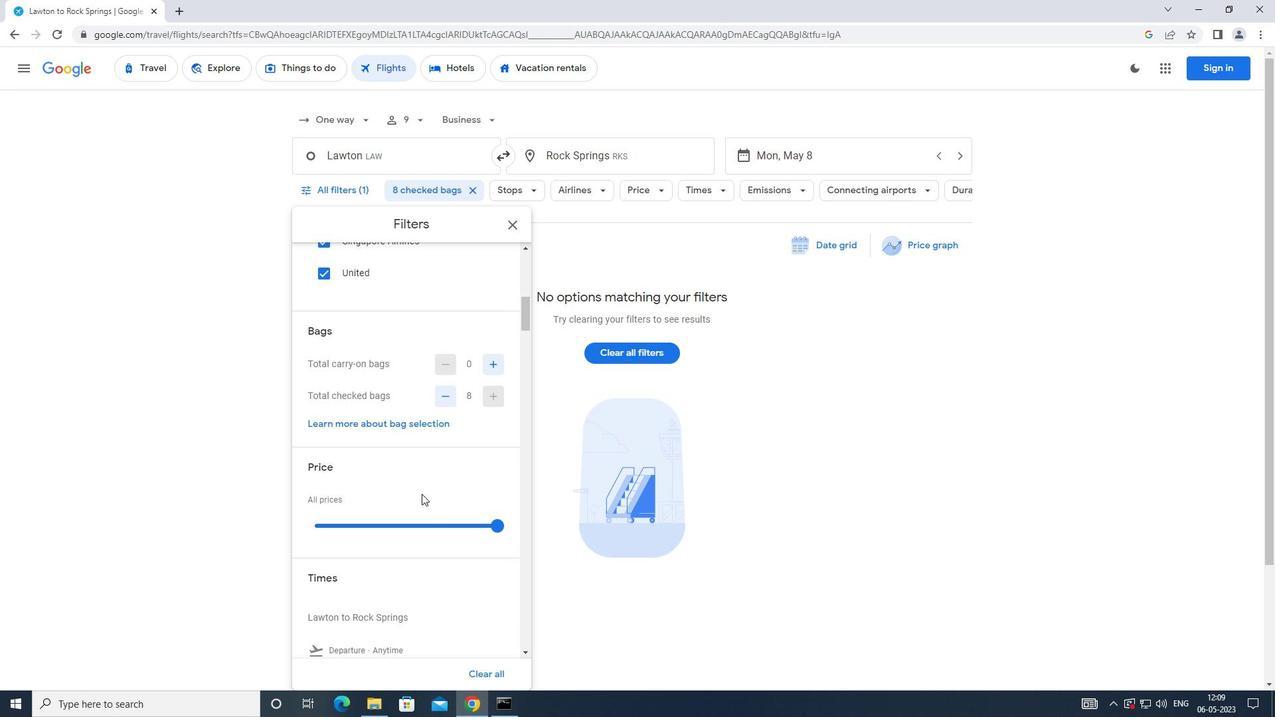 
Action: Mouse moved to (316, 541)
Screenshot: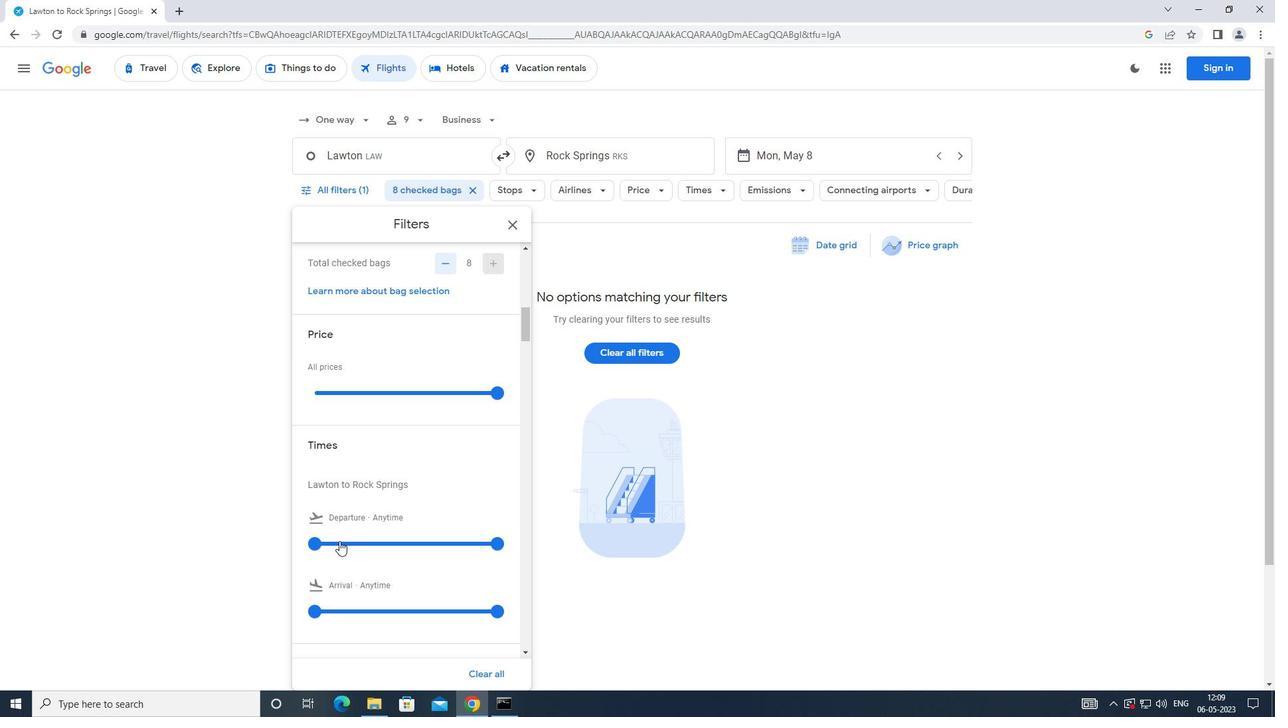 
Action: Mouse pressed left at (316, 541)
Screenshot: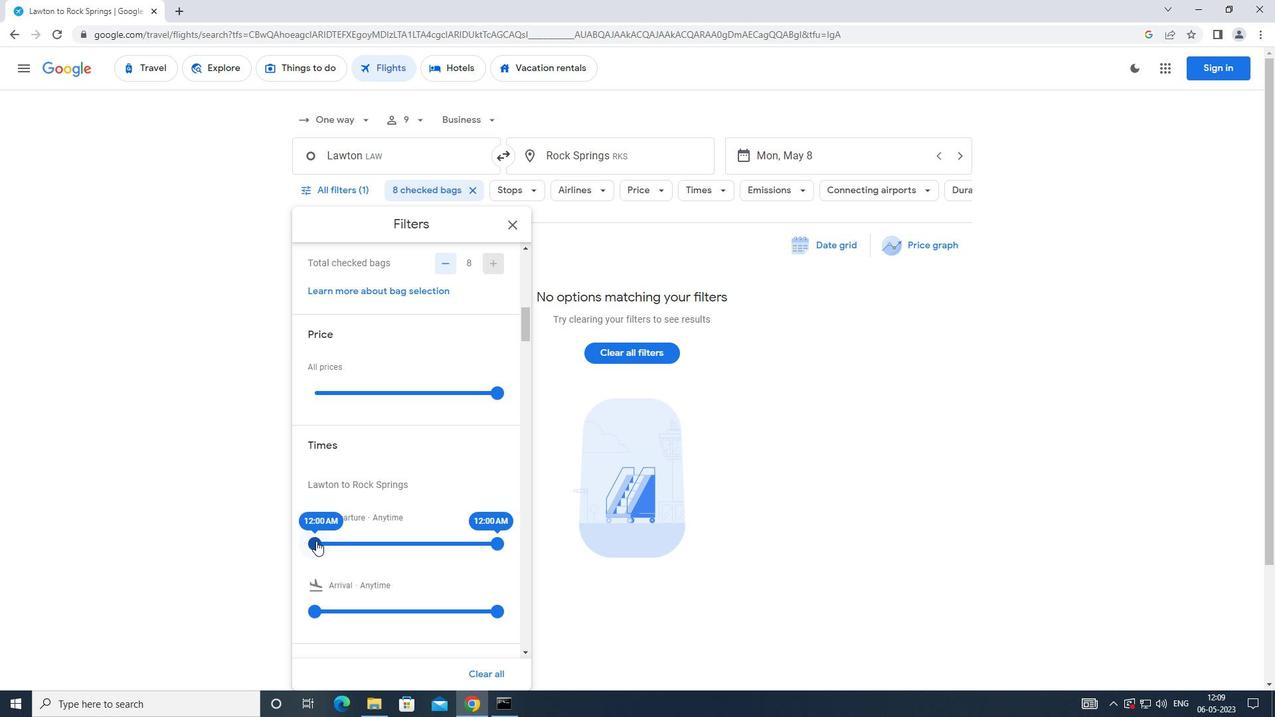 
Action: Mouse moved to (497, 542)
Screenshot: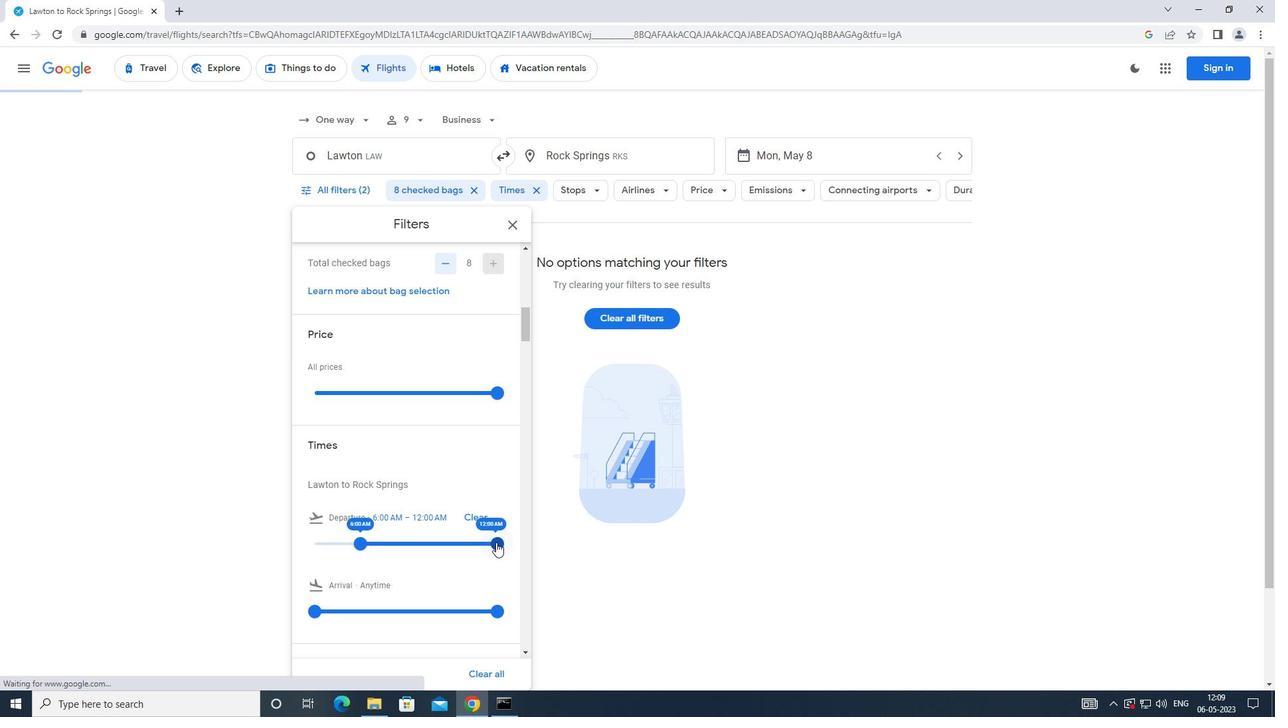 
Action: Mouse pressed left at (497, 542)
Screenshot: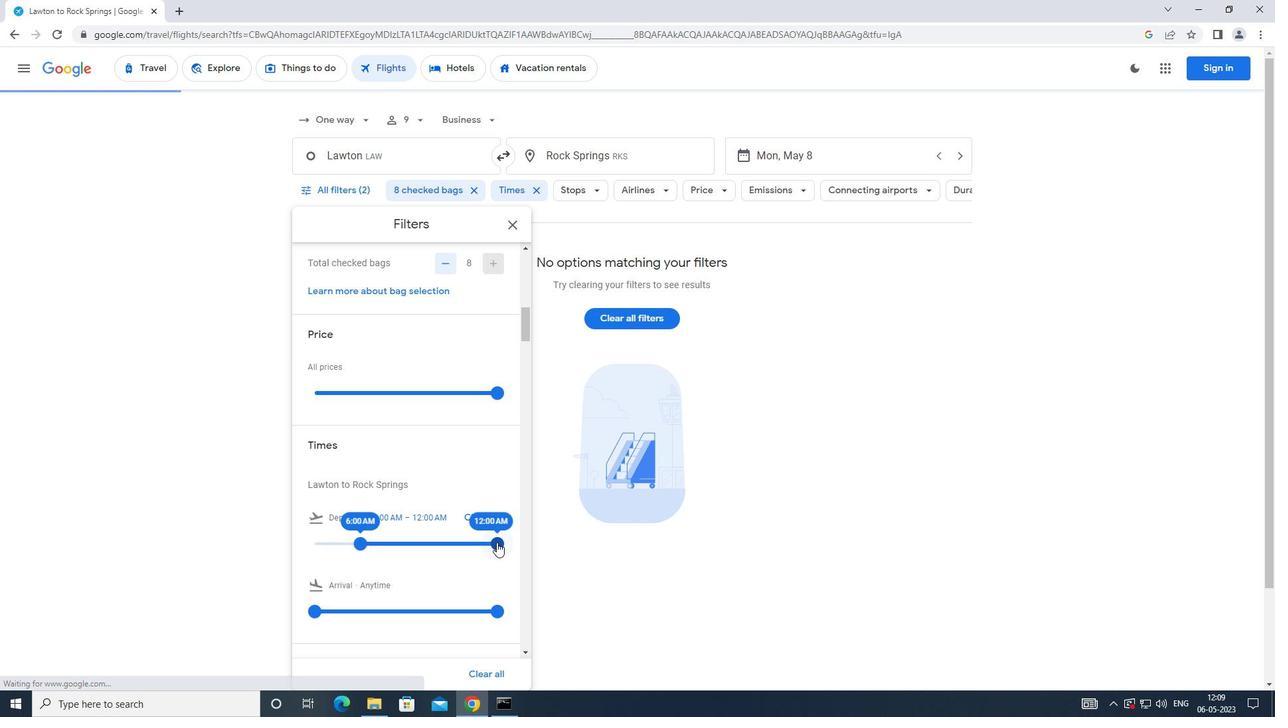 
Action: Mouse moved to (415, 520)
Screenshot: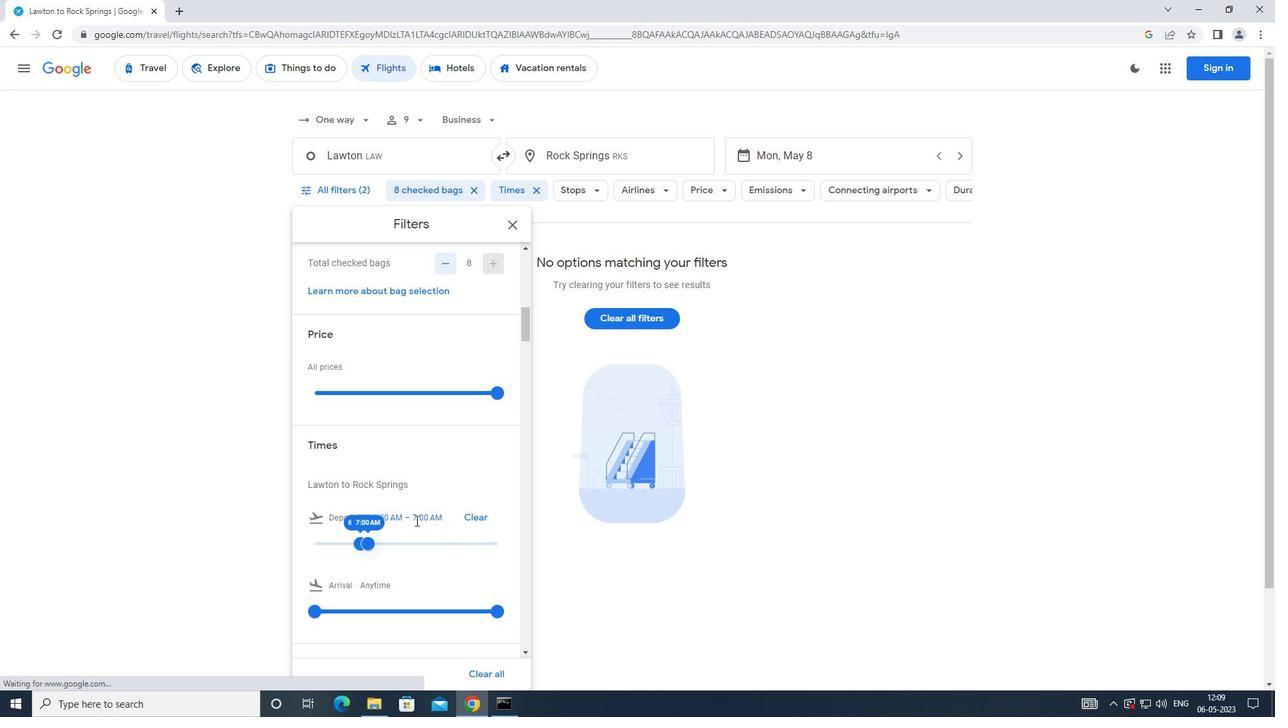 
